 Task: Look for space in Ábidos, Brazil from 4th June, 2023 to 15th June, 2023 for 2 adults in price range Rs.10000 to Rs.15000. Place can be entire place with 1  bedroom having 1 bed and 1 bathroom. Property type can be house, flat, guest house, hotel. Booking option can be shelf check-in. Required host language is Spanish.
Action: Mouse moved to (434, 92)
Screenshot: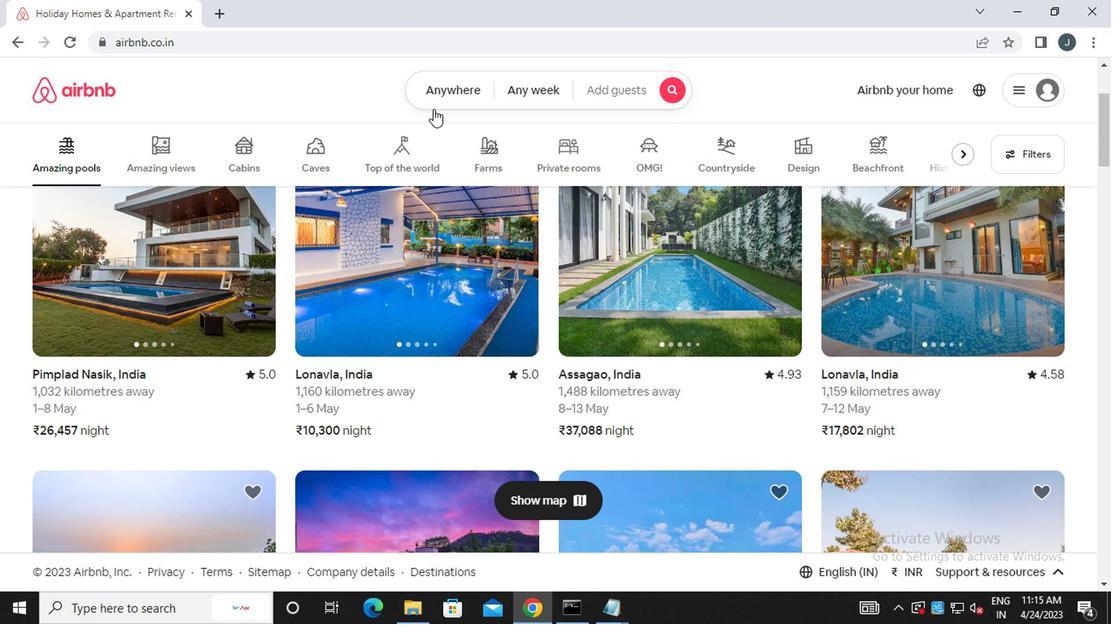 
Action: Mouse pressed left at (434, 92)
Screenshot: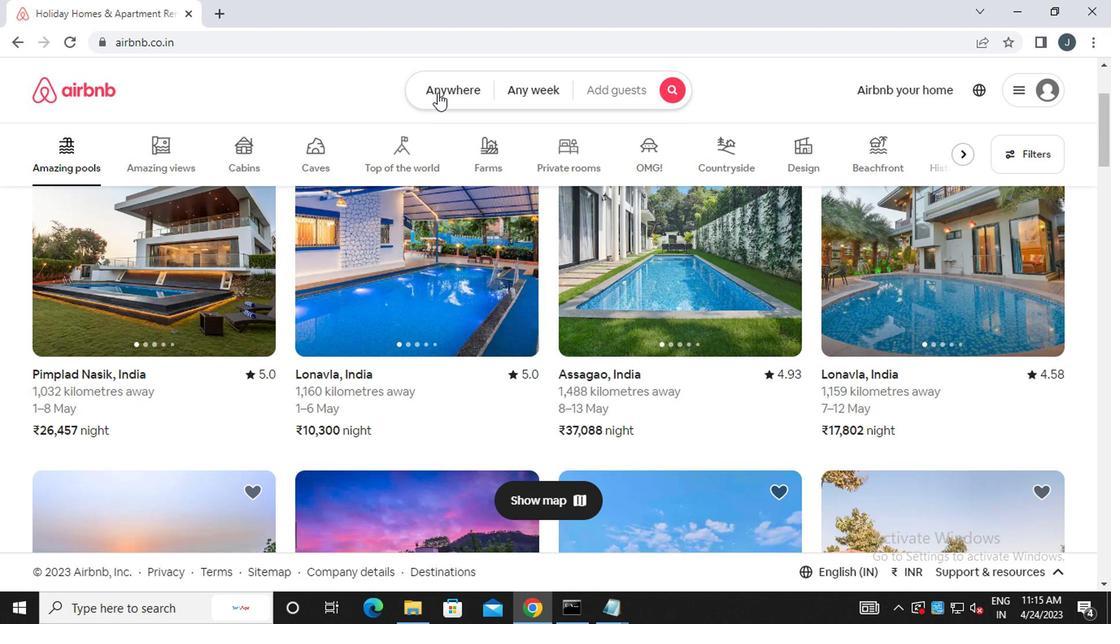 
Action: Mouse moved to (253, 150)
Screenshot: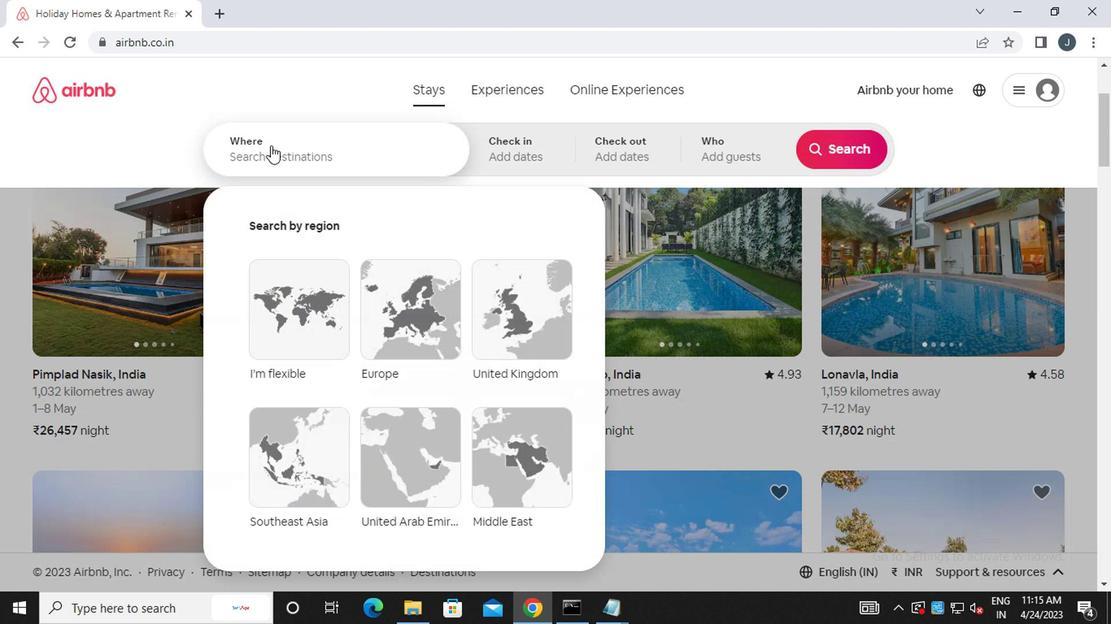 
Action: Mouse pressed left at (253, 150)
Screenshot: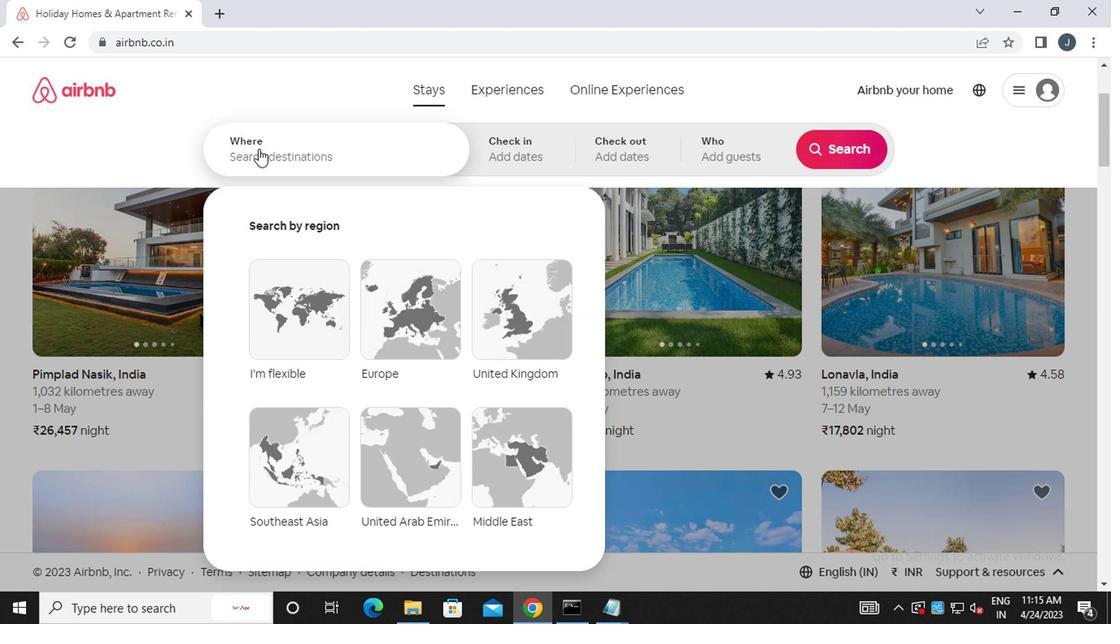 
Action: Key pressed a<Key.caps_lock>bidos,<Key.space><Key.caps_lock>b<Key.caps_lock>razil
Screenshot: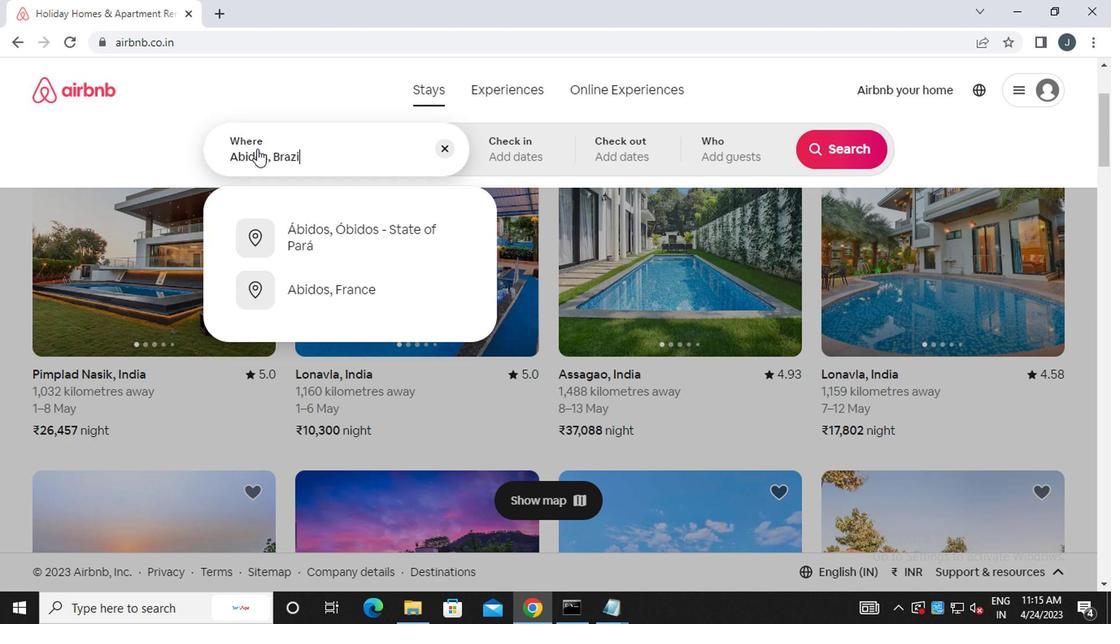 
Action: Mouse moved to (504, 158)
Screenshot: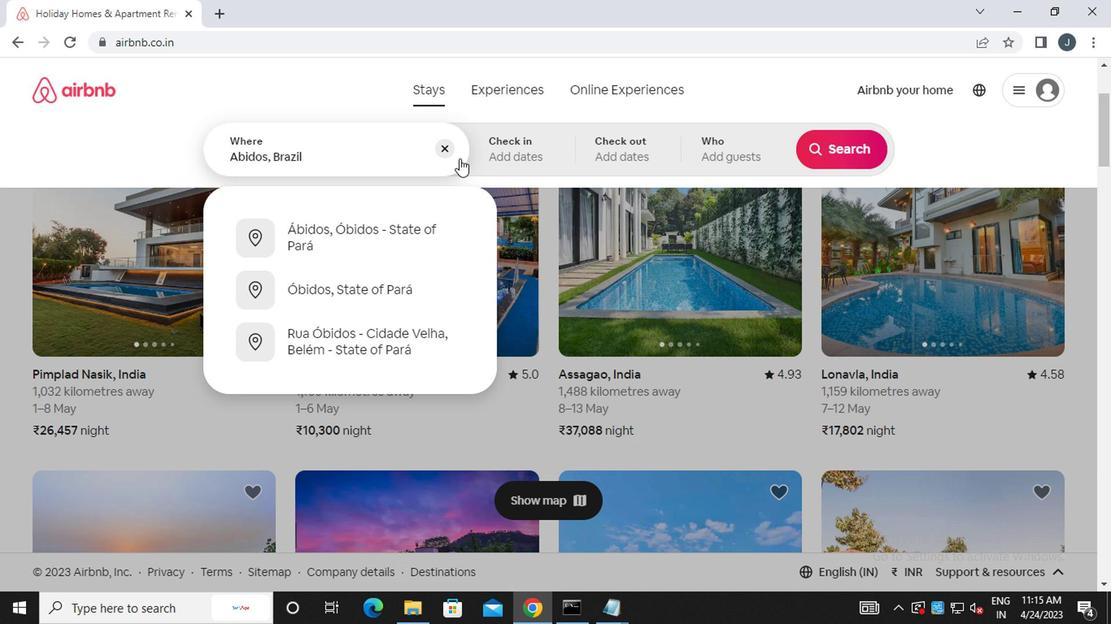 
Action: Mouse pressed left at (504, 158)
Screenshot: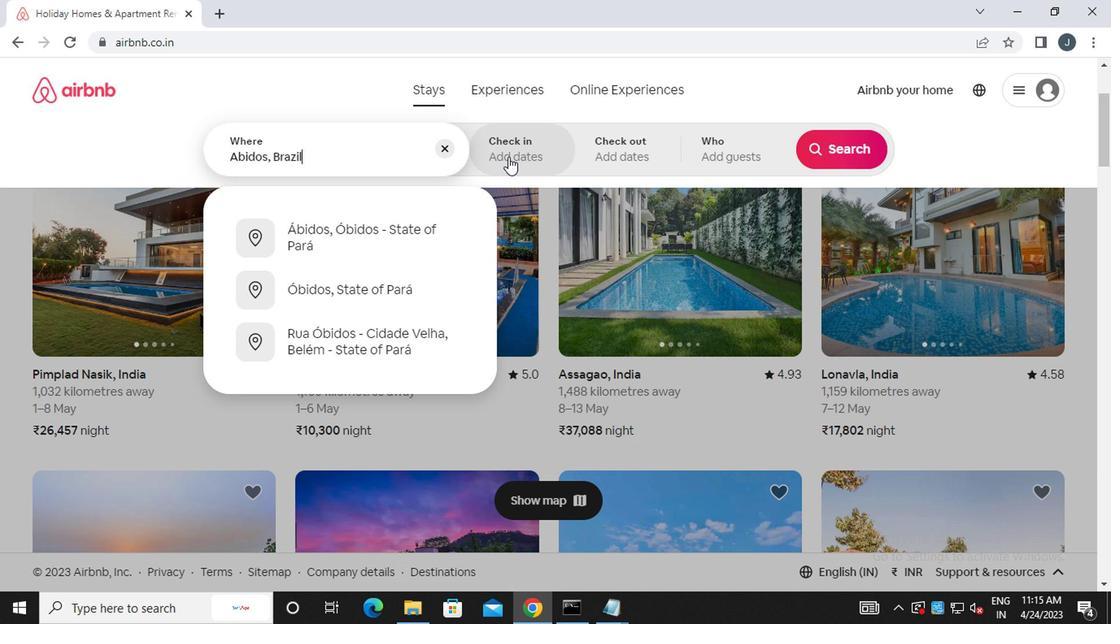 
Action: Mouse moved to (815, 283)
Screenshot: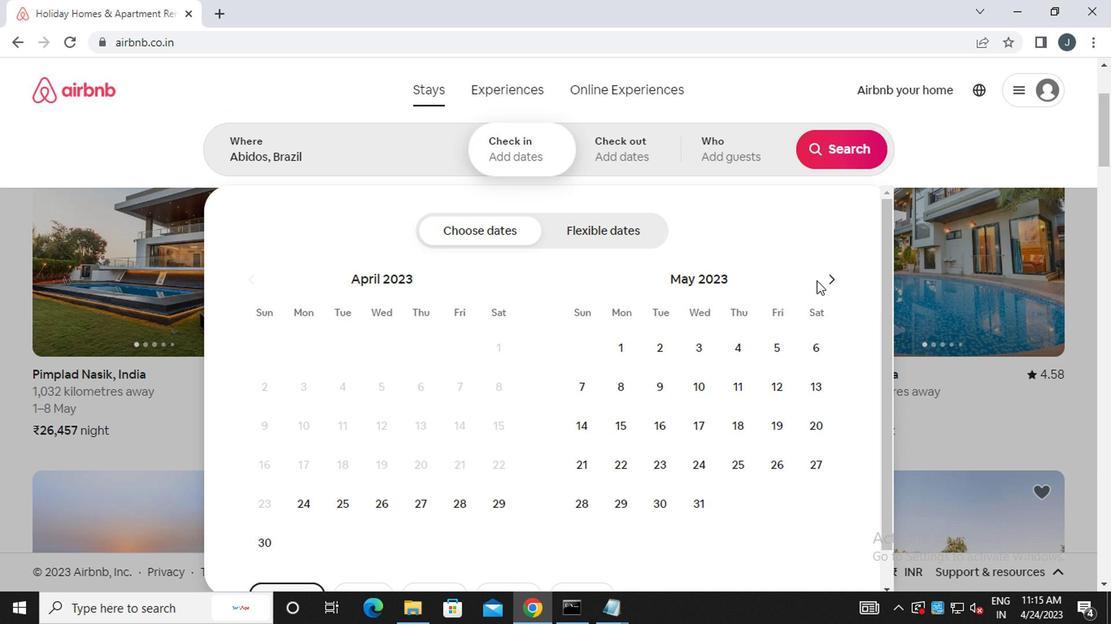 
Action: Mouse pressed left at (815, 283)
Screenshot: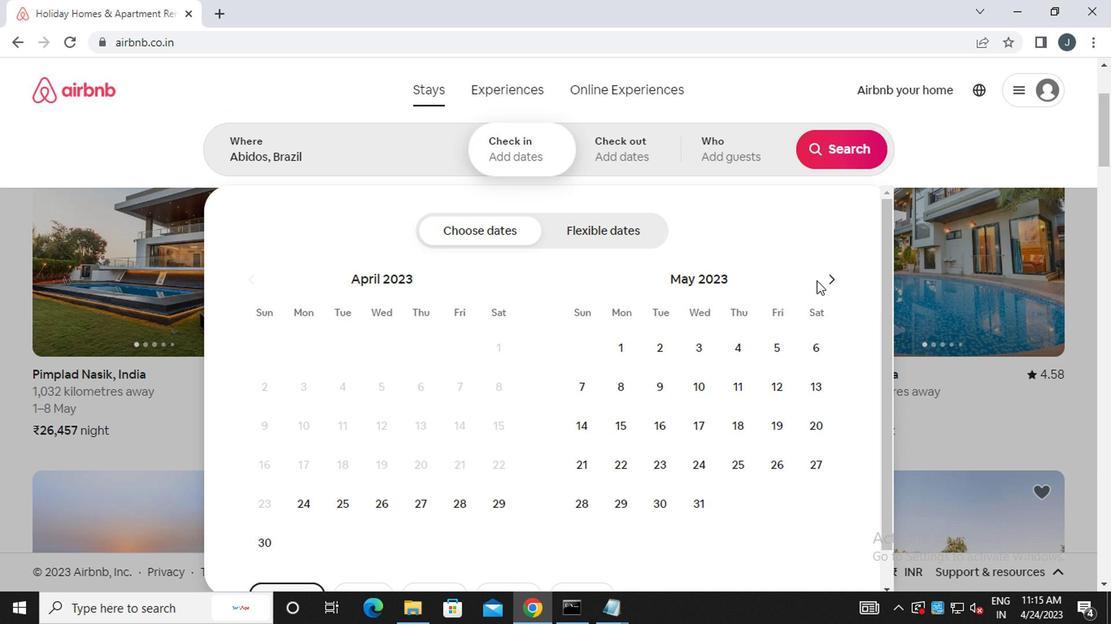 
Action: Mouse moved to (587, 390)
Screenshot: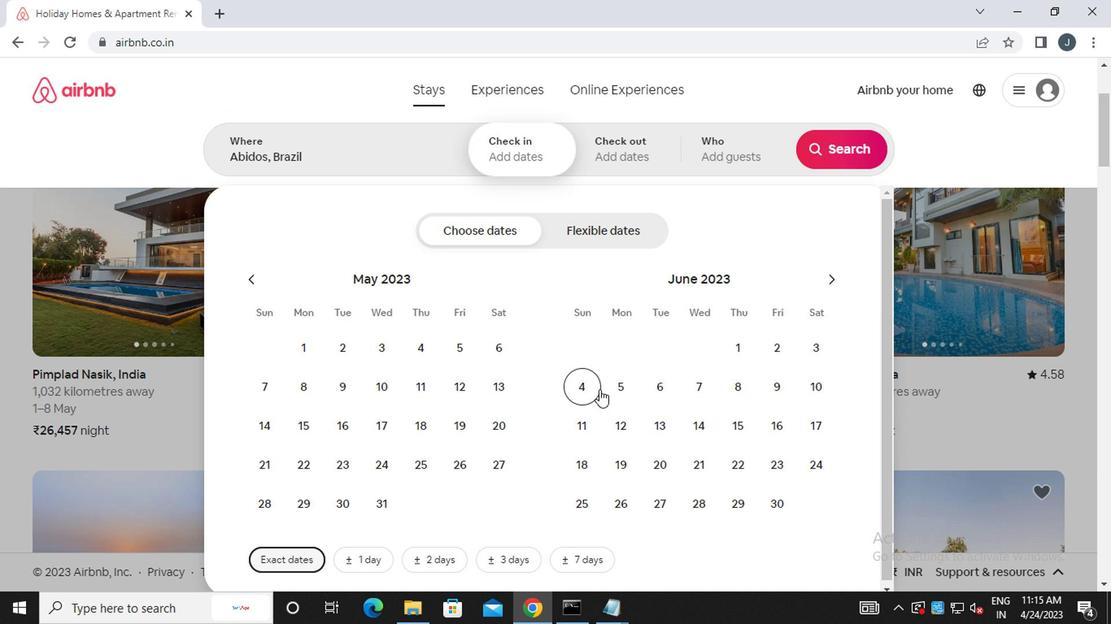 
Action: Mouse pressed left at (587, 390)
Screenshot: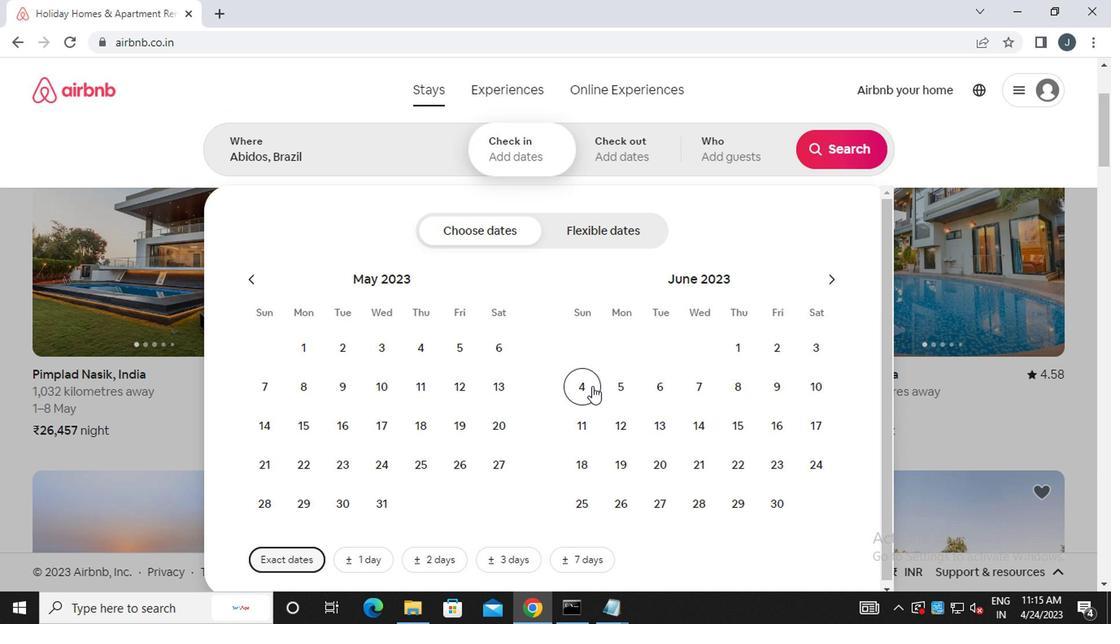 
Action: Mouse moved to (727, 429)
Screenshot: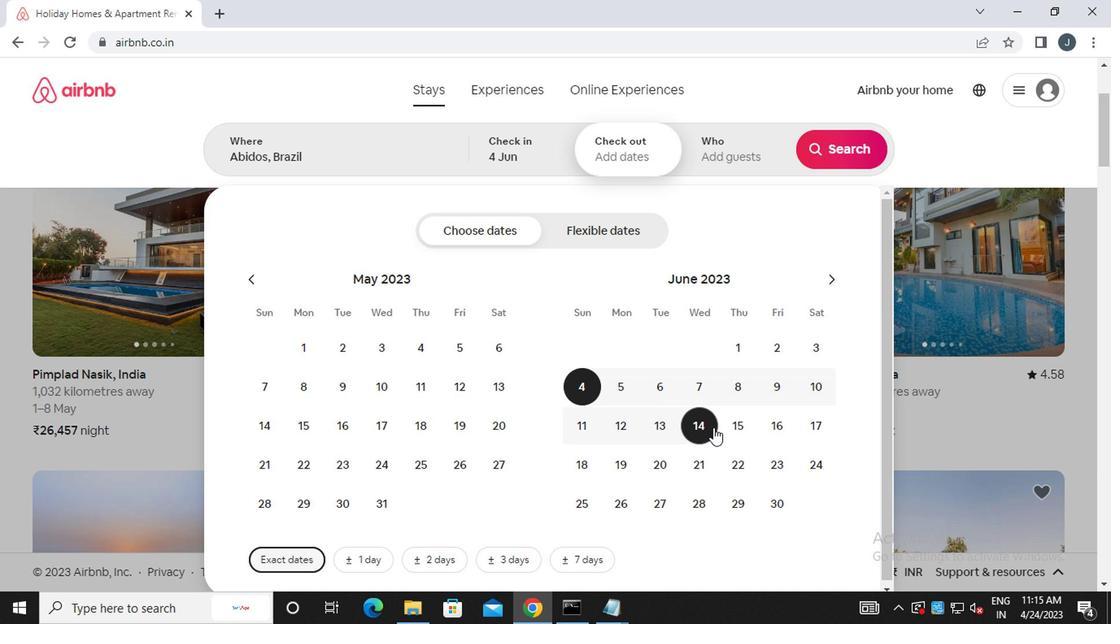 
Action: Mouse pressed left at (727, 429)
Screenshot: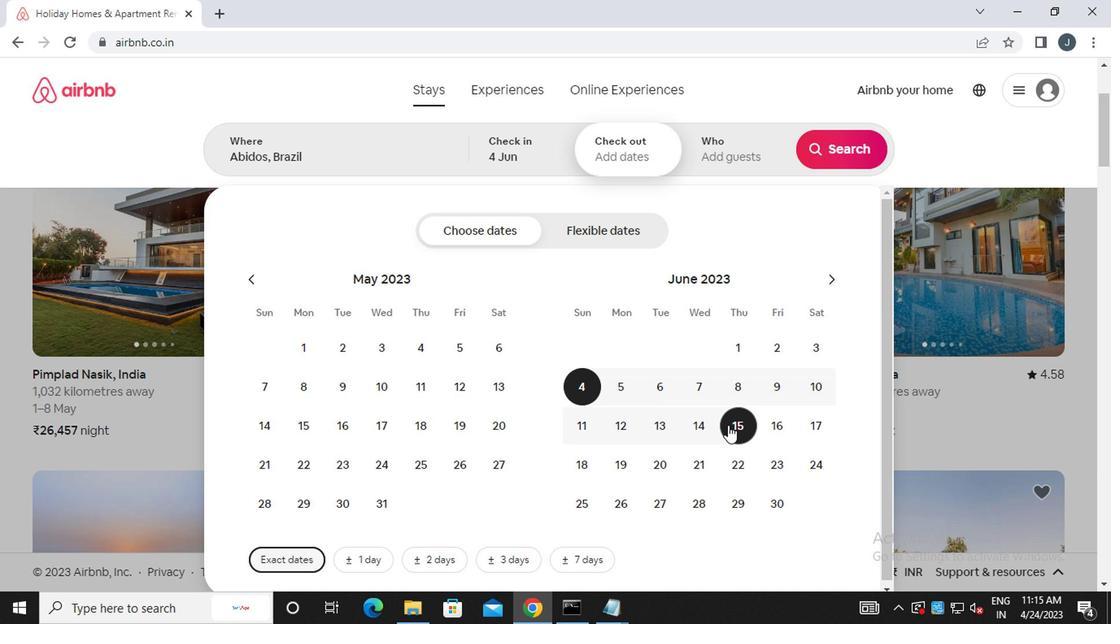 
Action: Mouse moved to (729, 153)
Screenshot: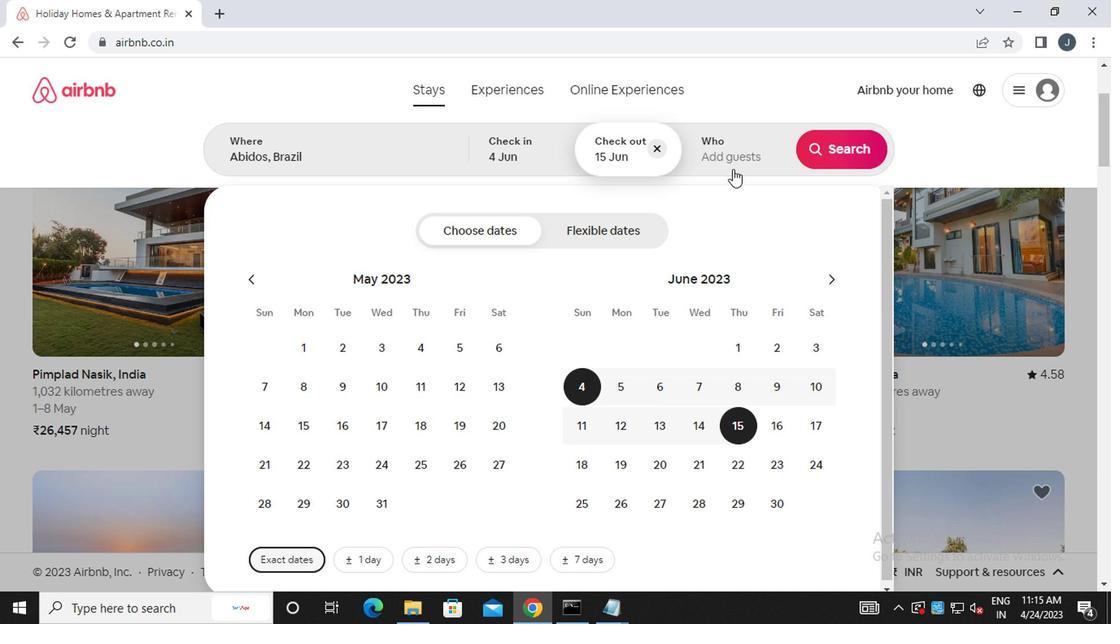 
Action: Mouse pressed left at (729, 153)
Screenshot: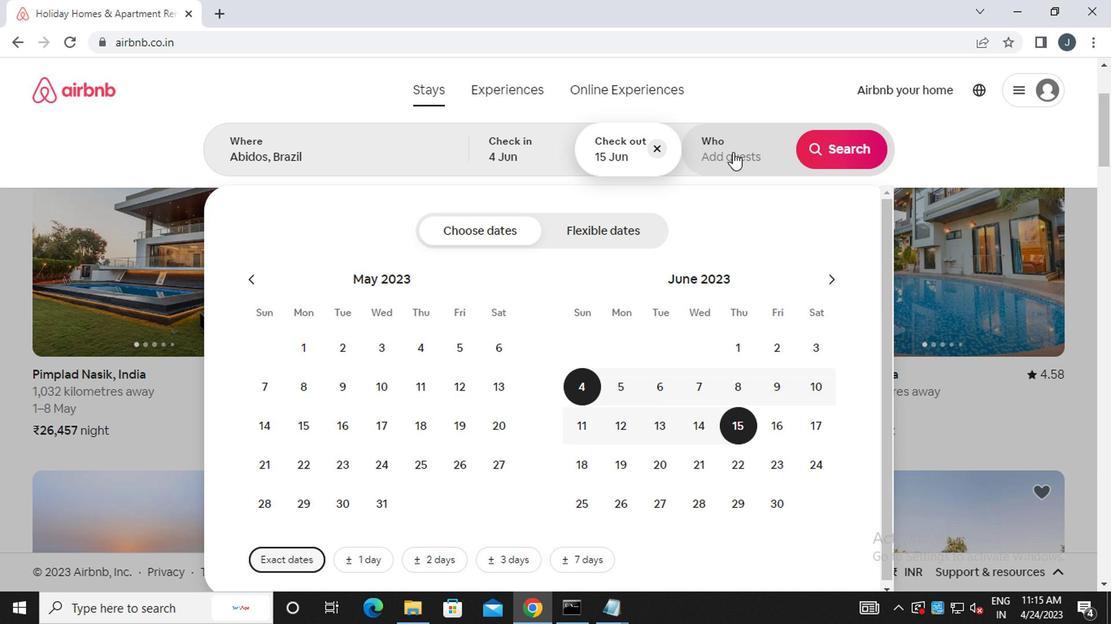 
Action: Mouse moved to (854, 236)
Screenshot: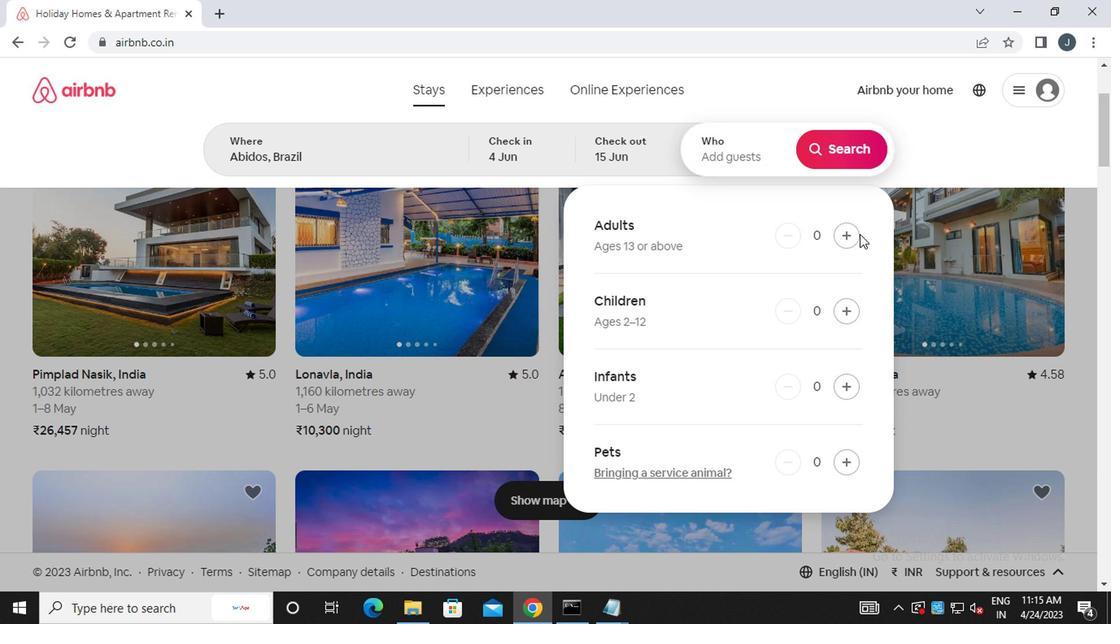 
Action: Mouse pressed left at (854, 236)
Screenshot: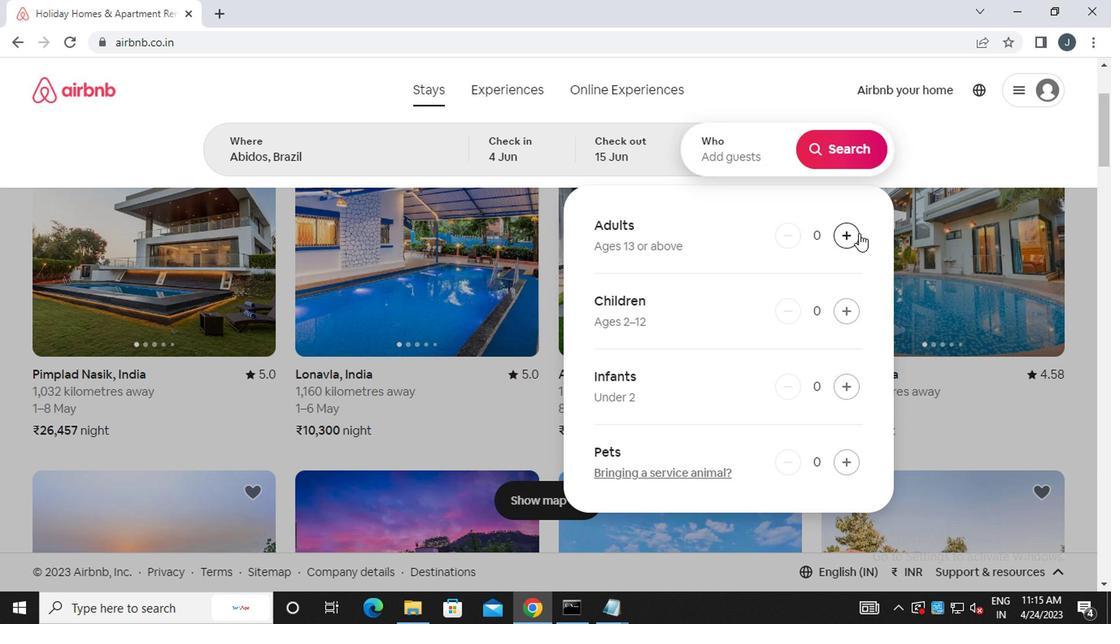 
Action: Mouse pressed left at (854, 236)
Screenshot: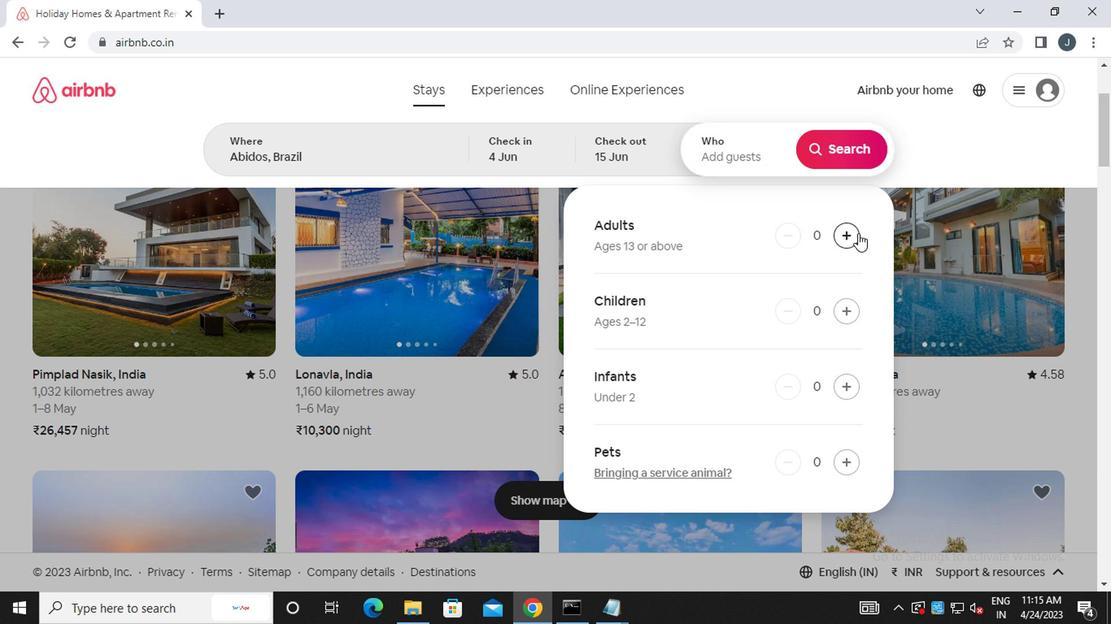 
Action: Mouse moved to (846, 156)
Screenshot: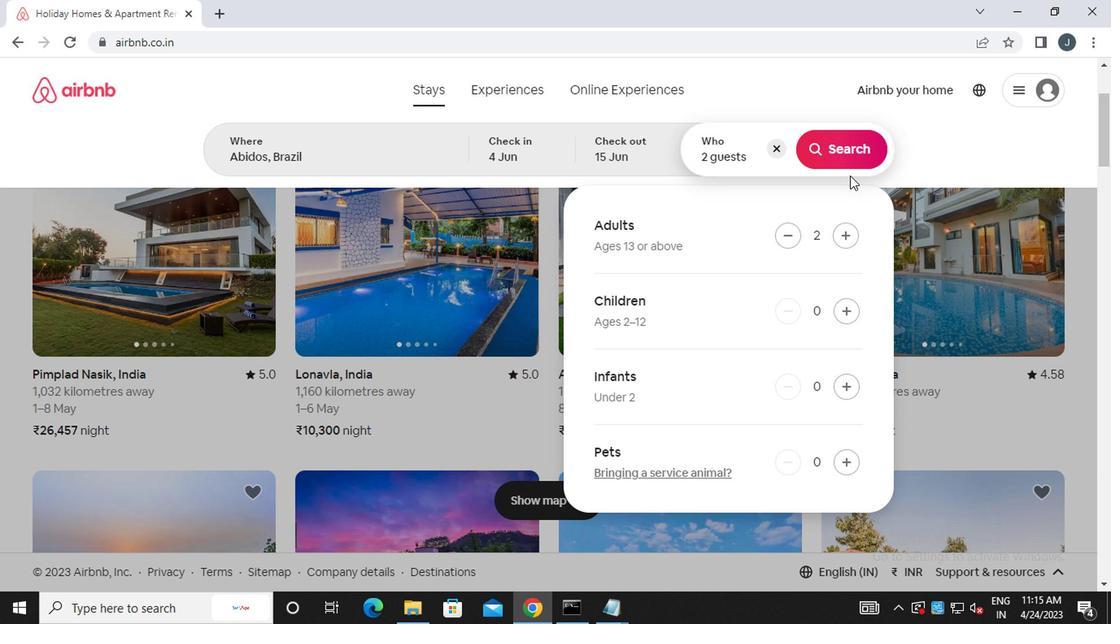 
Action: Mouse pressed left at (846, 156)
Screenshot: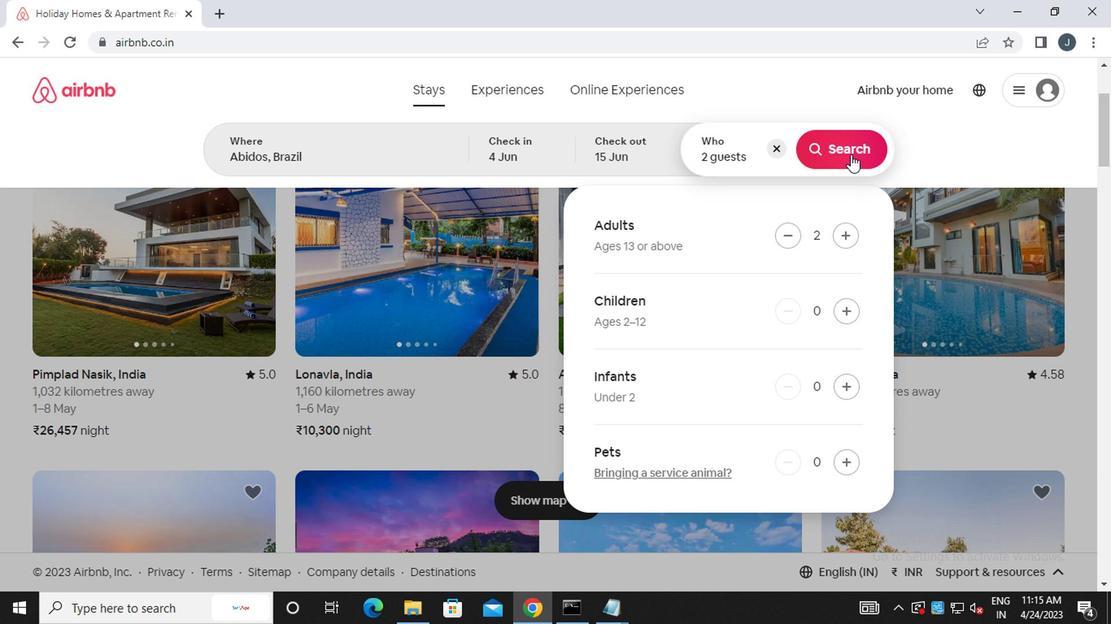 
Action: Mouse moved to (1032, 154)
Screenshot: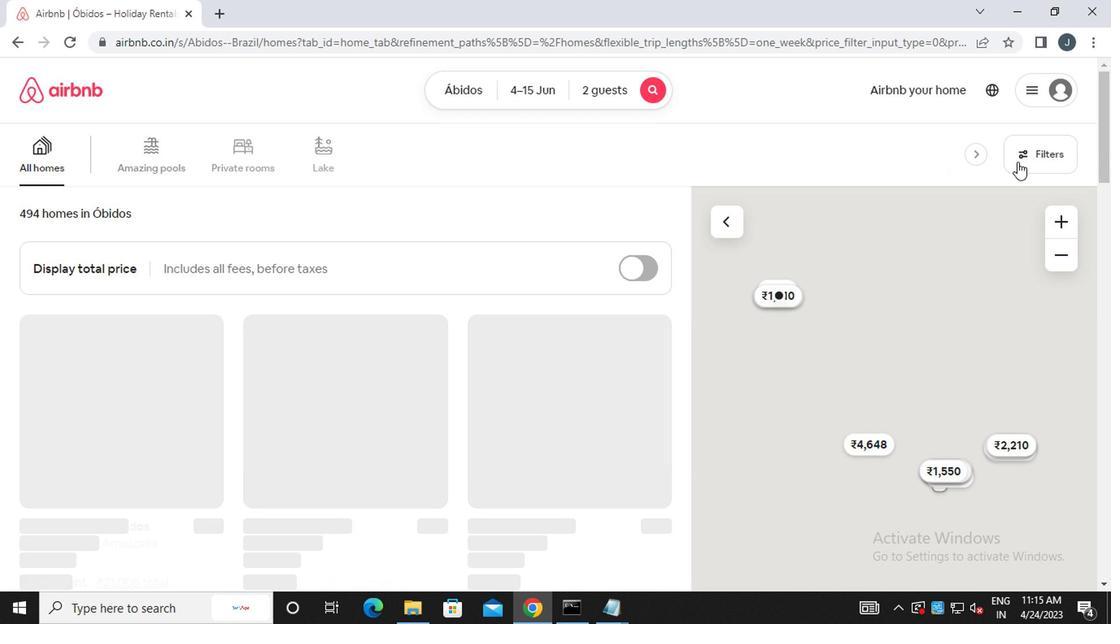 
Action: Mouse pressed left at (1032, 154)
Screenshot: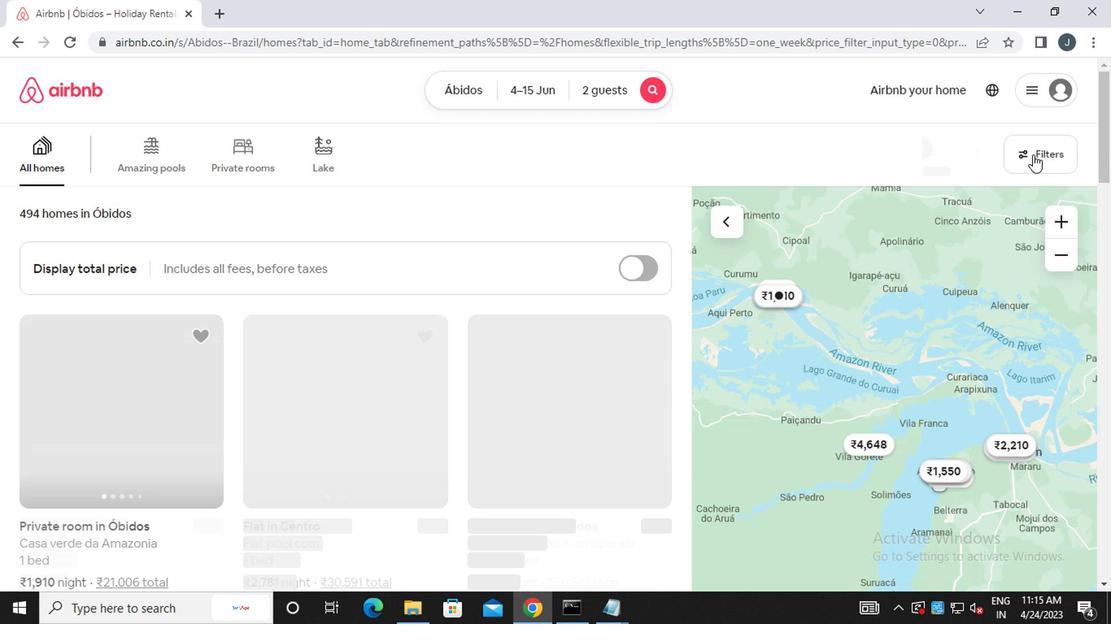 
Action: Mouse moved to (351, 362)
Screenshot: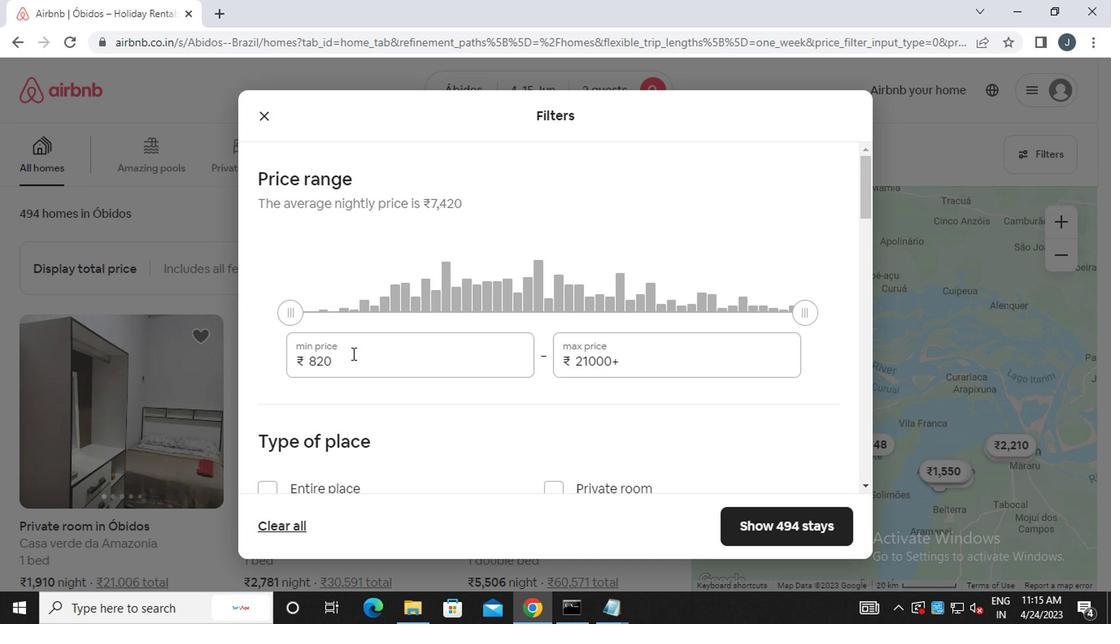 
Action: Mouse pressed left at (351, 362)
Screenshot: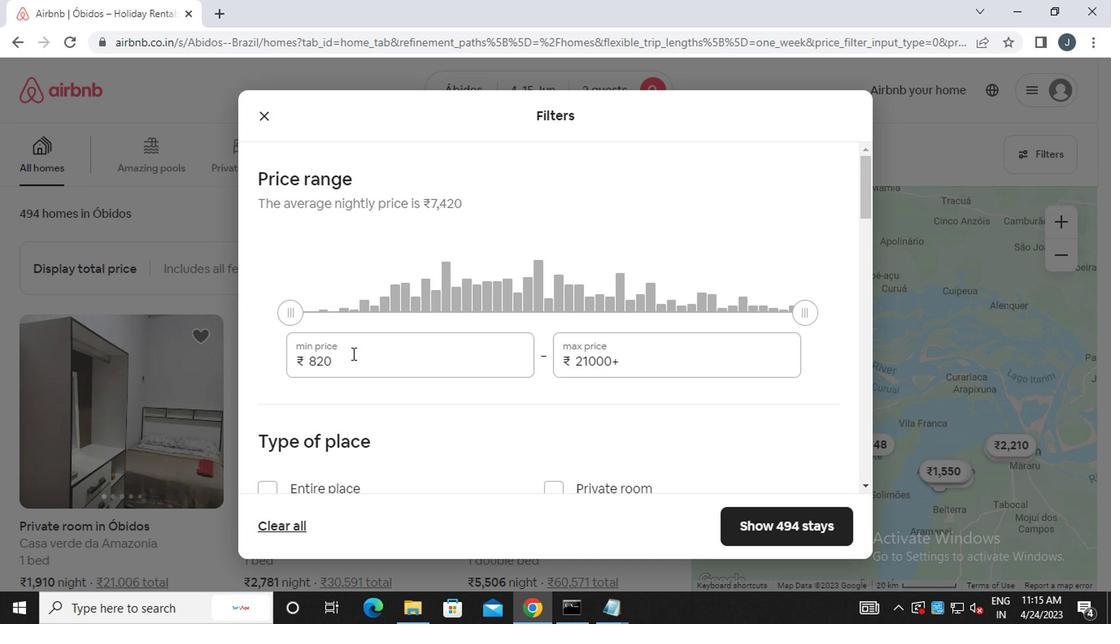 
Action: Mouse moved to (352, 362)
Screenshot: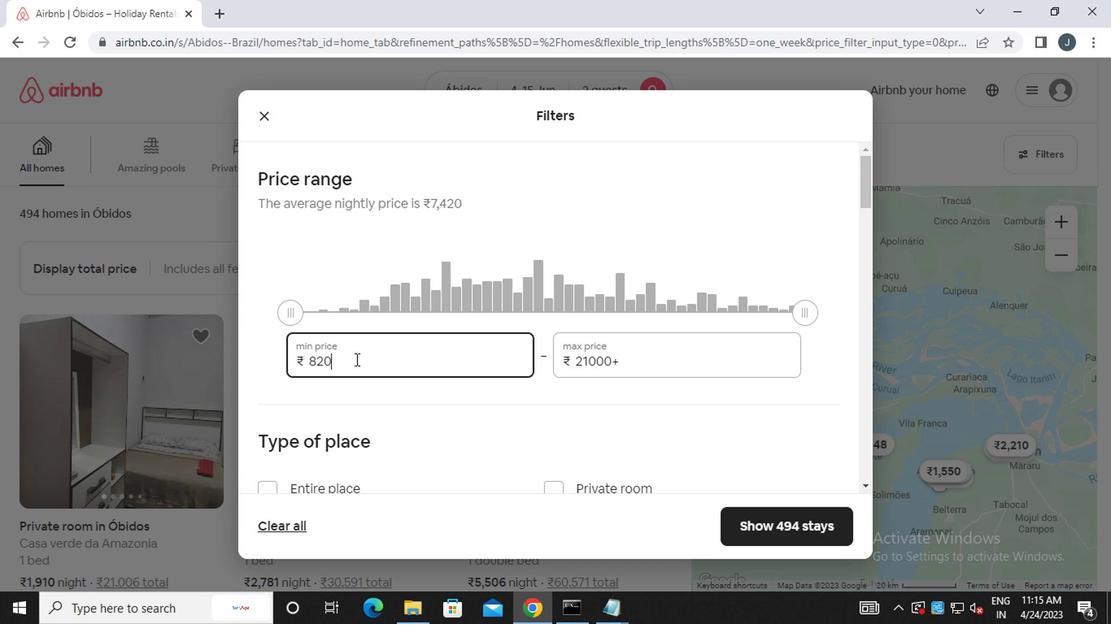 
Action: Key pressed <Key.backspace><Key.backspace><Key.backspace><<97>><<96>><<96>><<96>><<96>>
Screenshot: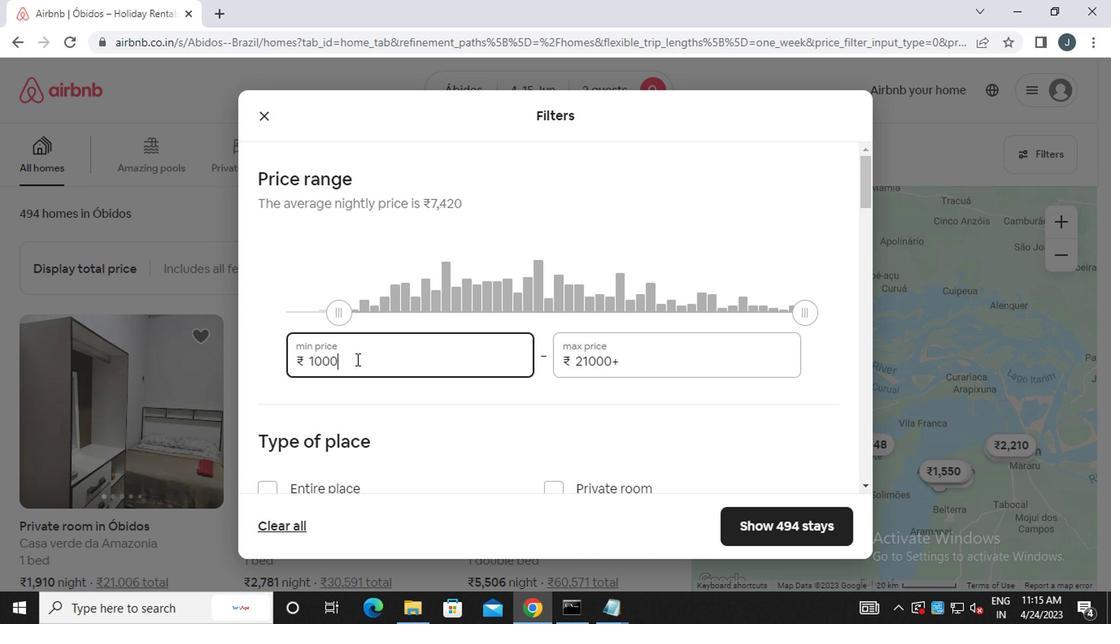 
Action: Mouse moved to (678, 367)
Screenshot: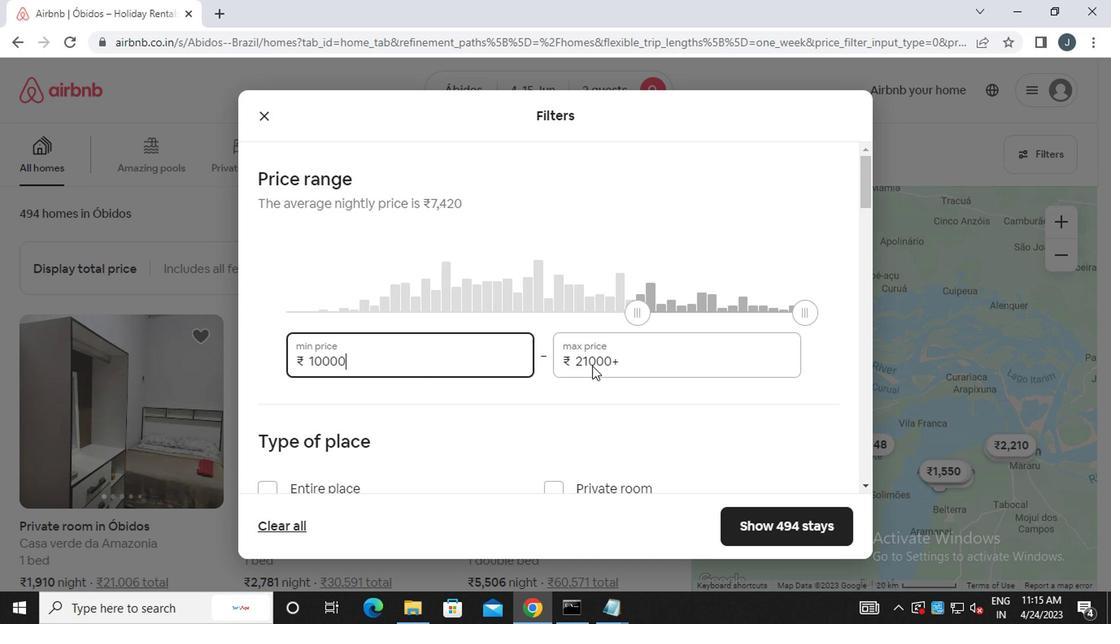 
Action: Mouse pressed left at (678, 367)
Screenshot: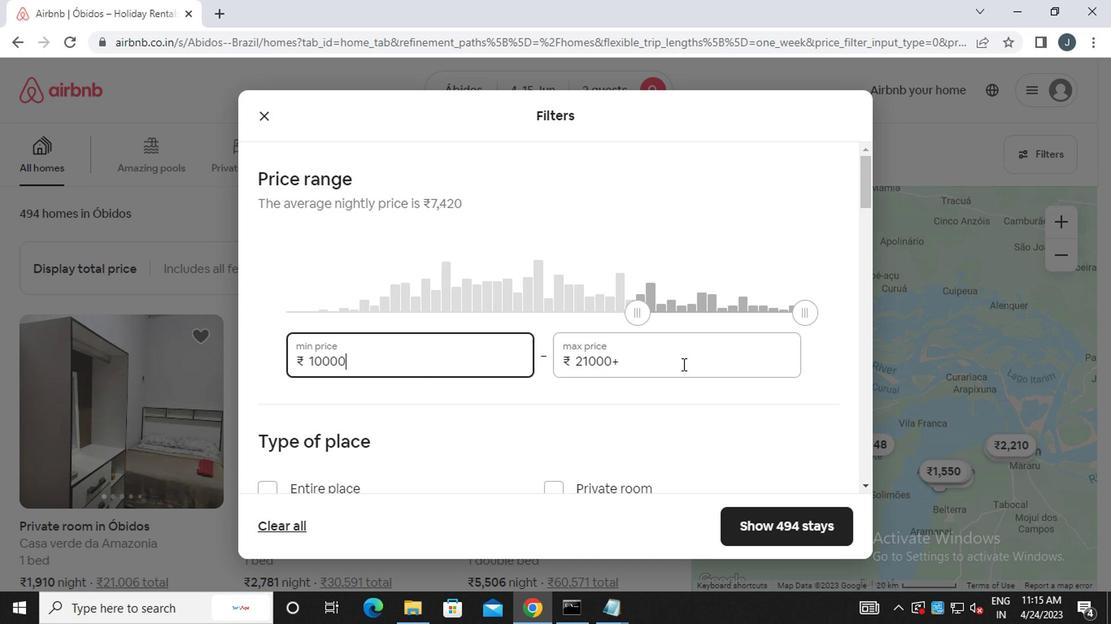 
Action: Mouse moved to (671, 358)
Screenshot: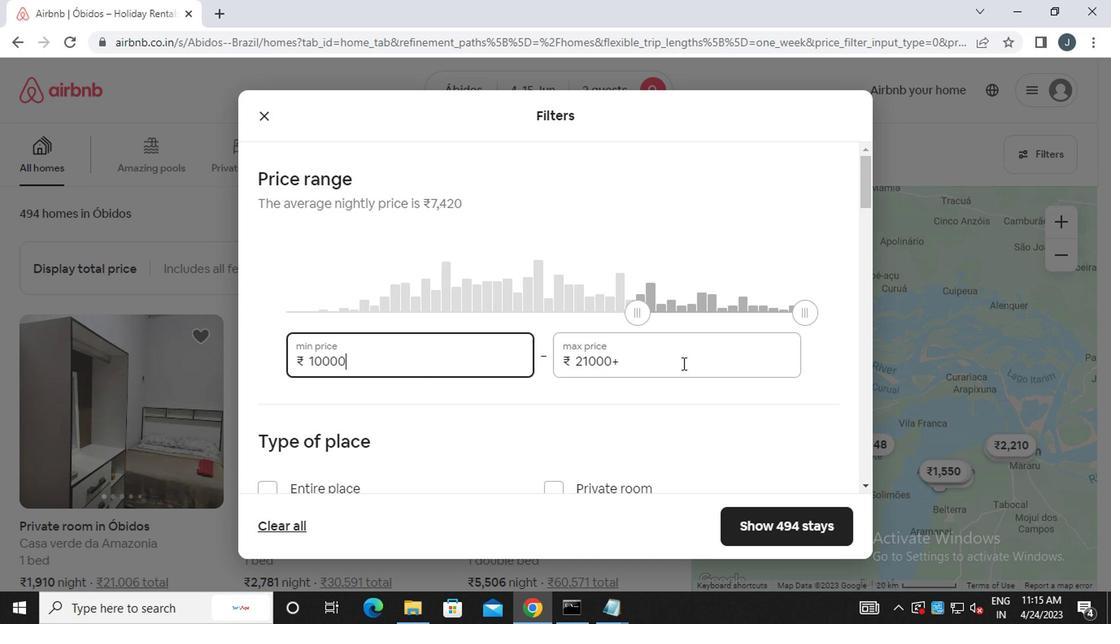 
Action: Key pressed <Key.backspace><Key.backspace><Key.backspace><Key.backspace><Key.backspace><Key.backspace><Key.backspace><Key.backspace><Key.backspace><Key.backspace><Key.backspace><Key.backspace><<97>><<101>><<96>><<96>><<96>>
Screenshot: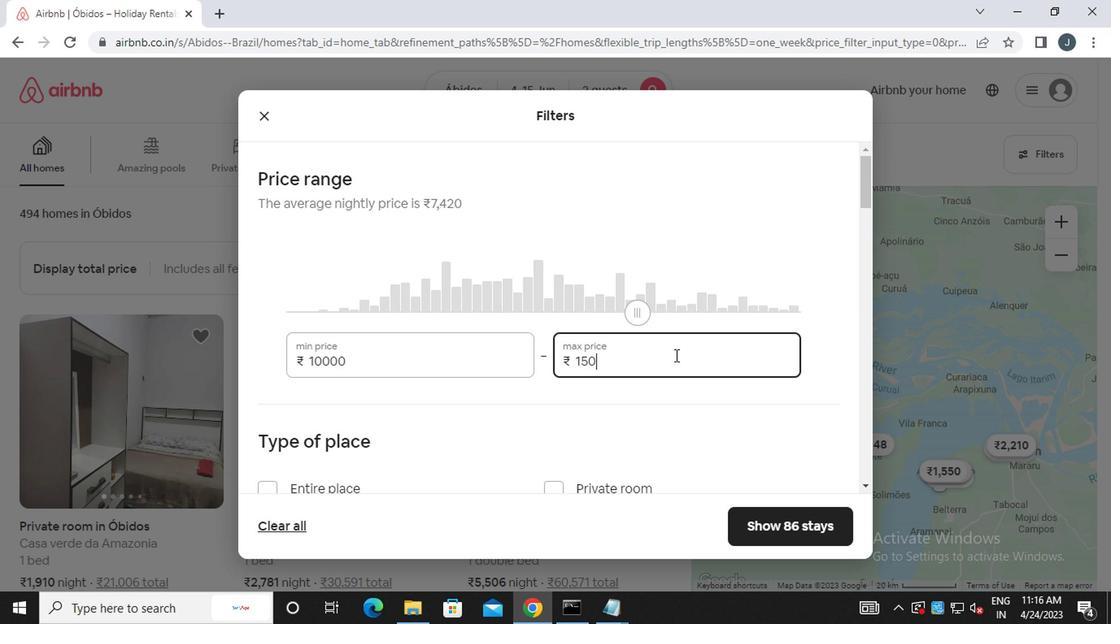 
Action: Mouse moved to (669, 358)
Screenshot: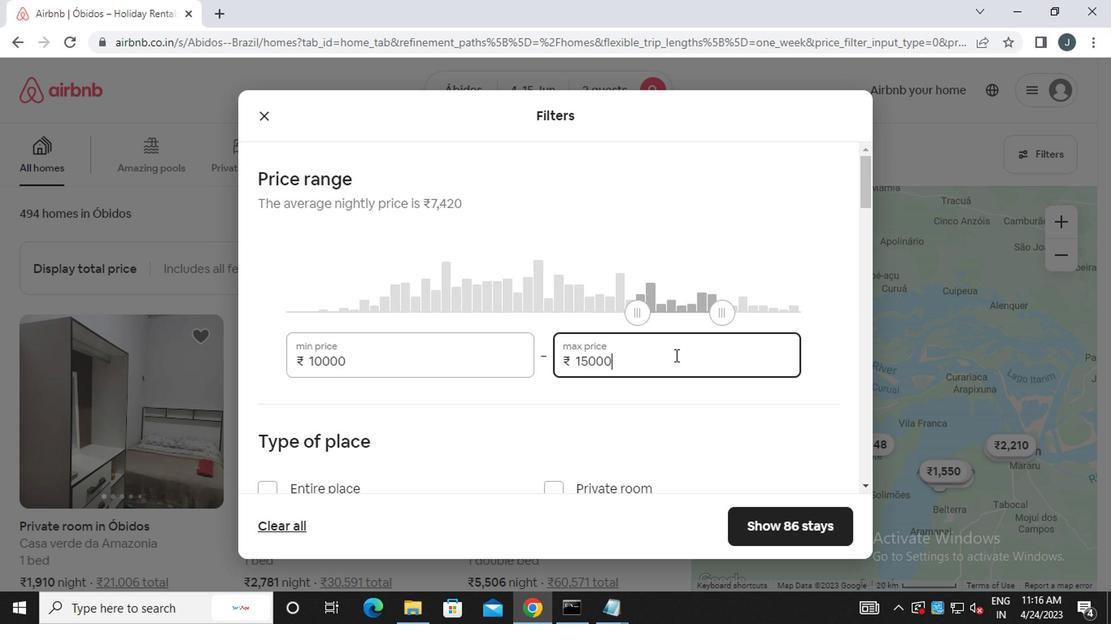
Action: Mouse scrolled (669, 358) with delta (0, 0)
Screenshot: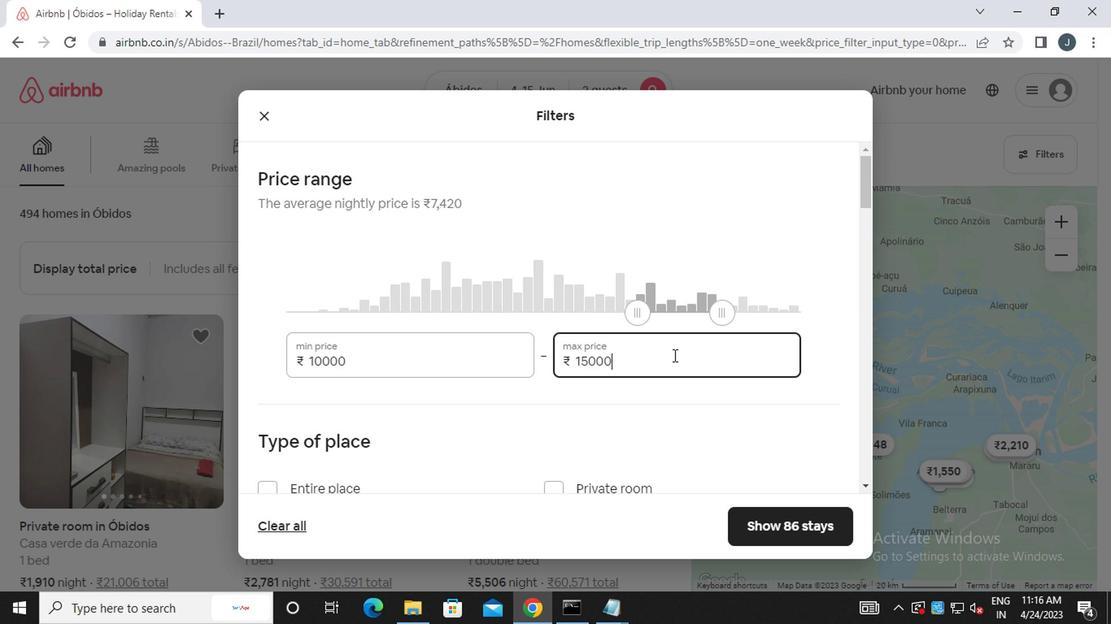 
Action: Mouse moved to (669, 360)
Screenshot: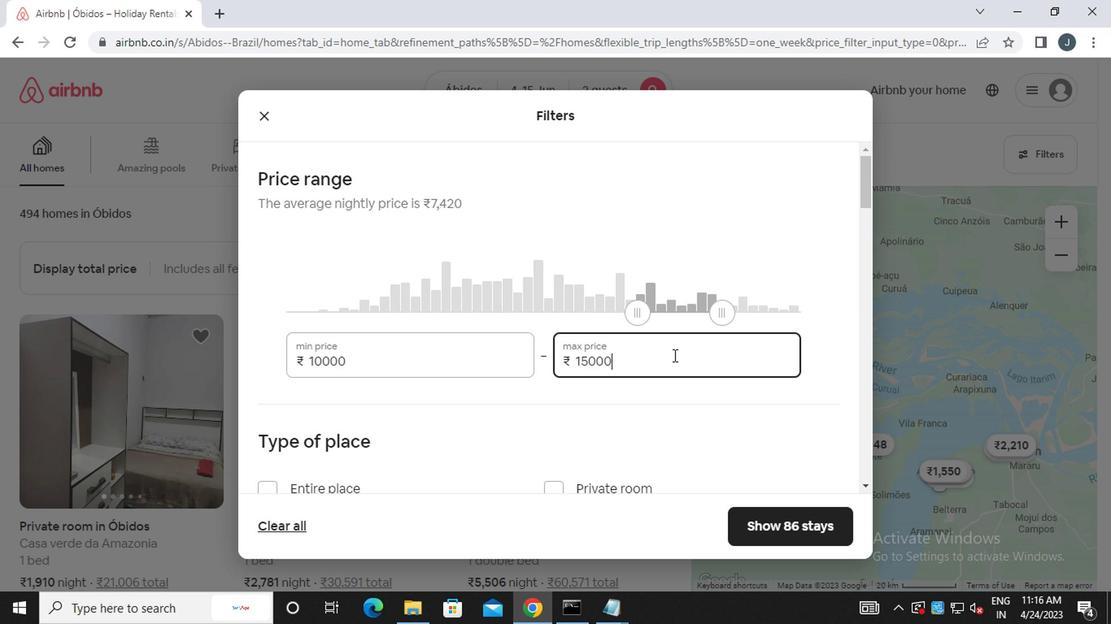 
Action: Mouse scrolled (669, 359) with delta (0, 0)
Screenshot: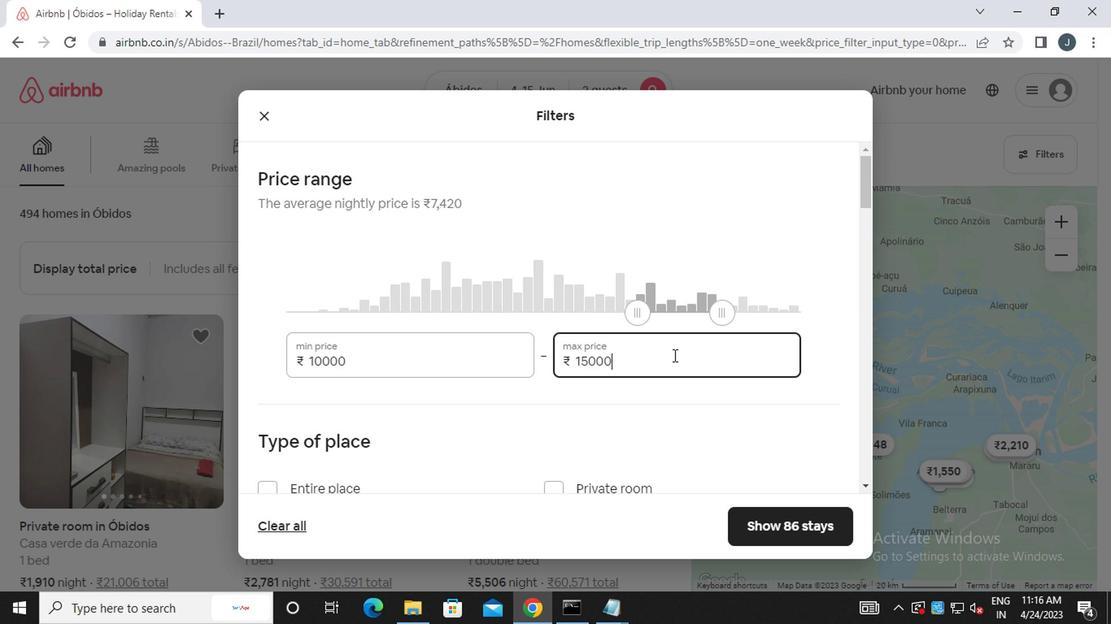 
Action: Mouse moved to (669, 361)
Screenshot: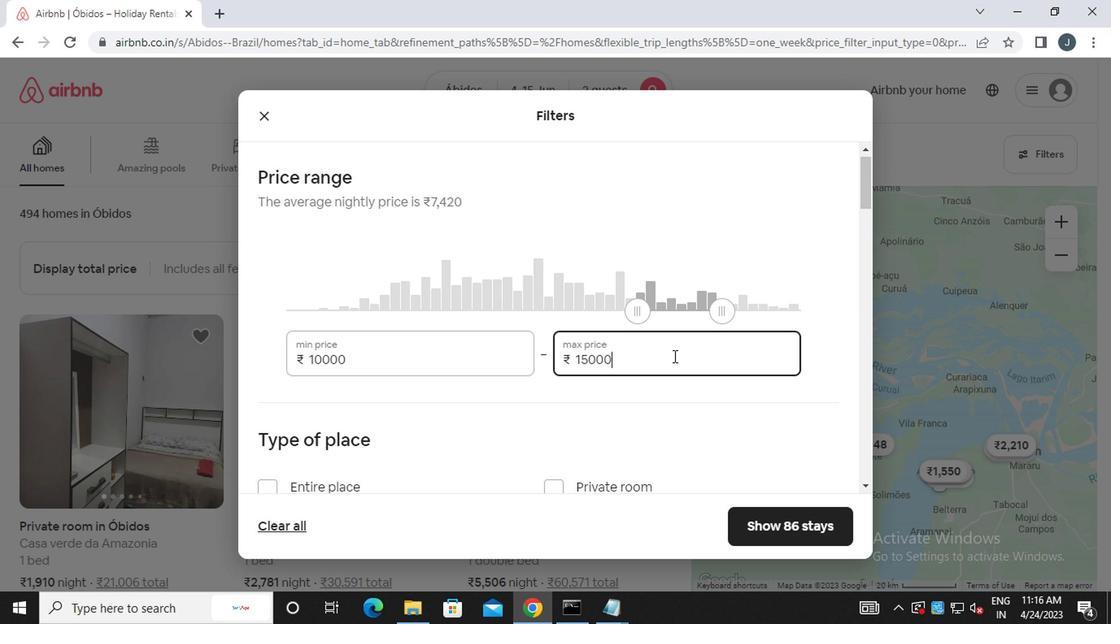 
Action: Mouse scrolled (669, 360) with delta (0, -1)
Screenshot: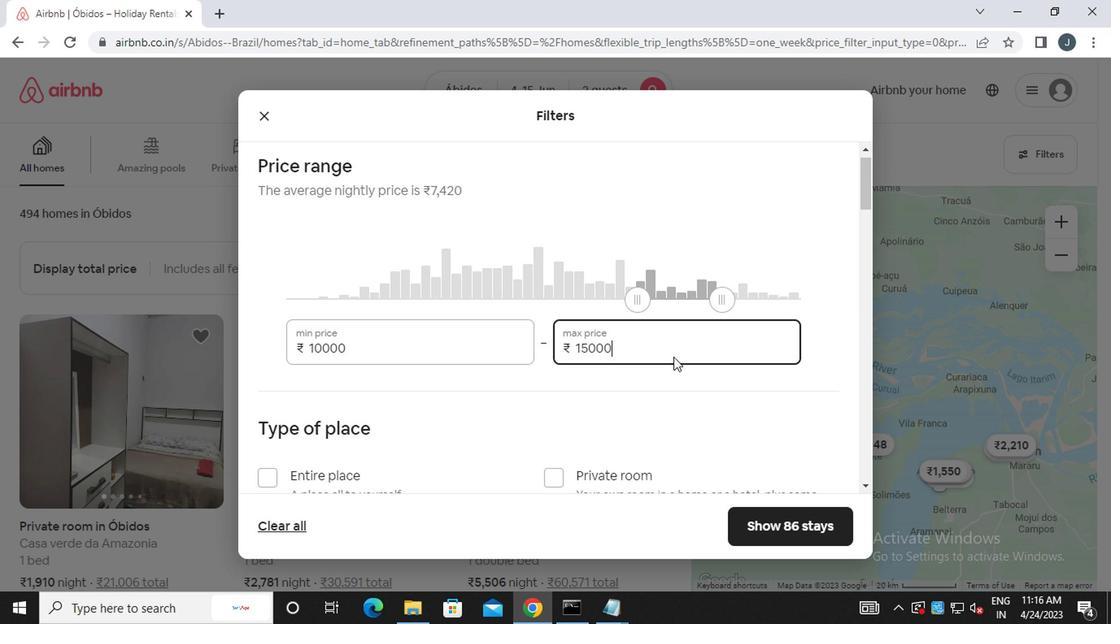 
Action: Mouse moved to (372, 264)
Screenshot: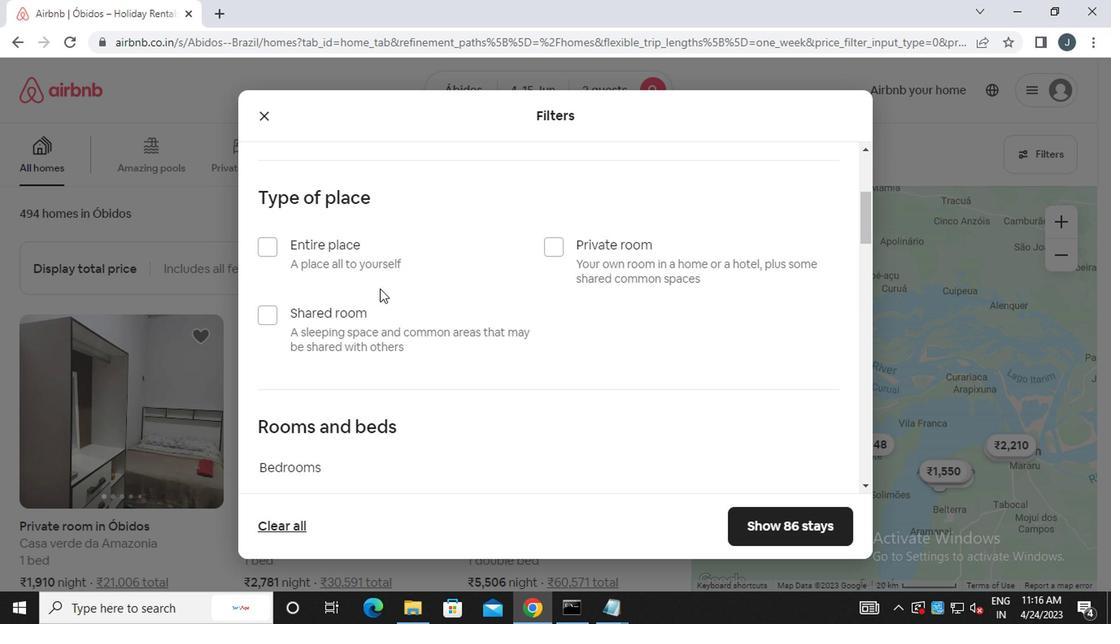 
Action: Mouse pressed left at (372, 264)
Screenshot: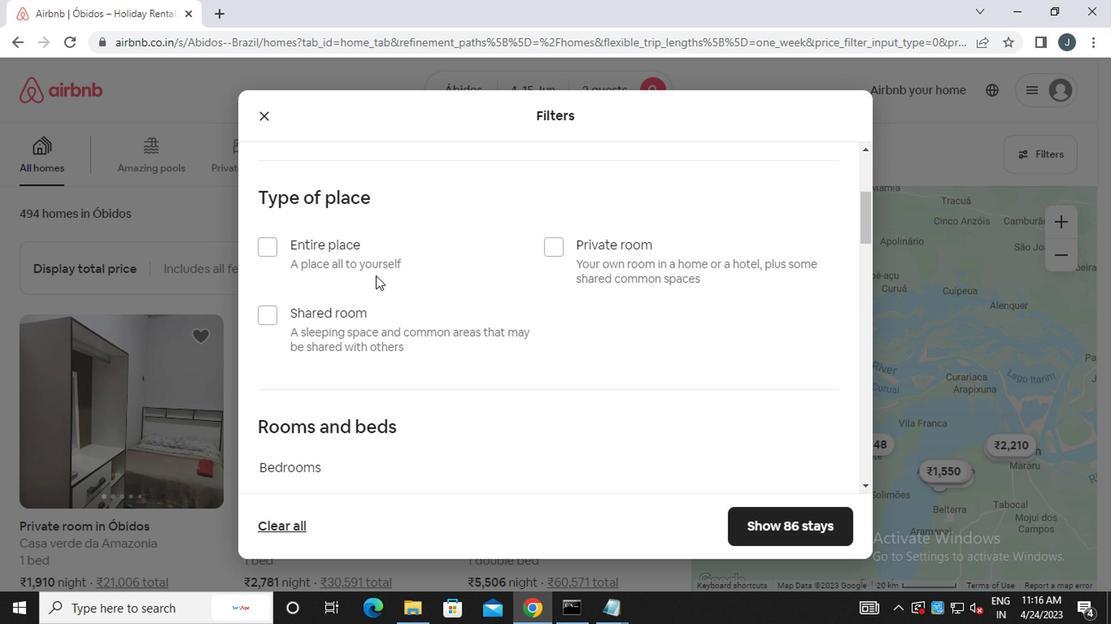 
Action: Mouse moved to (413, 282)
Screenshot: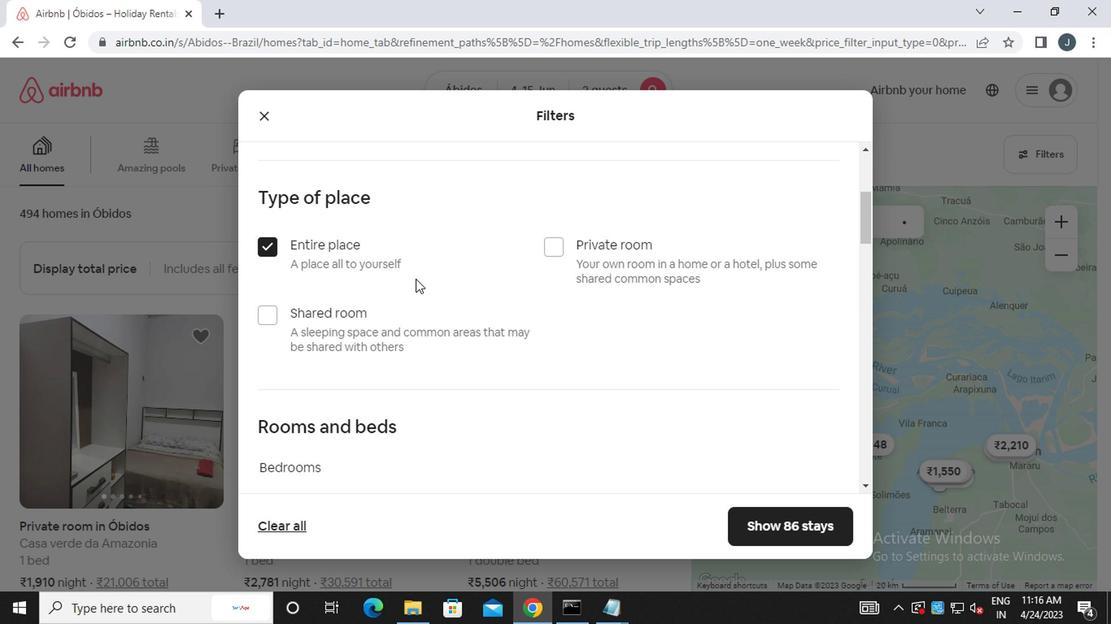 
Action: Mouse scrolled (413, 281) with delta (0, 0)
Screenshot: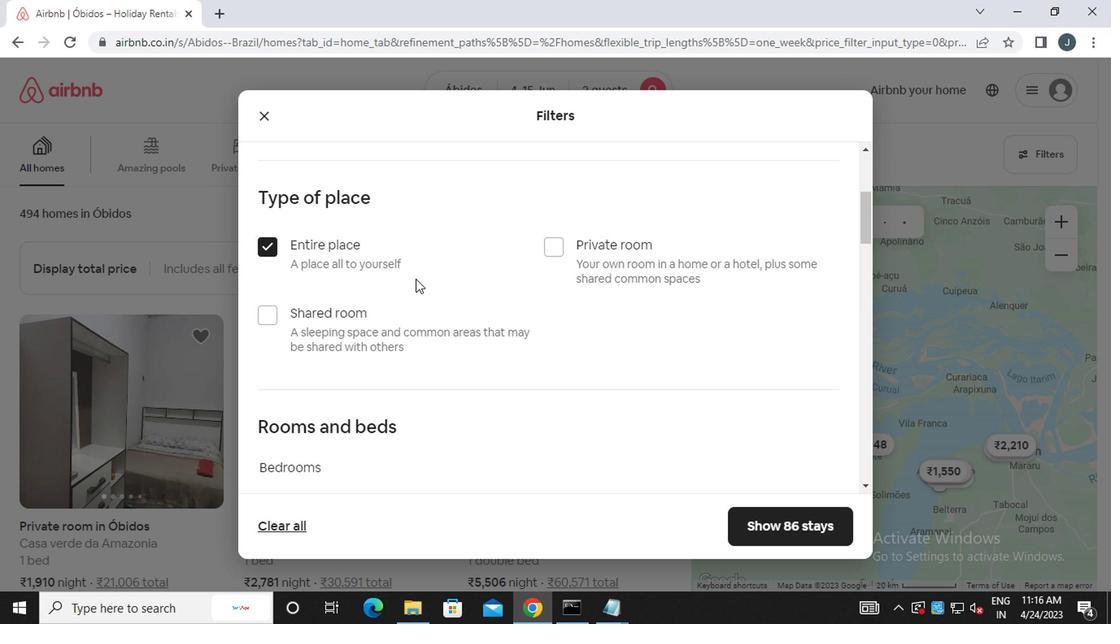 
Action: Mouse moved to (415, 283)
Screenshot: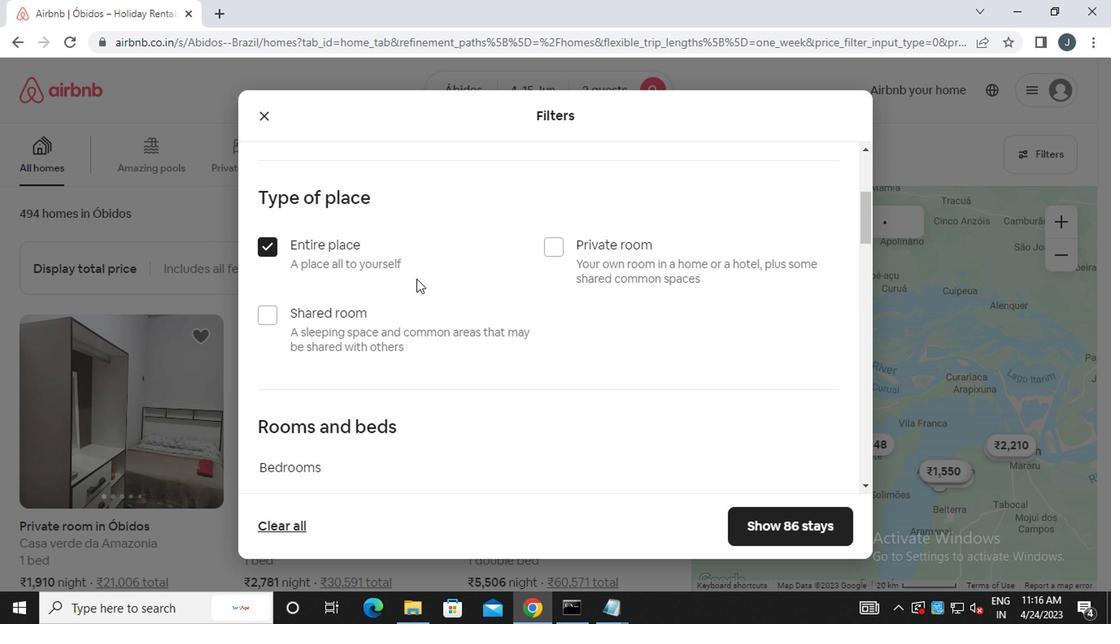 
Action: Mouse scrolled (415, 282) with delta (0, -1)
Screenshot: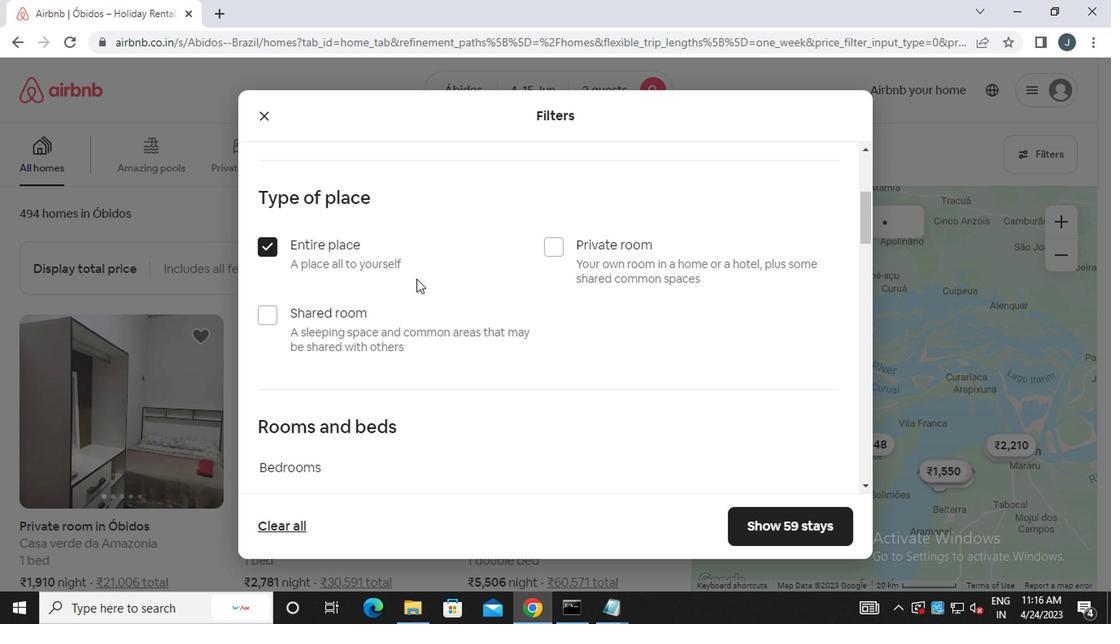 
Action: Mouse moved to (417, 284)
Screenshot: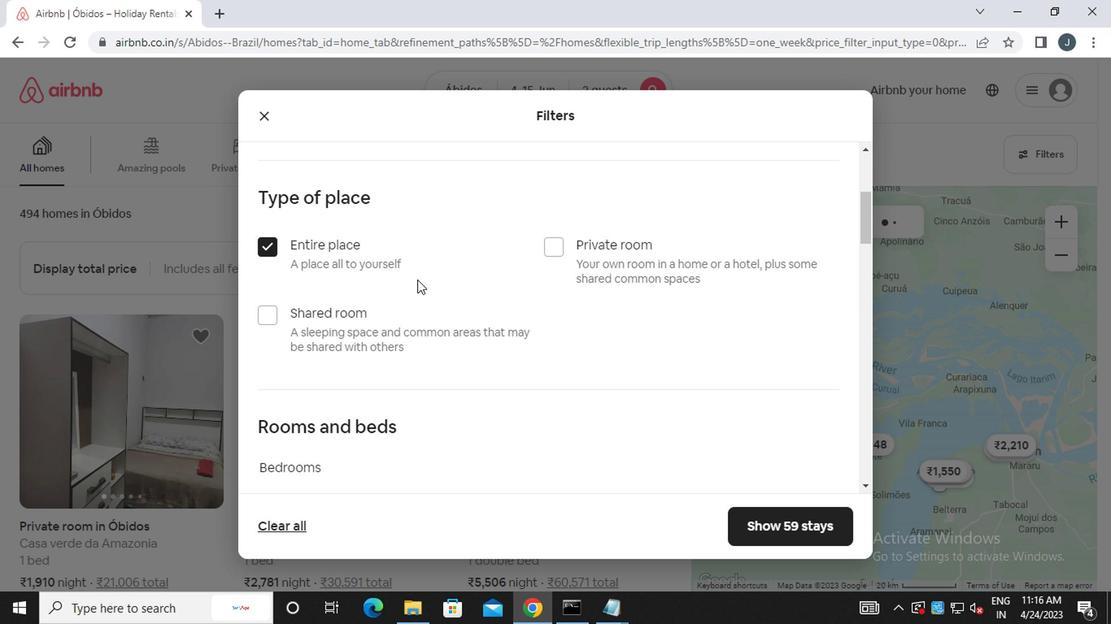 
Action: Mouse scrolled (417, 283) with delta (0, 0)
Screenshot: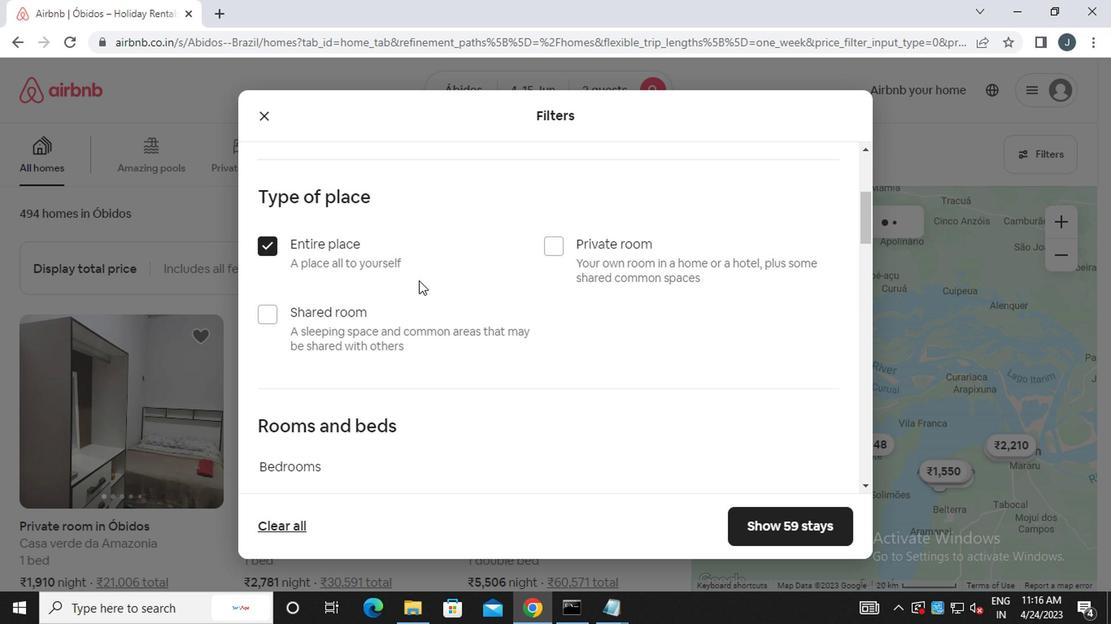 
Action: Mouse moved to (421, 284)
Screenshot: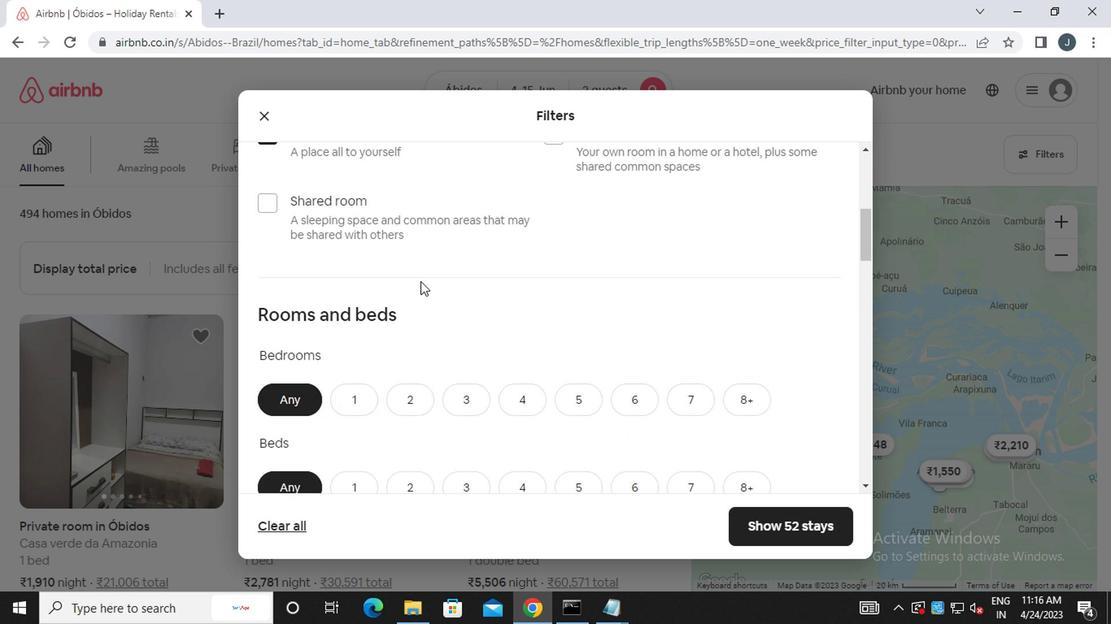 
Action: Mouse scrolled (421, 283) with delta (0, 0)
Screenshot: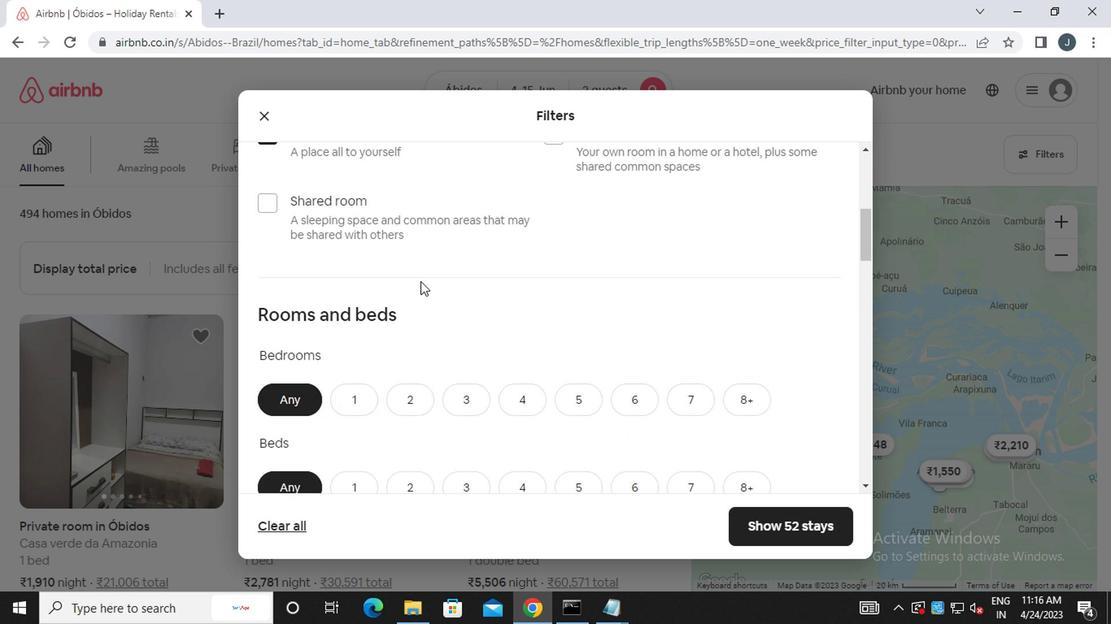 
Action: Mouse moved to (425, 284)
Screenshot: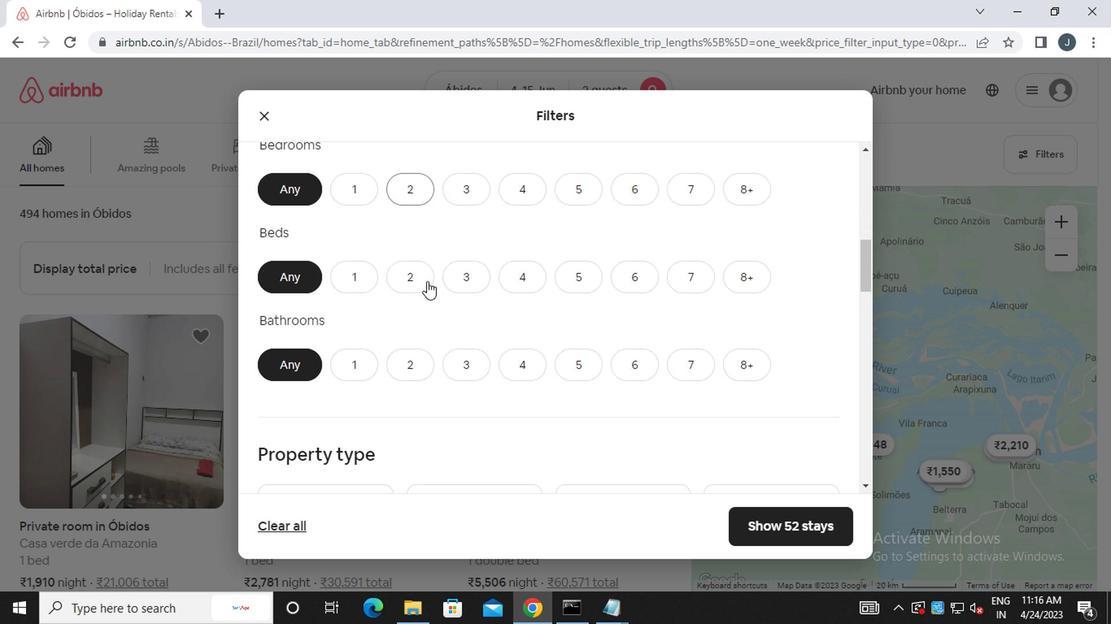 
Action: Mouse scrolled (425, 283) with delta (0, 0)
Screenshot: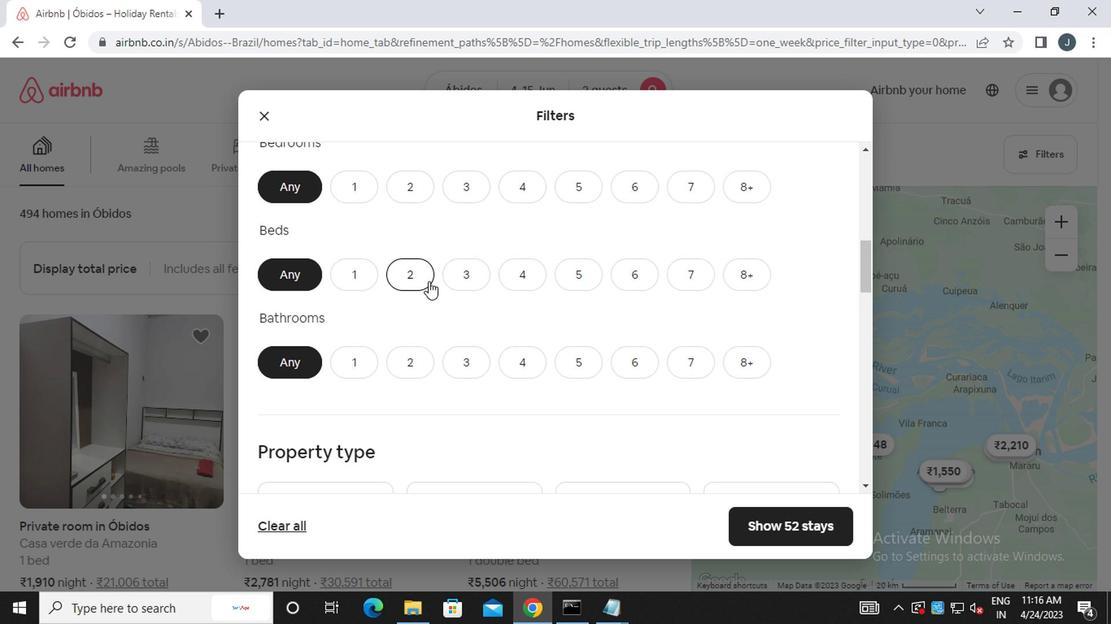 
Action: Mouse scrolled (425, 283) with delta (0, 0)
Screenshot: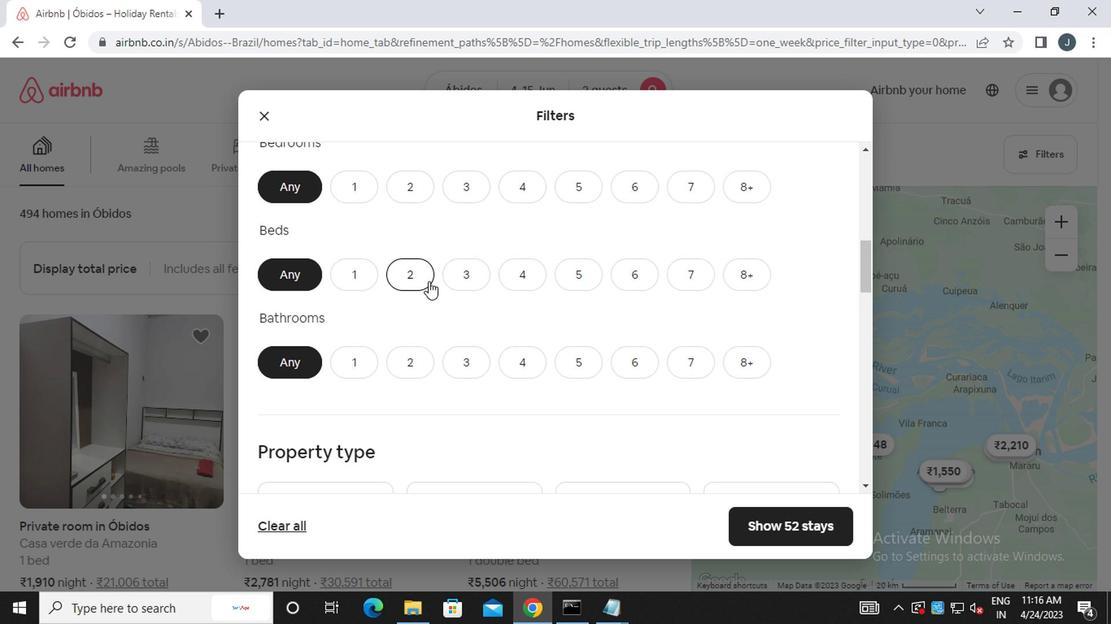 
Action: Mouse moved to (414, 225)
Screenshot: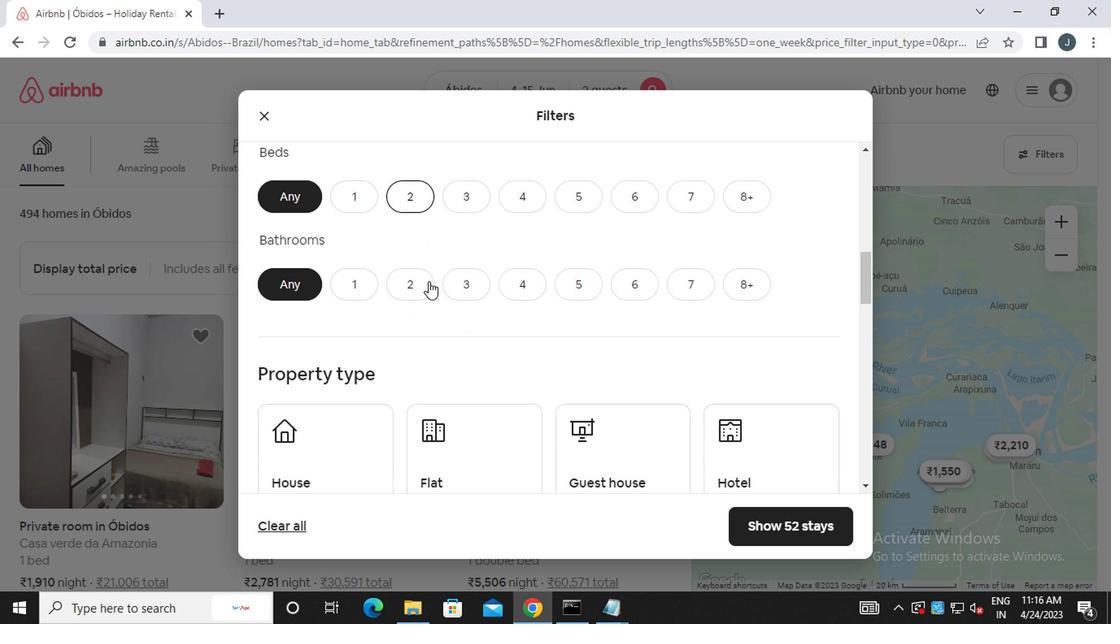 
Action: Mouse scrolled (414, 226) with delta (0, 1)
Screenshot: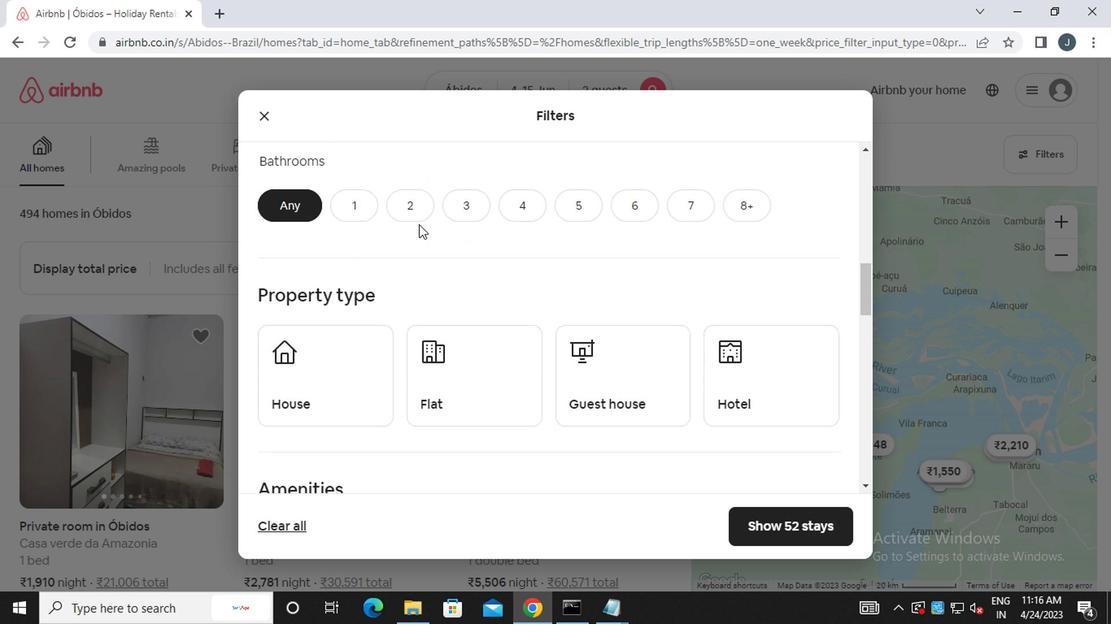 
Action: Mouse scrolled (414, 226) with delta (0, 1)
Screenshot: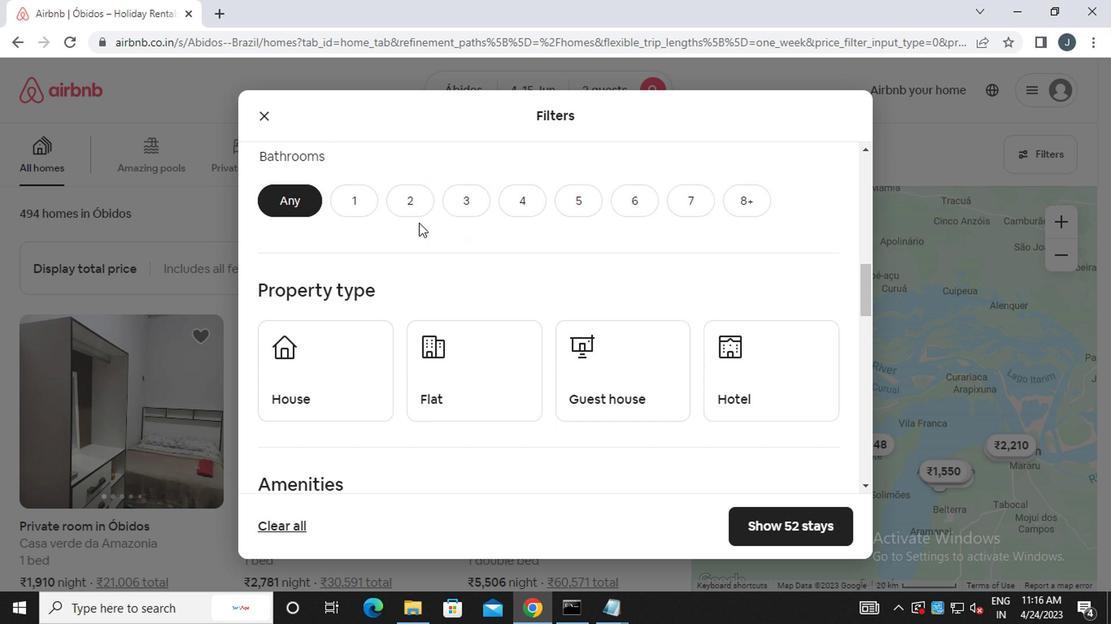 
Action: Mouse moved to (363, 189)
Screenshot: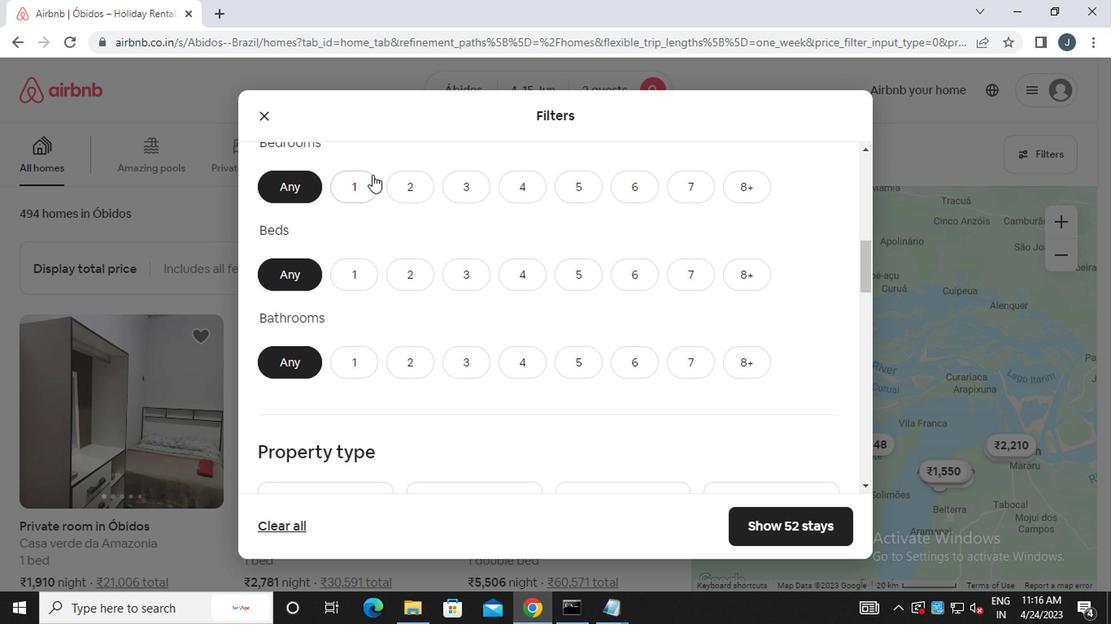 
Action: Mouse pressed left at (363, 189)
Screenshot: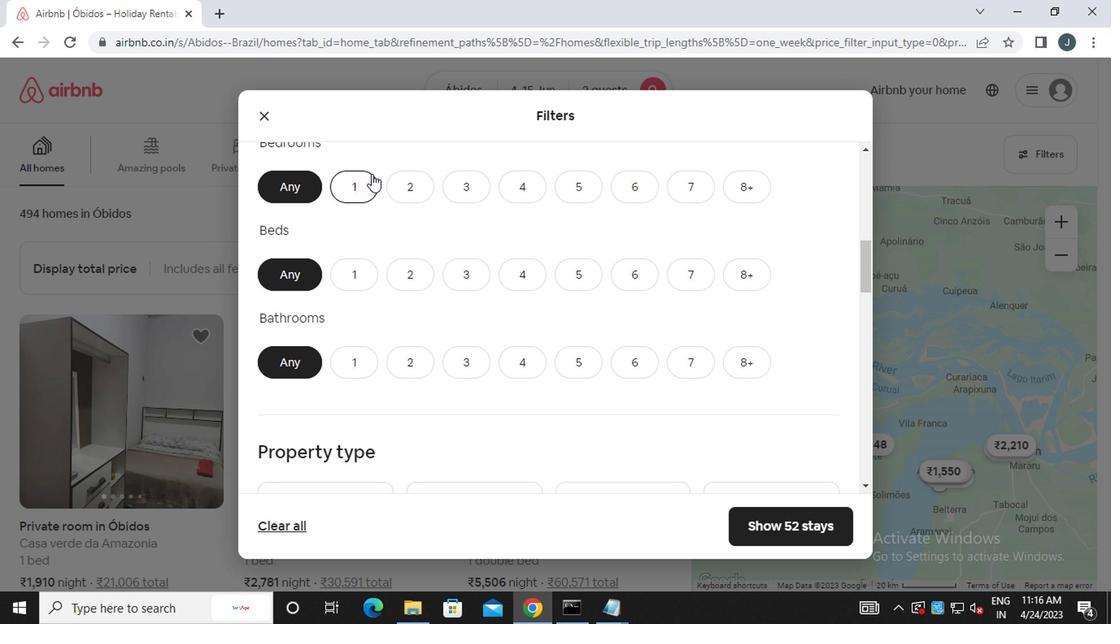 
Action: Mouse moved to (353, 277)
Screenshot: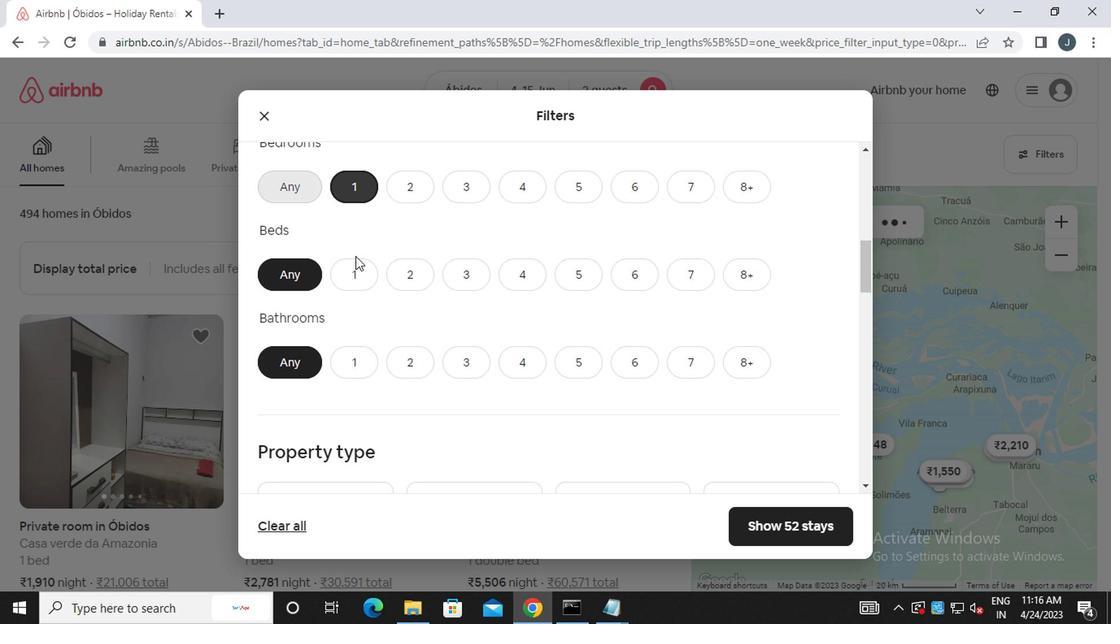 
Action: Mouse pressed left at (353, 277)
Screenshot: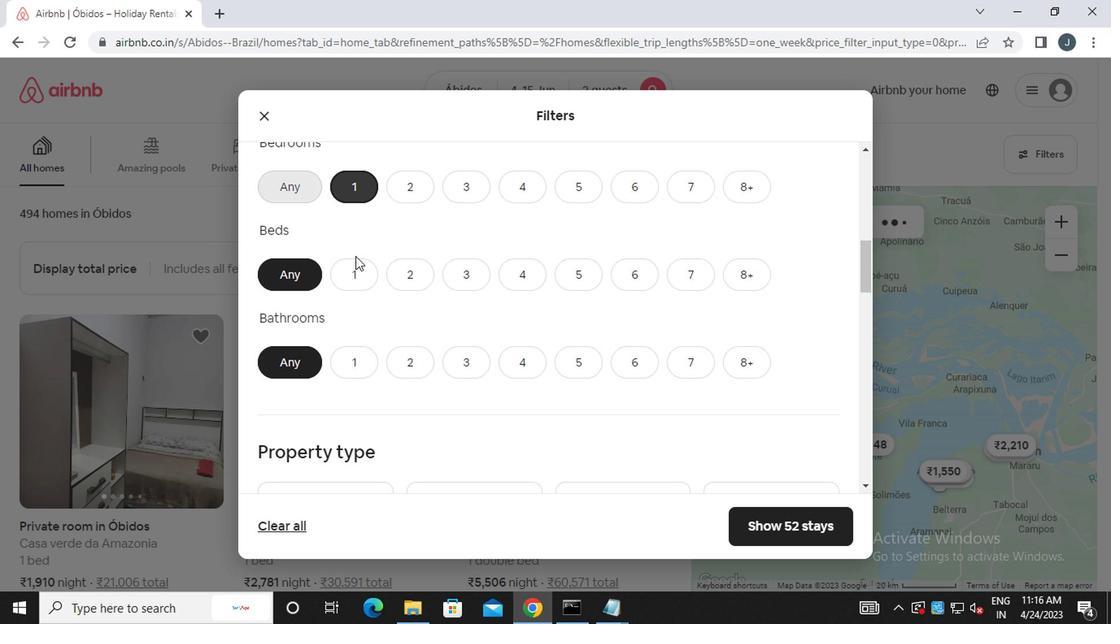 
Action: Mouse moved to (351, 373)
Screenshot: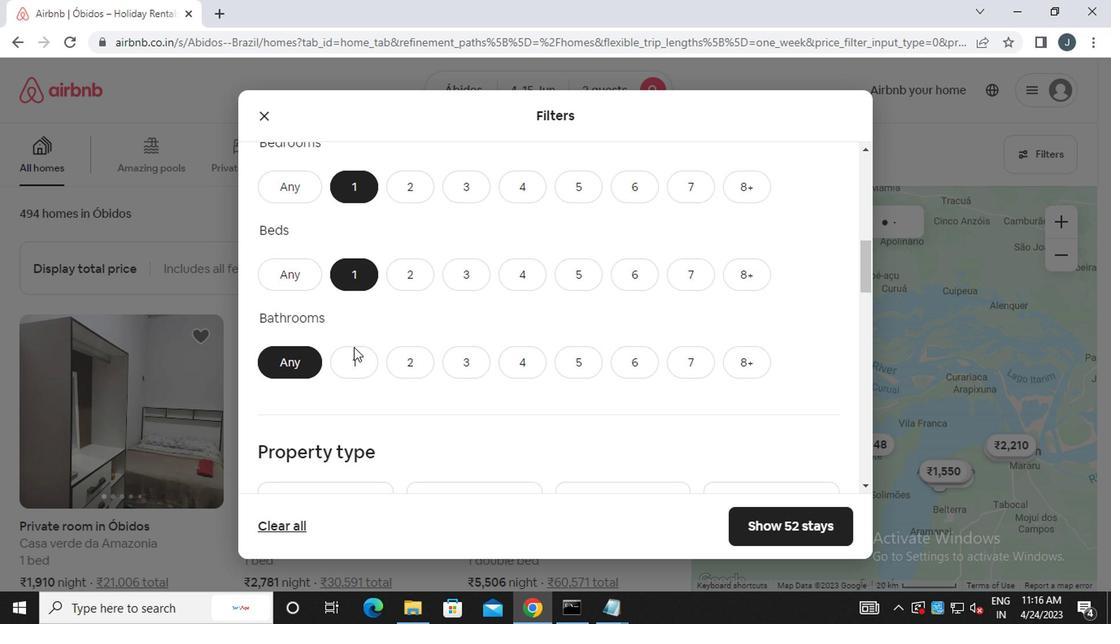 
Action: Mouse pressed left at (351, 373)
Screenshot: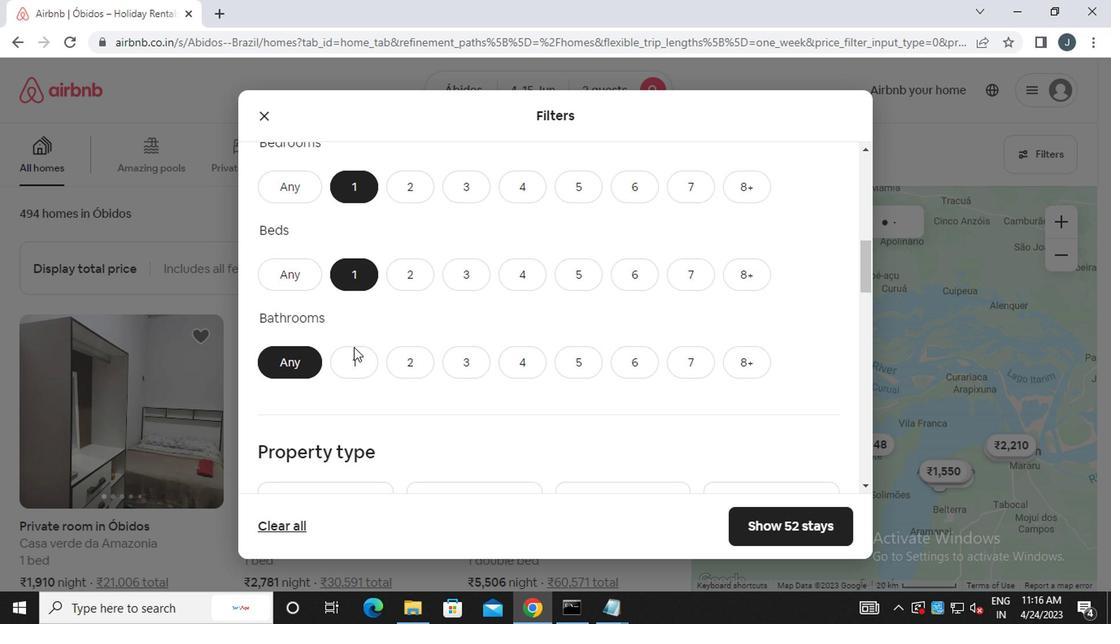 
Action: Mouse moved to (351, 377)
Screenshot: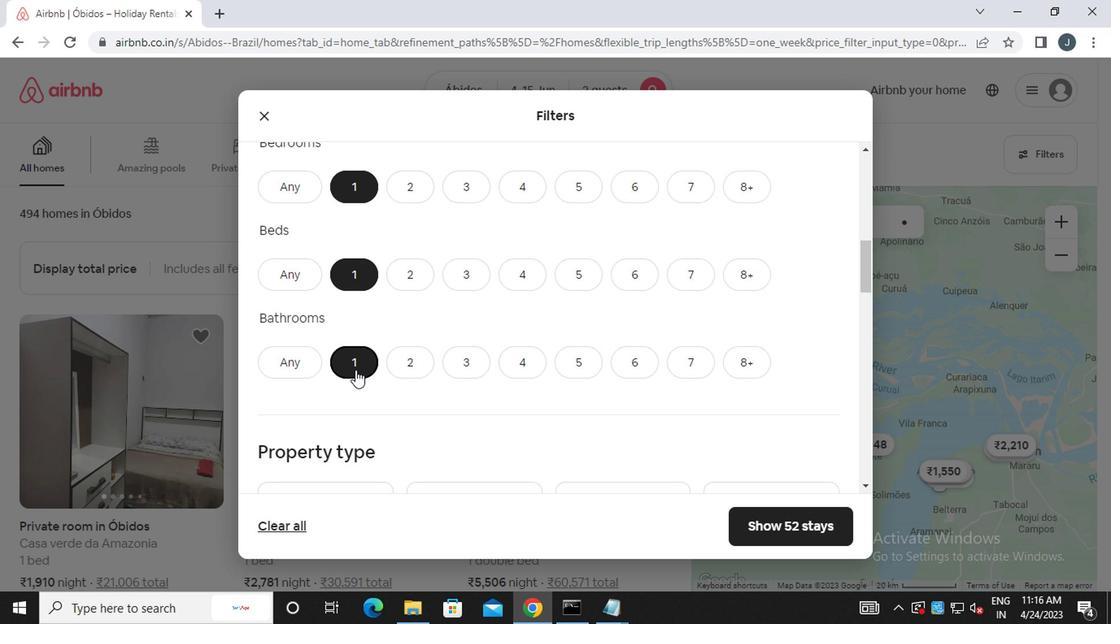 
Action: Mouse scrolled (351, 377) with delta (0, 0)
Screenshot: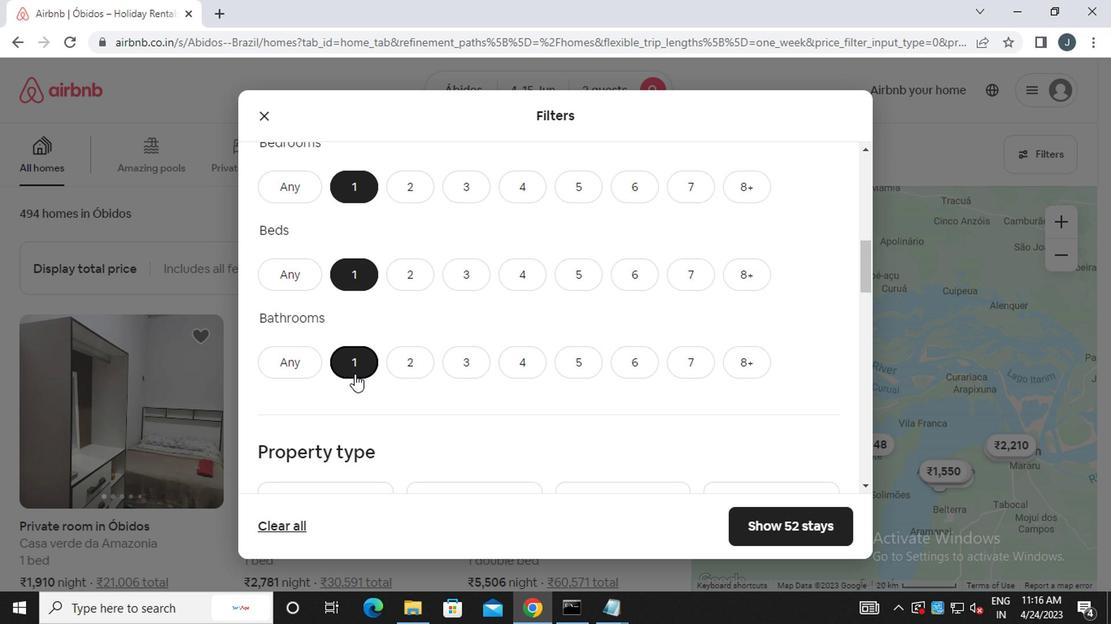 
Action: Mouse moved to (351, 381)
Screenshot: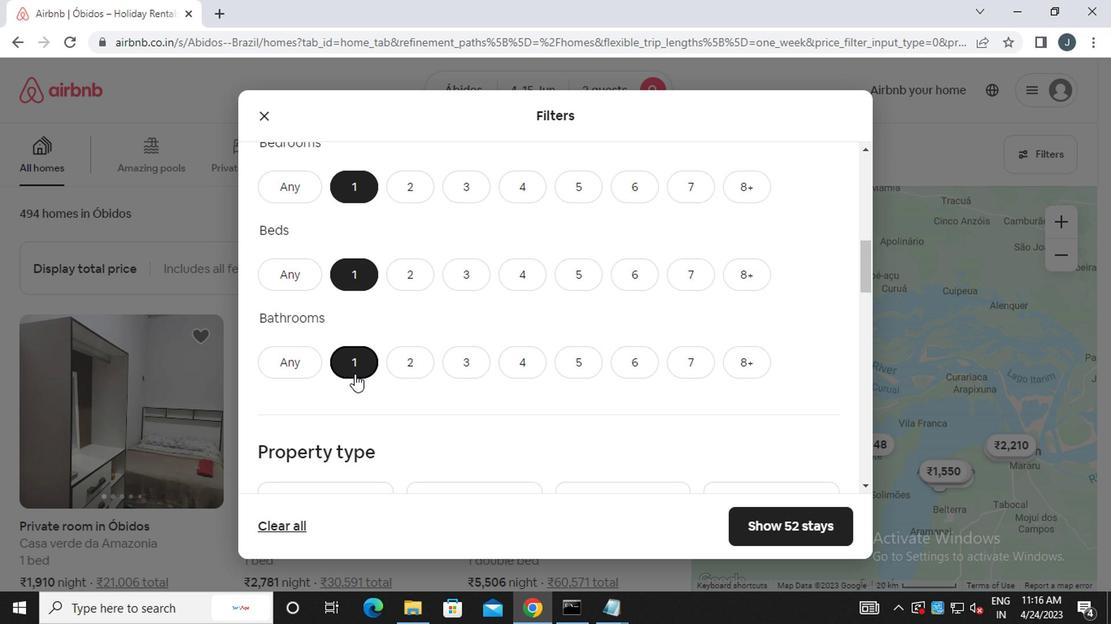 
Action: Mouse scrolled (351, 380) with delta (0, -1)
Screenshot: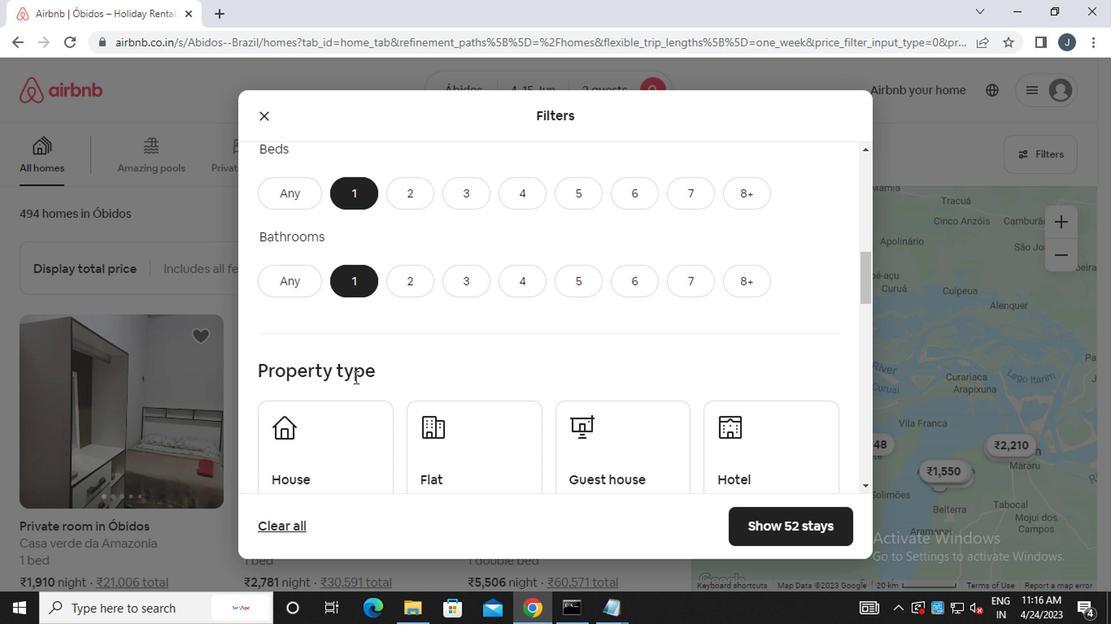 
Action: Mouse moved to (340, 381)
Screenshot: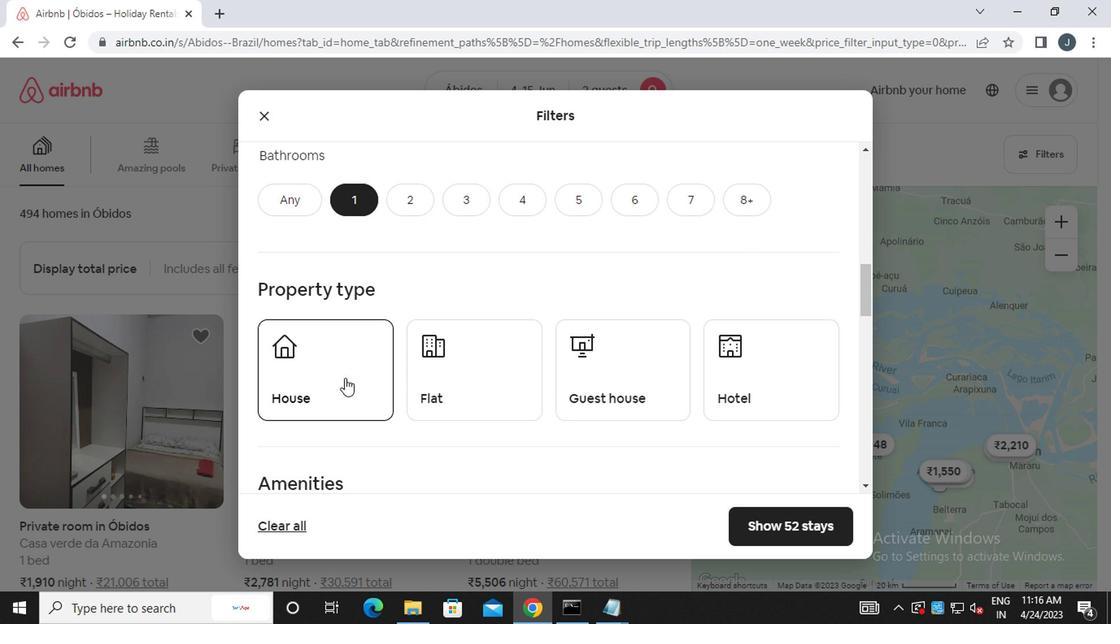 
Action: Mouse pressed left at (340, 381)
Screenshot: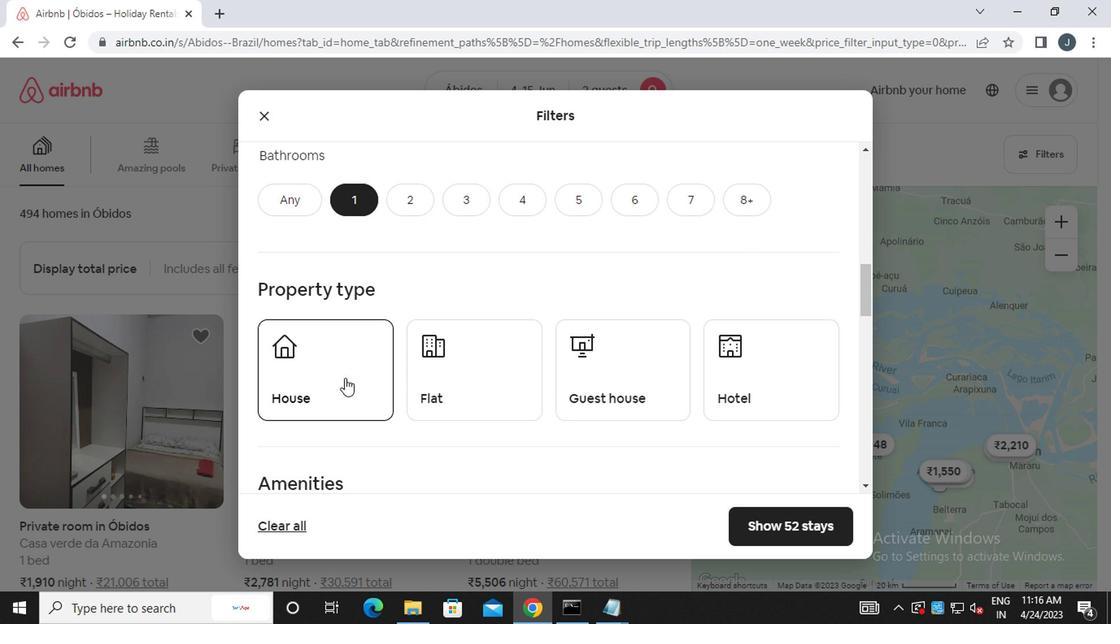 
Action: Mouse moved to (430, 384)
Screenshot: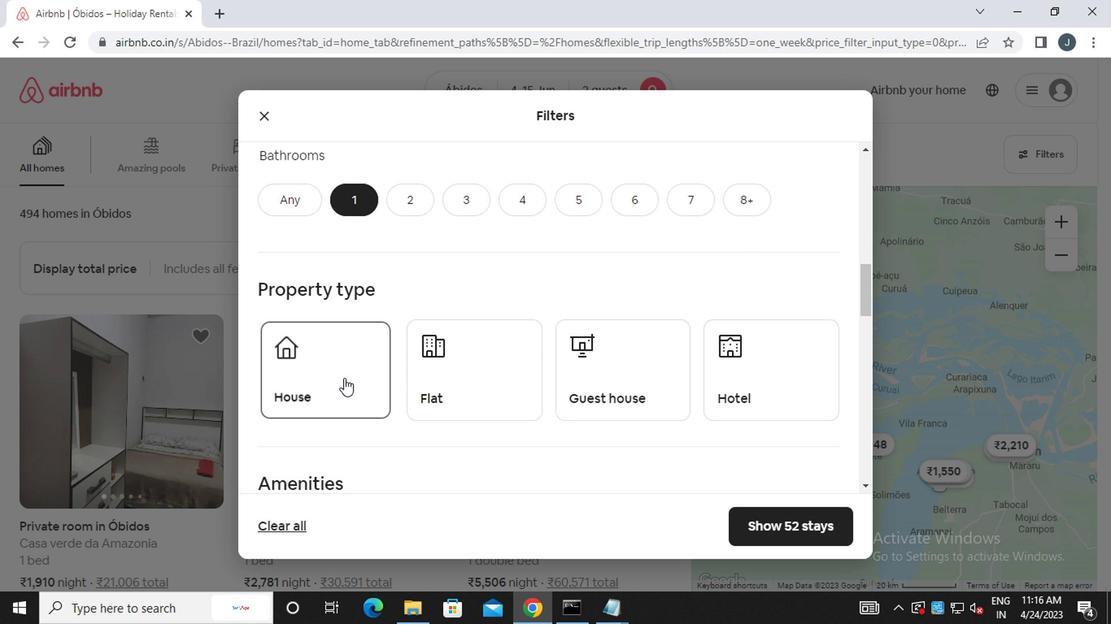 
Action: Mouse pressed left at (430, 384)
Screenshot: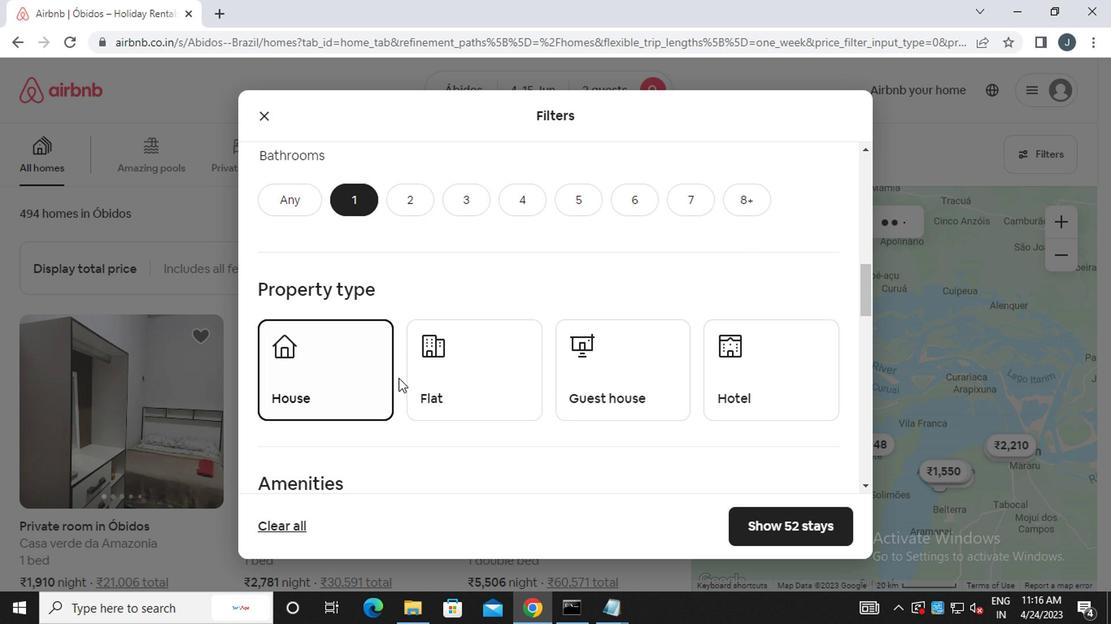 
Action: Mouse moved to (572, 379)
Screenshot: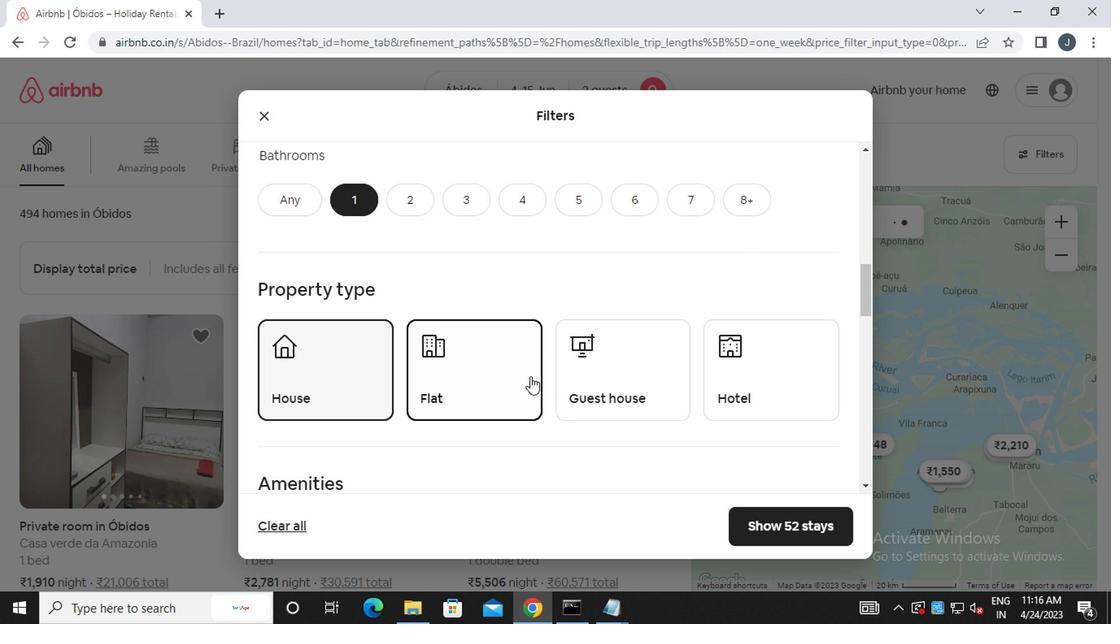 
Action: Mouse pressed left at (572, 379)
Screenshot: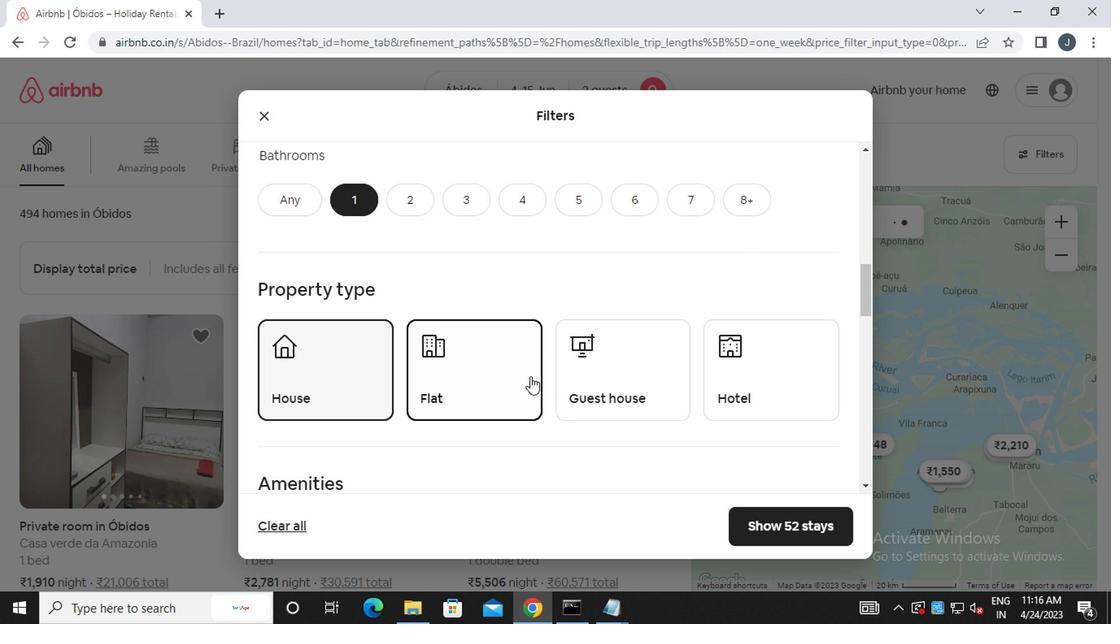 
Action: Mouse moved to (759, 395)
Screenshot: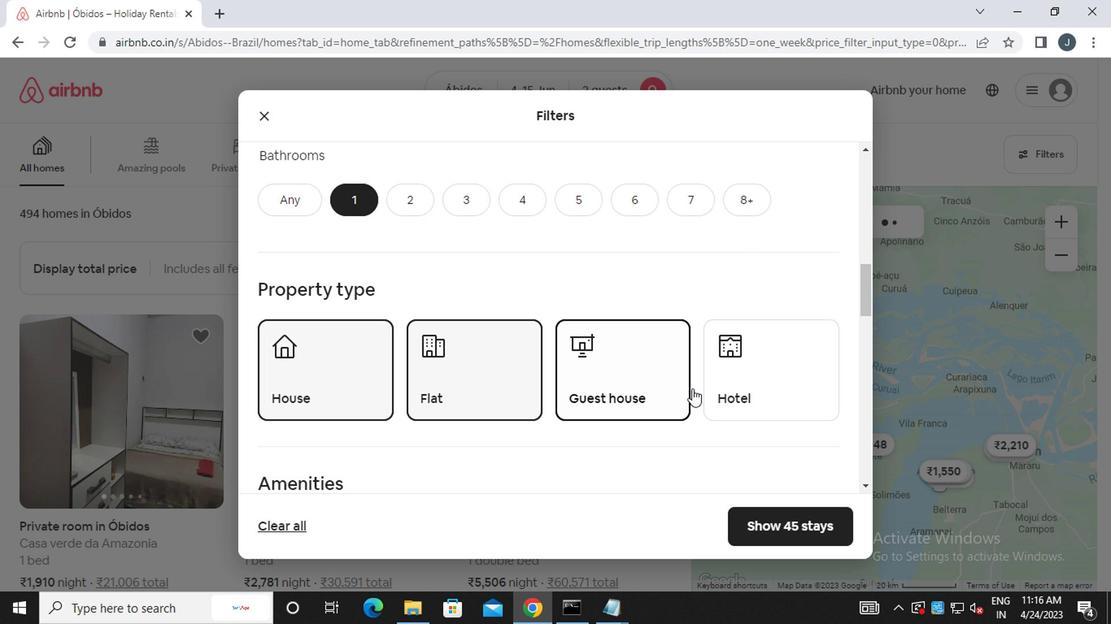 
Action: Mouse pressed left at (759, 395)
Screenshot: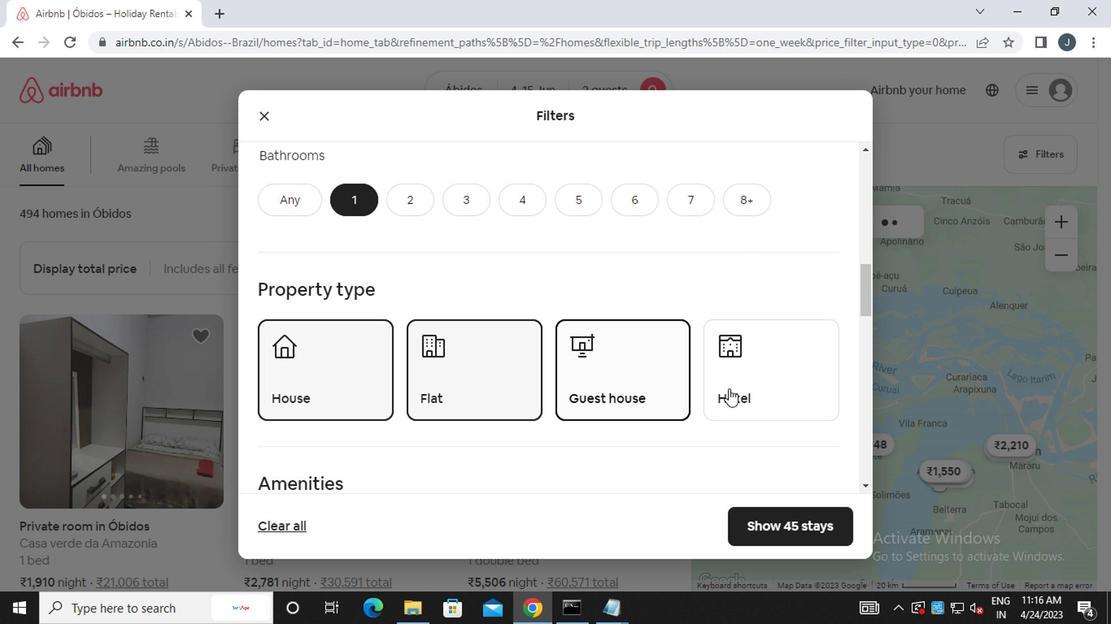 
Action: Mouse moved to (425, 423)
Screenshot: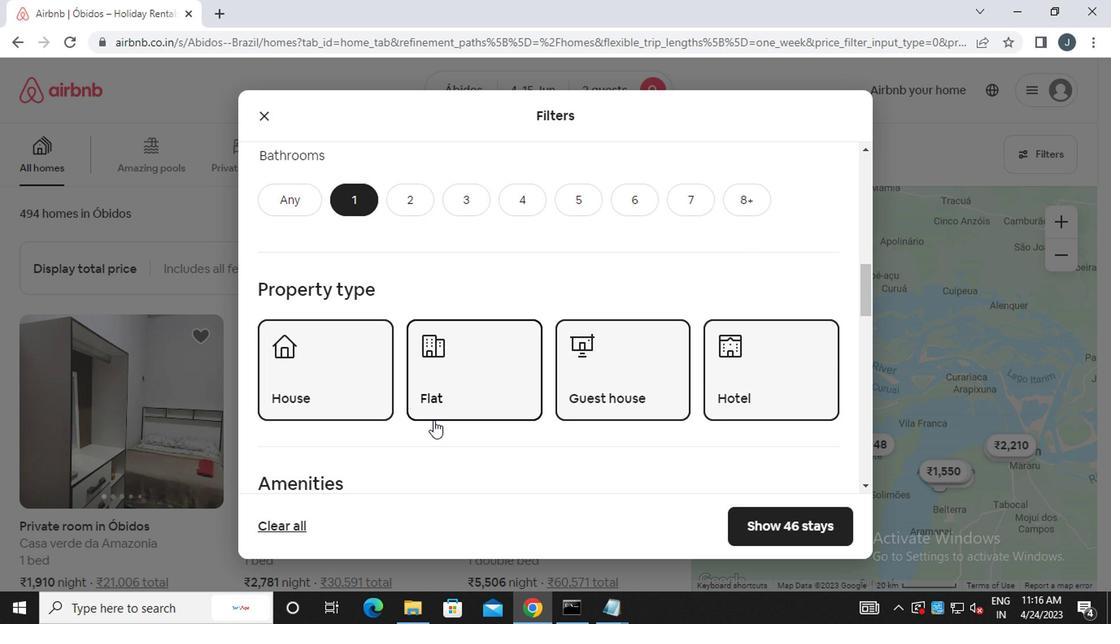 
Action: Mouse scrolled (425, 423) with delta (0, 0)
Screenshot: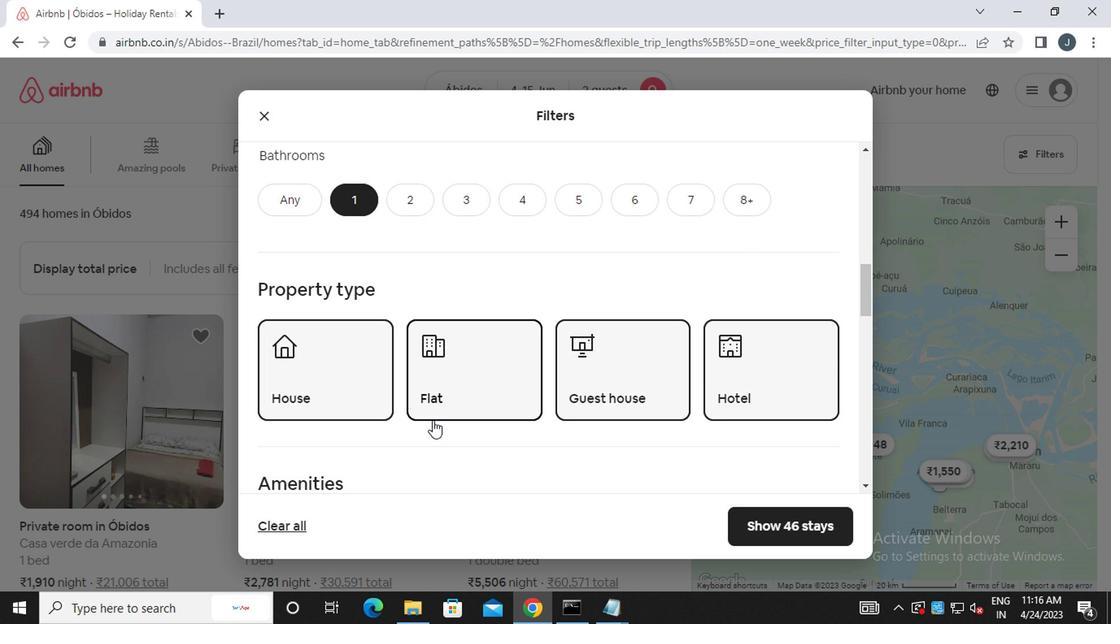
Action: Mouse scrolled (425, 423) with delta (0, 0)
Screenshot: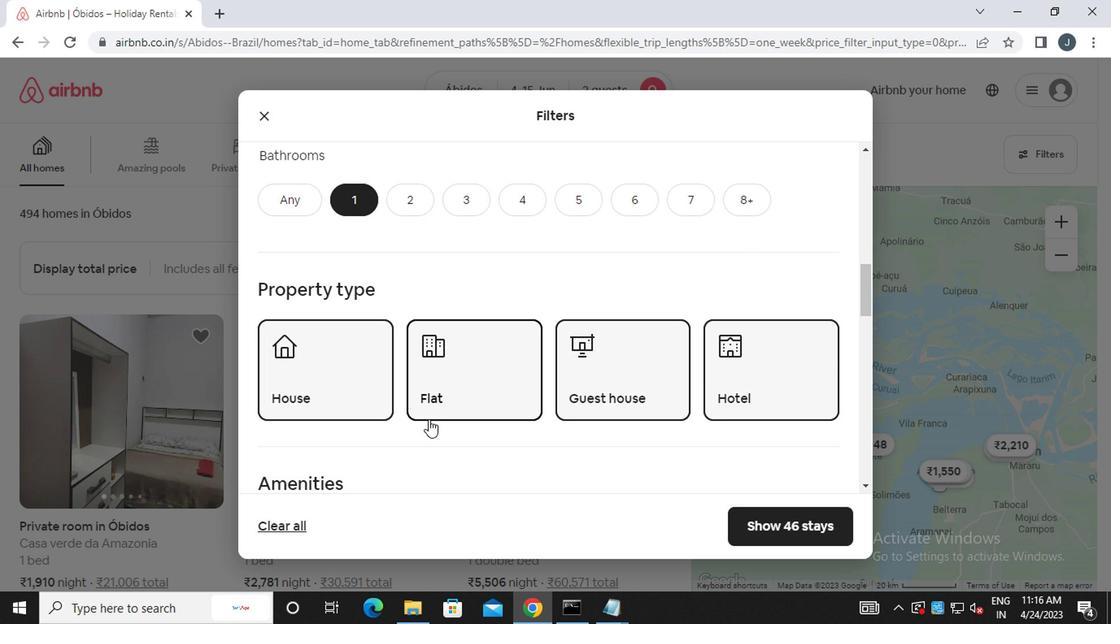
Action: Mouse scrolled (425, 423) with delta (0, 0)
Screenshot: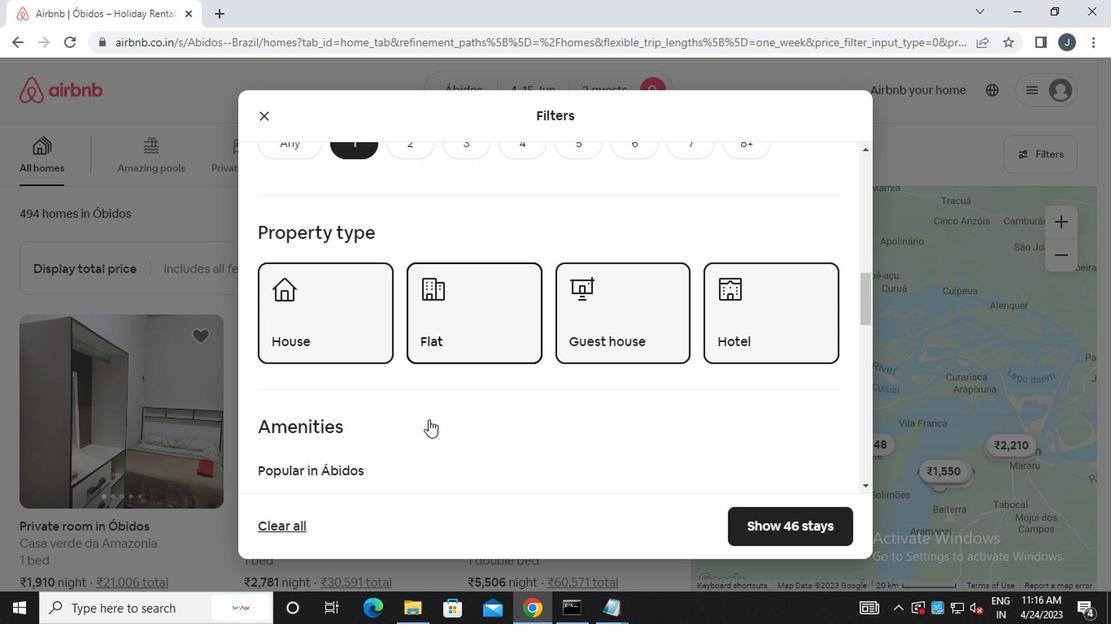 
Action: Mouse moved to (407, 411)
Screenshot: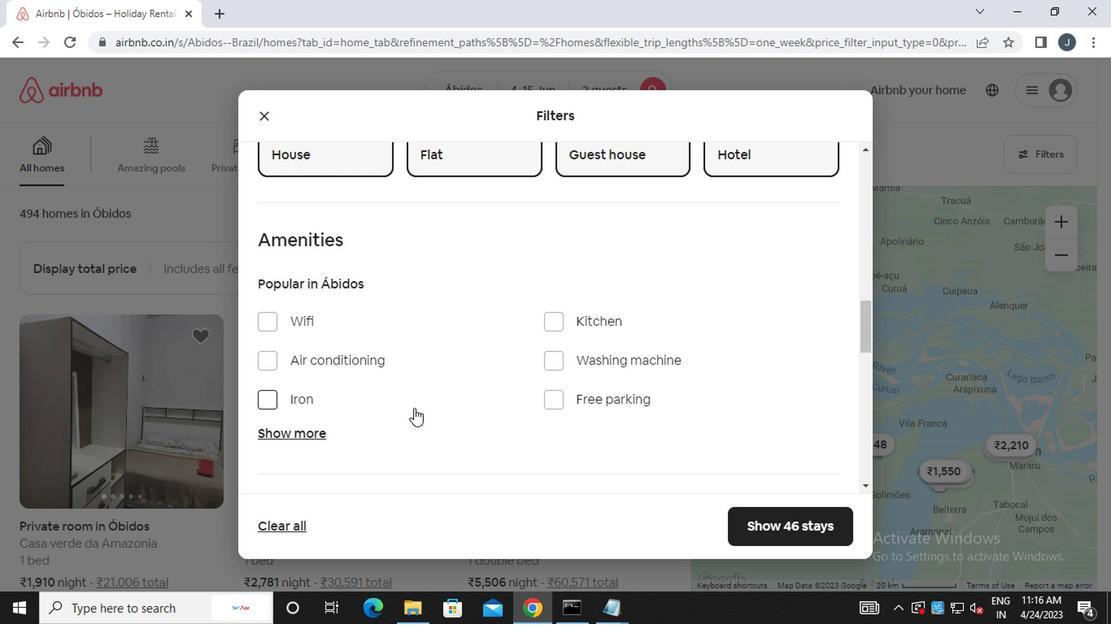 
Action: Mouse scrolled (407, 410) with delta (0, 0)
Screenshot: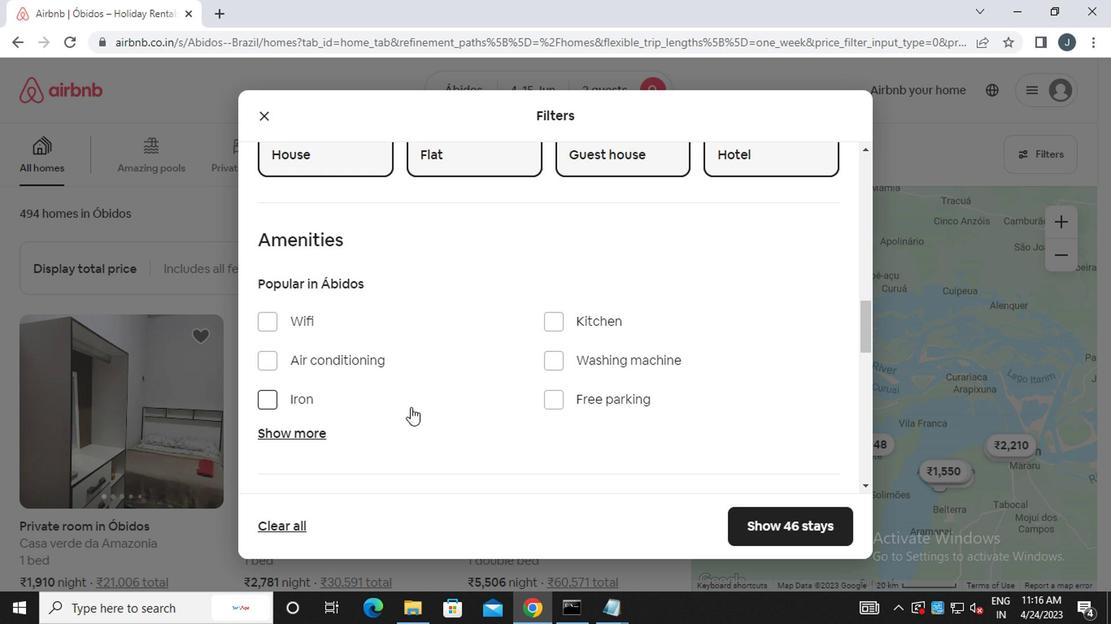 
Action: Mouse moved to (404, 411)
Screenshot: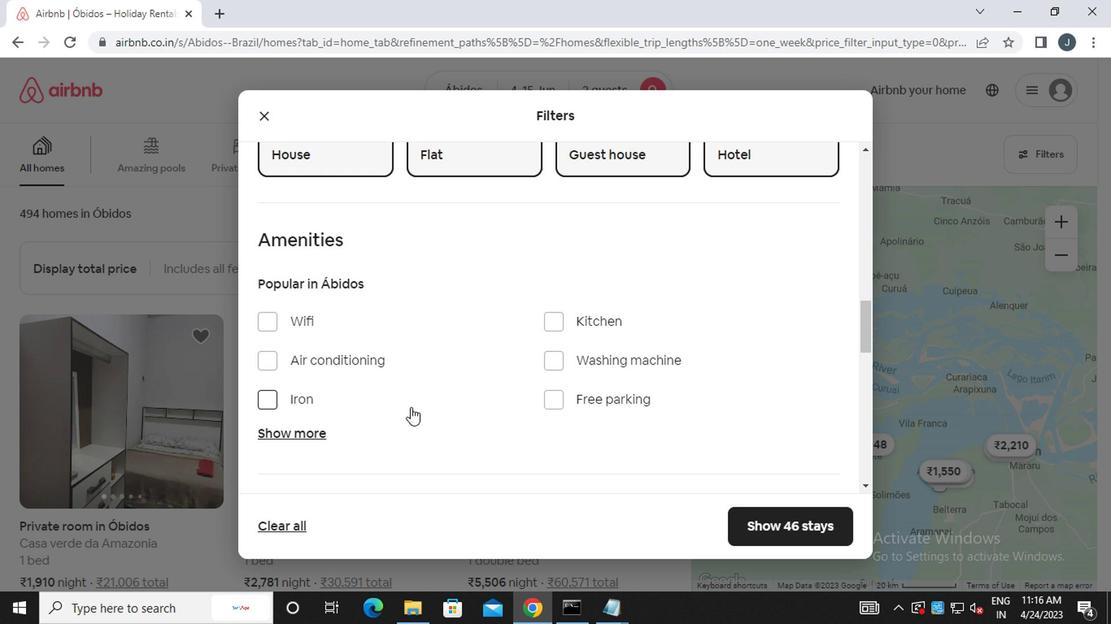 
Action: Mouse scrolled (404, 410) with delta (0, 0)
Screenshot: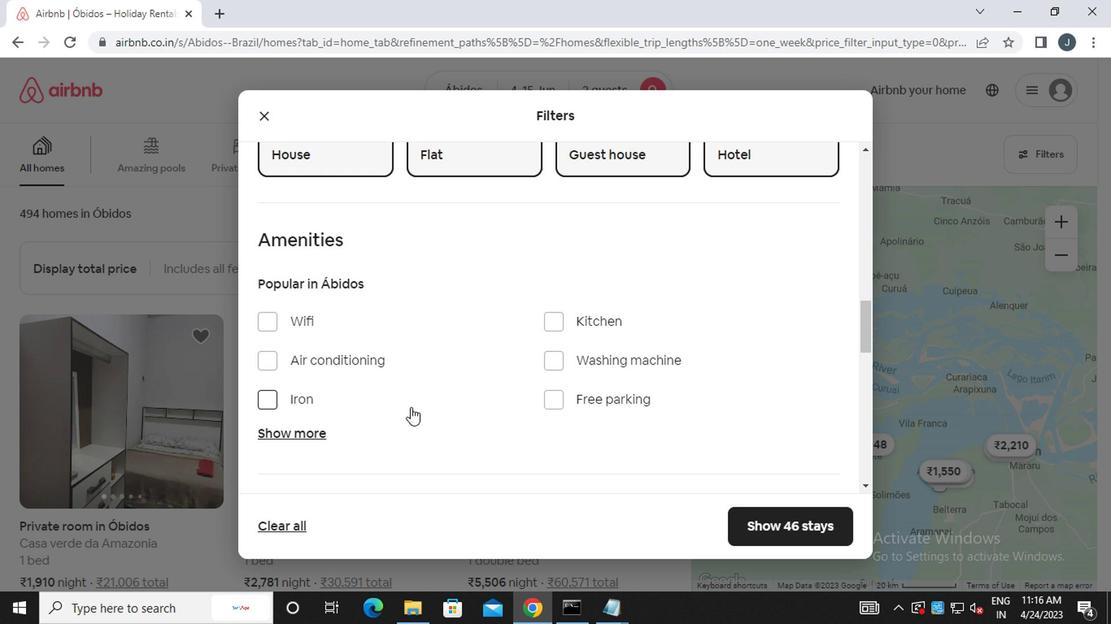 
Action: Mouse scrolled (404, 410) with delta (0, 0)
Screenshot: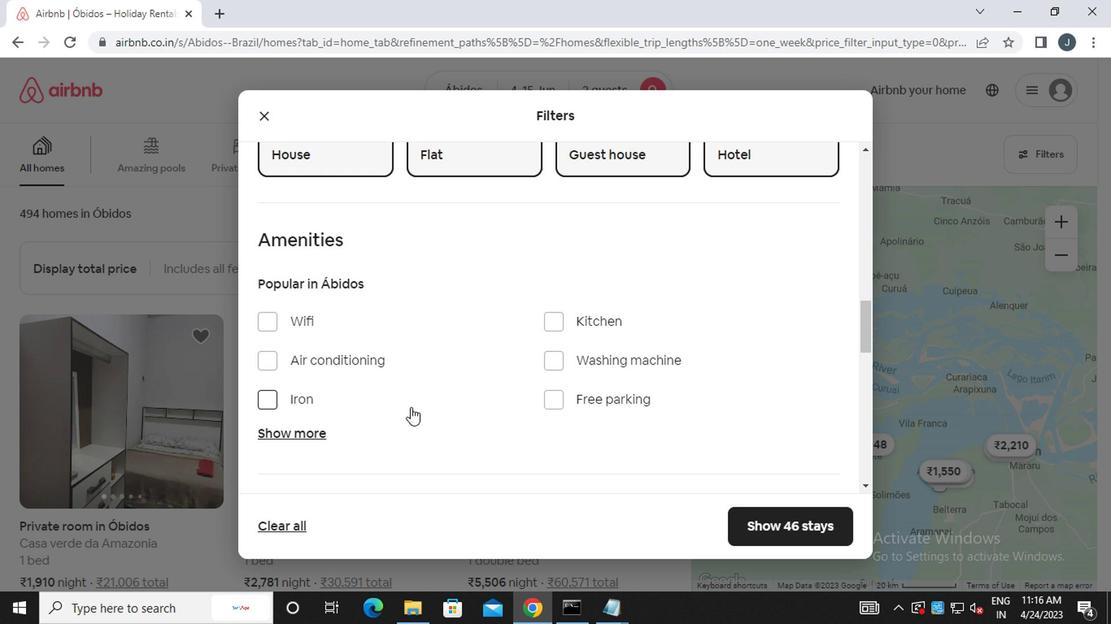 
Action: Mouse scrolled (404, 410) with delta (0, 0)
Screenshot: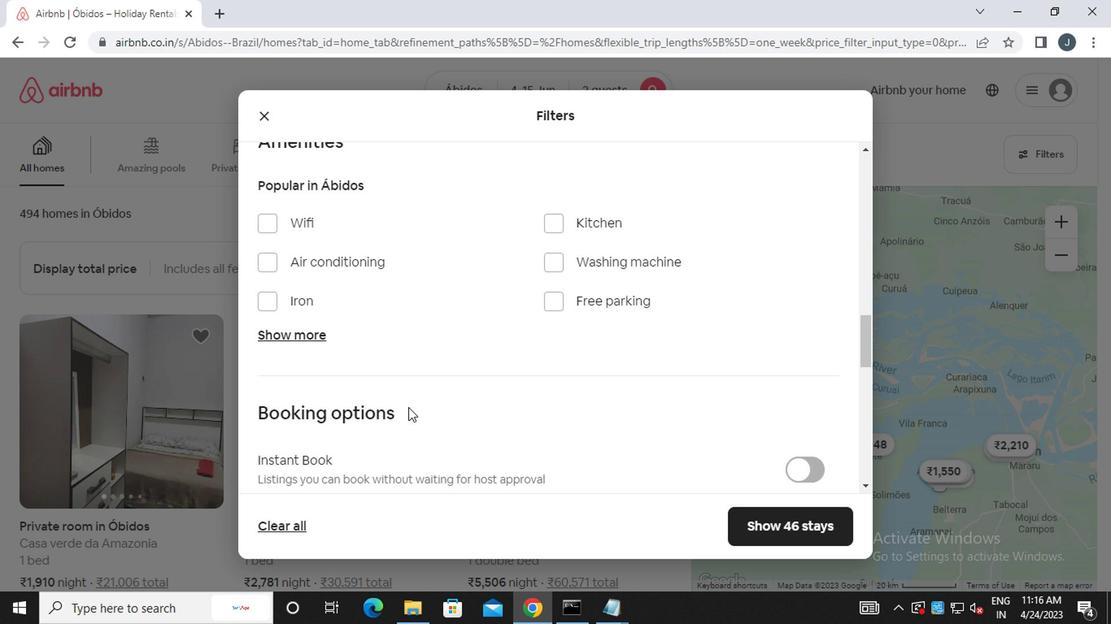 
Action: Mouse scrolled (404, 410) with delta (0, 0)
Screenshot: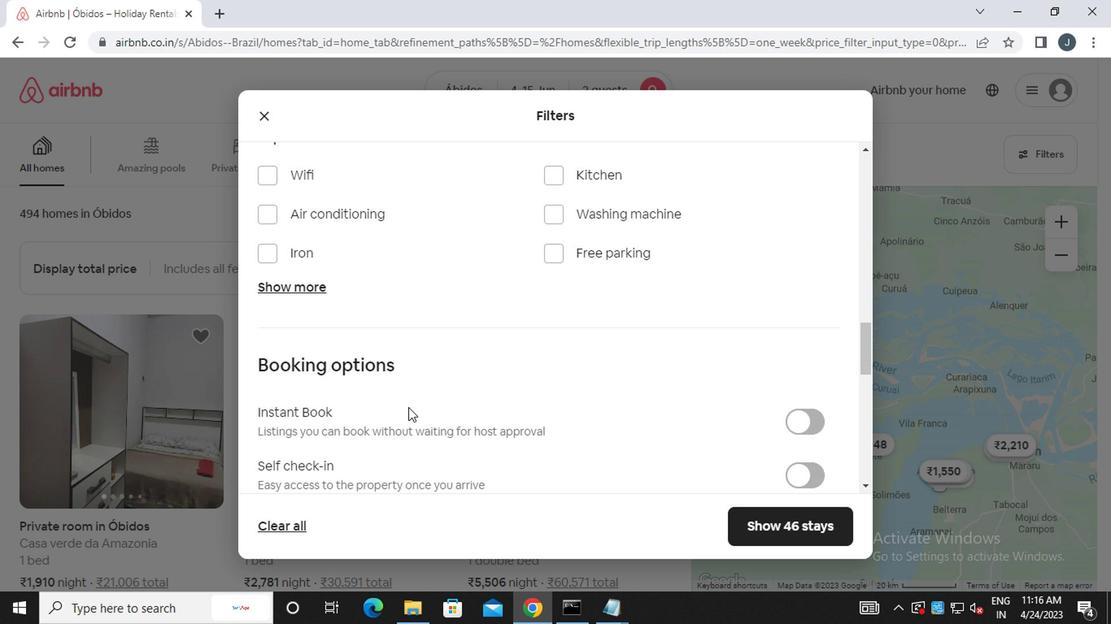 
Action: Mouse moved to (799, 214)
Screenshot: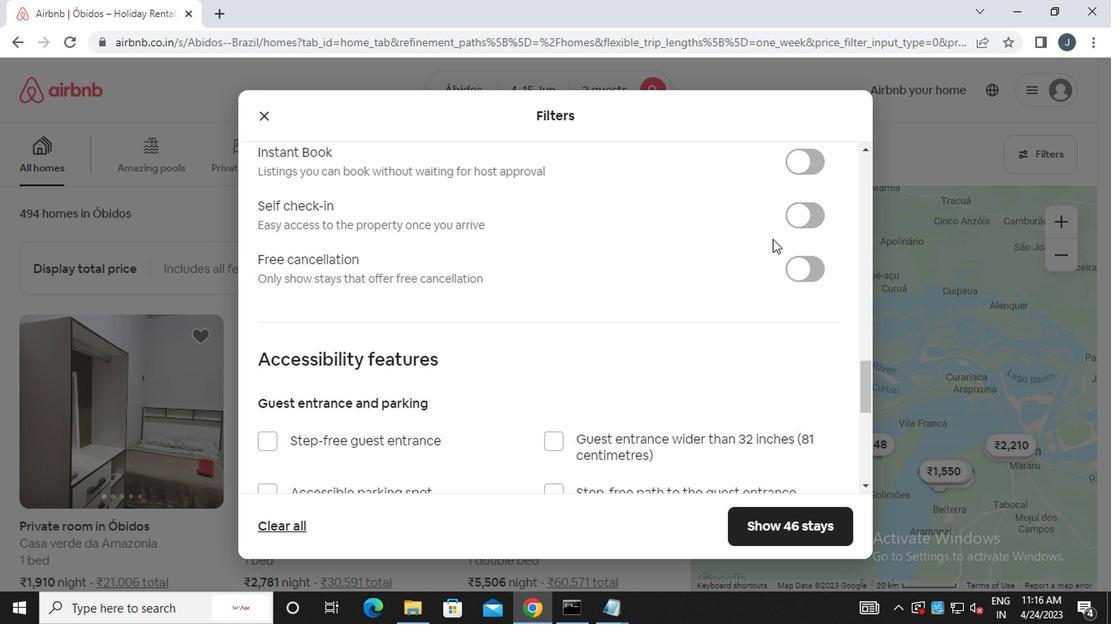 
Action: Mouse pressed left at (799, 214)
Screenshot: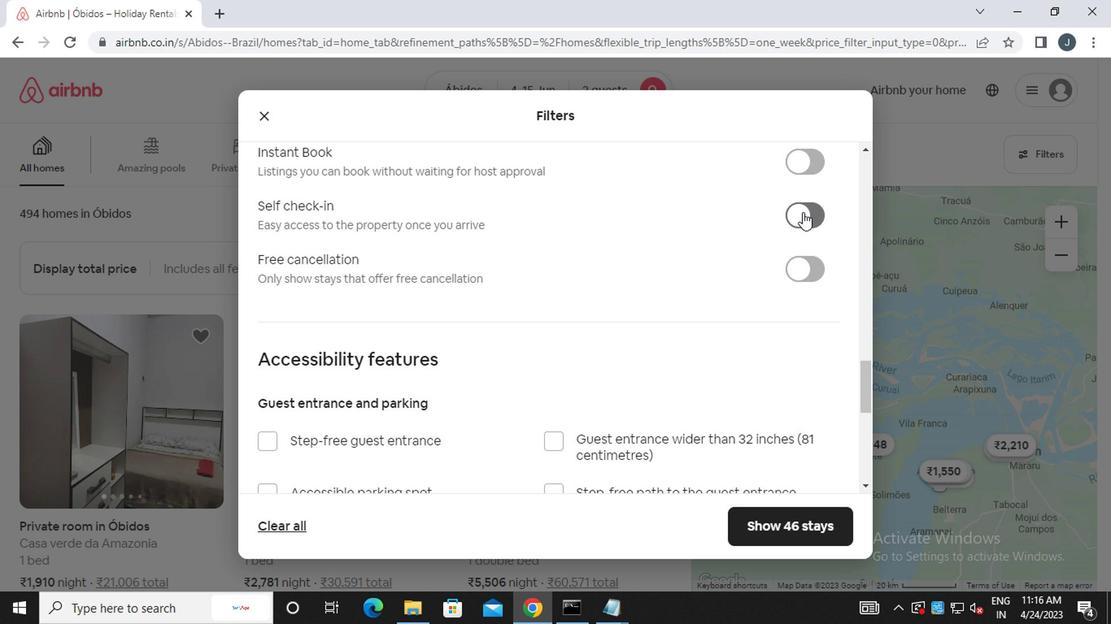 
Action: Mouse moved to (359, 359)
Screenshot: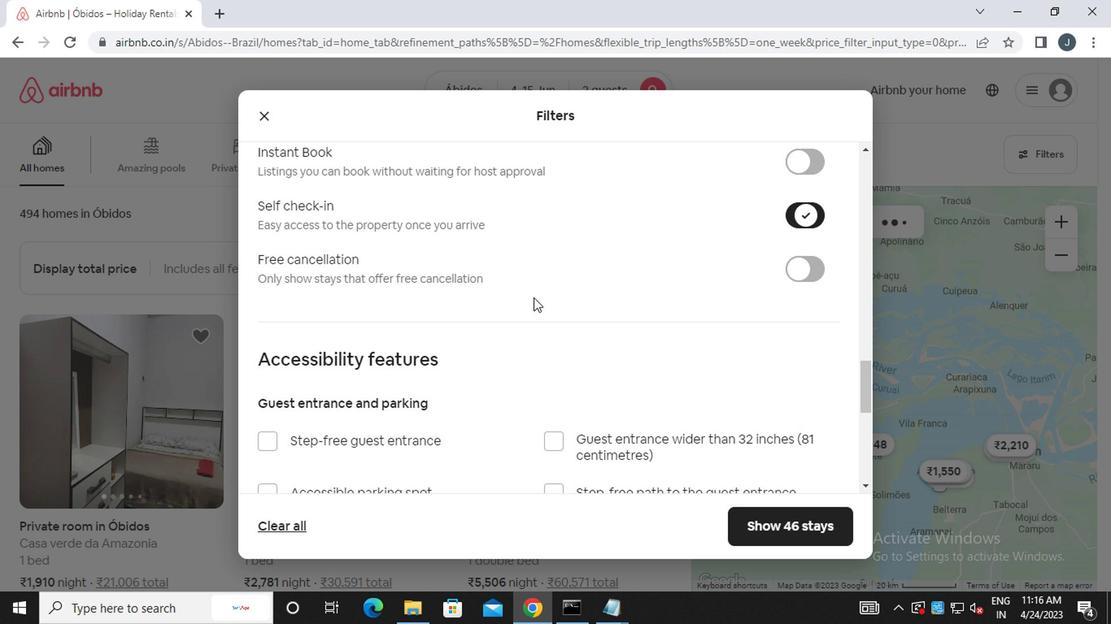 
Action: Mouse scrolled (359, 358) with delta (0, -1)
Screenshot: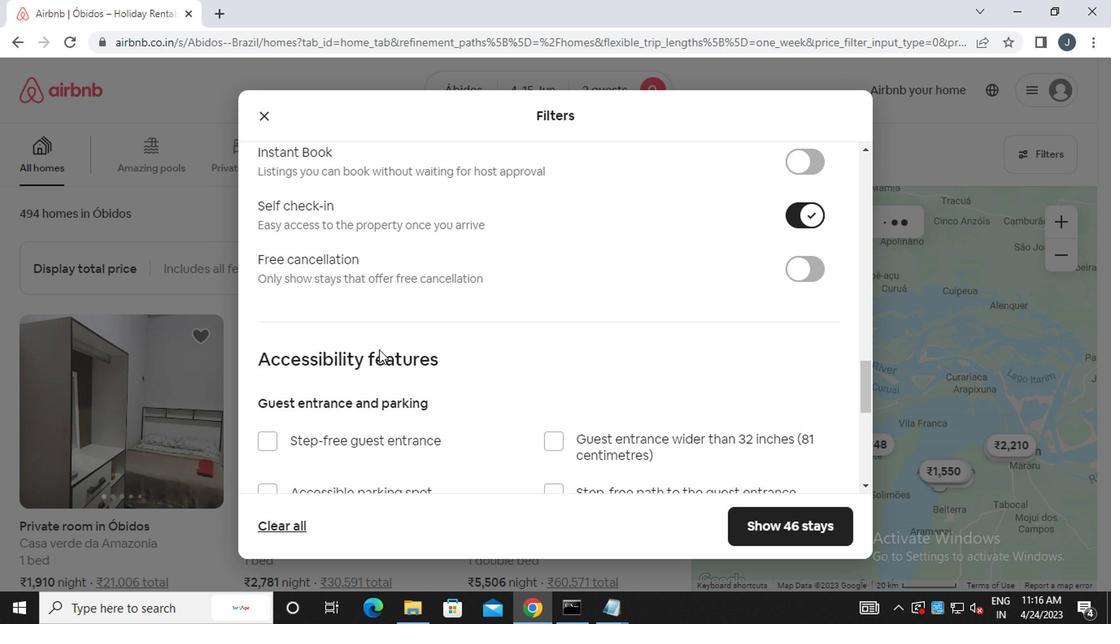 
Action: Mouse scrolled (359, 358) with delta (0, -1)
Screenshot: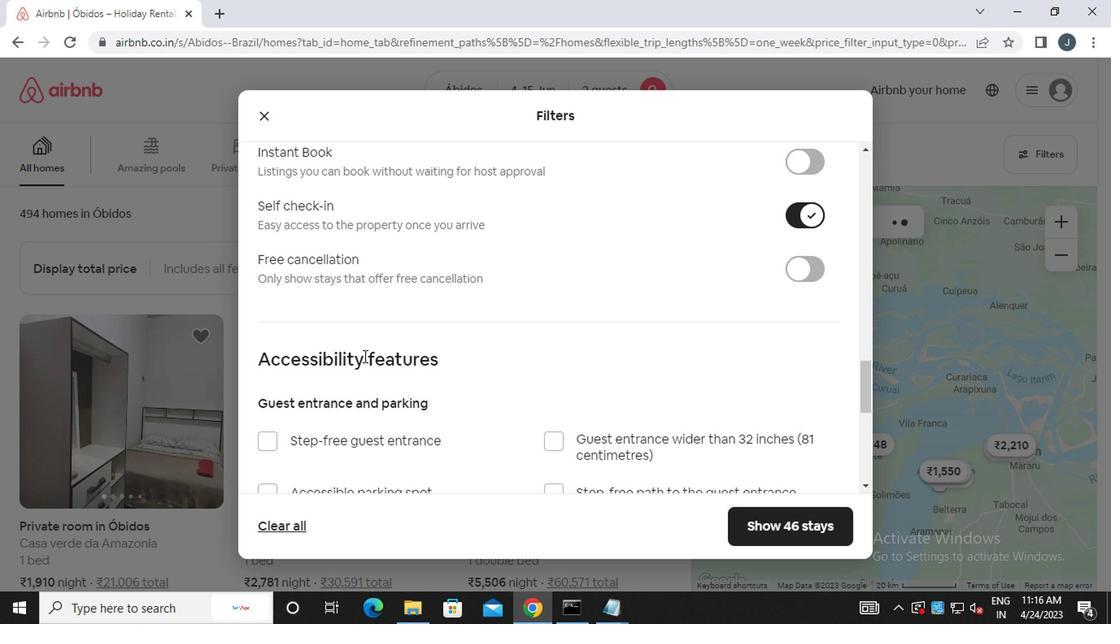 
Action: Mouse scrolled (359, 358) with delta (0, -1)
Screenshot: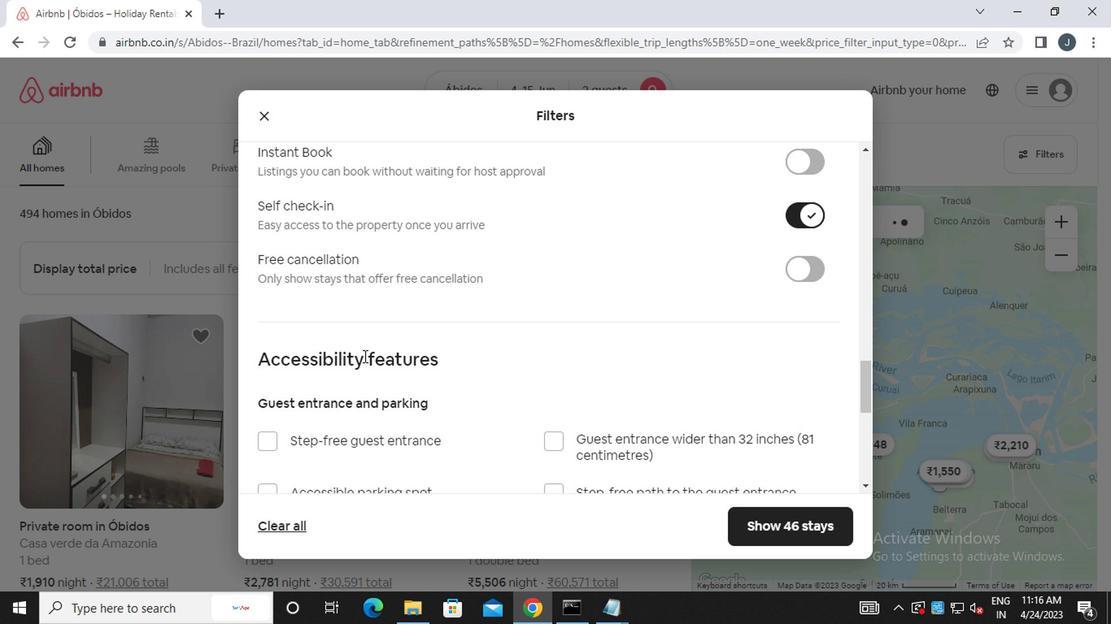 
Action: Mouse scrolled (359, 358) with delta (0, -1)
Screenshot: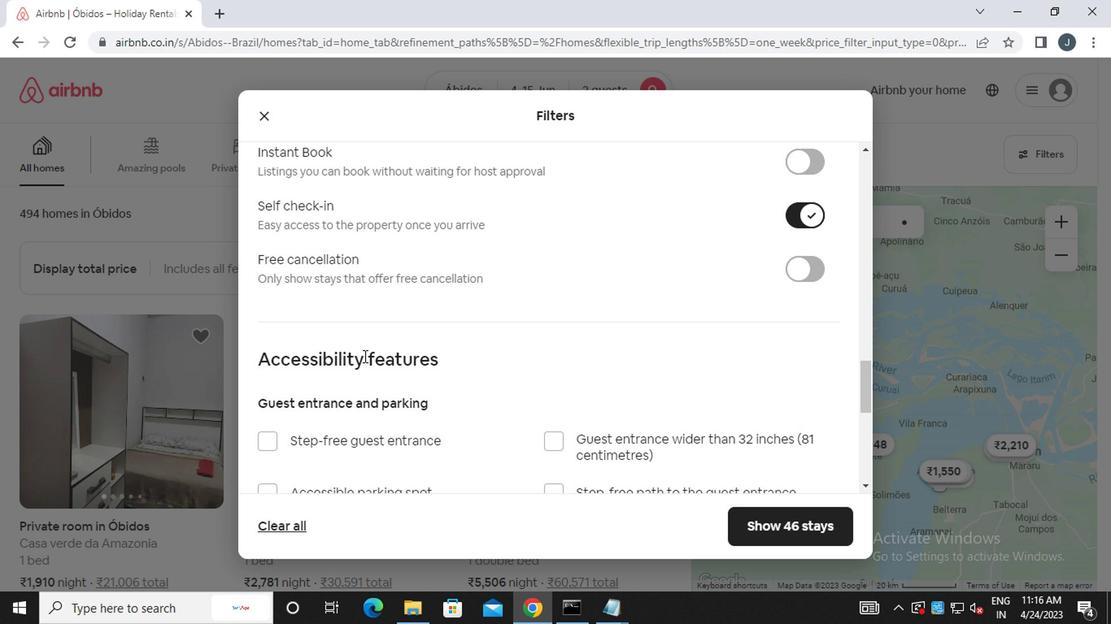 
Action: Mouse scrolled (359, 358) with delta (0, -1)
Screenshot: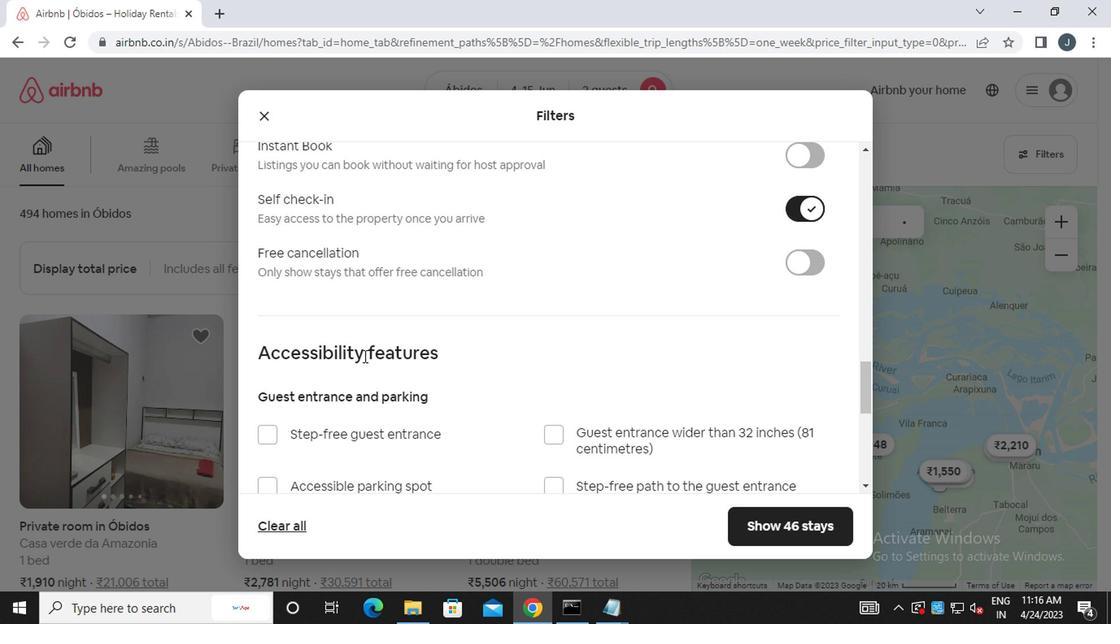 
Action: Mouse scrolled (359, 358) with delta (0, -1)
Screenshot: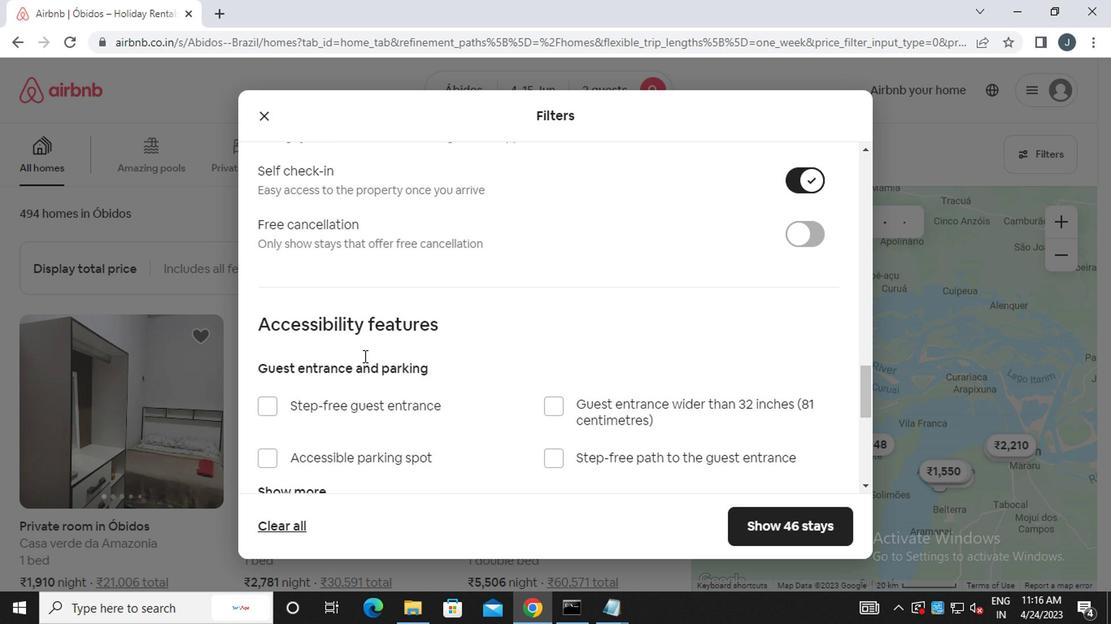 
Action: Mouse scrolled (359, 358) with delta (0, -1)
Screenshot: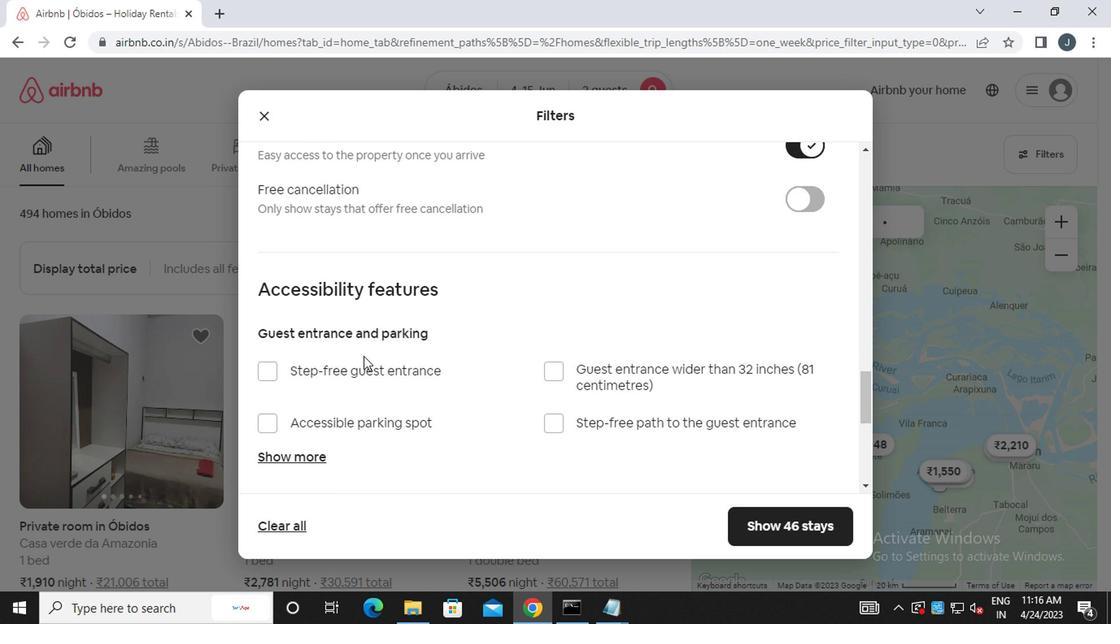 
Action: Mouse scrolled (359, 358) with delta (0, -1)
Screenshot: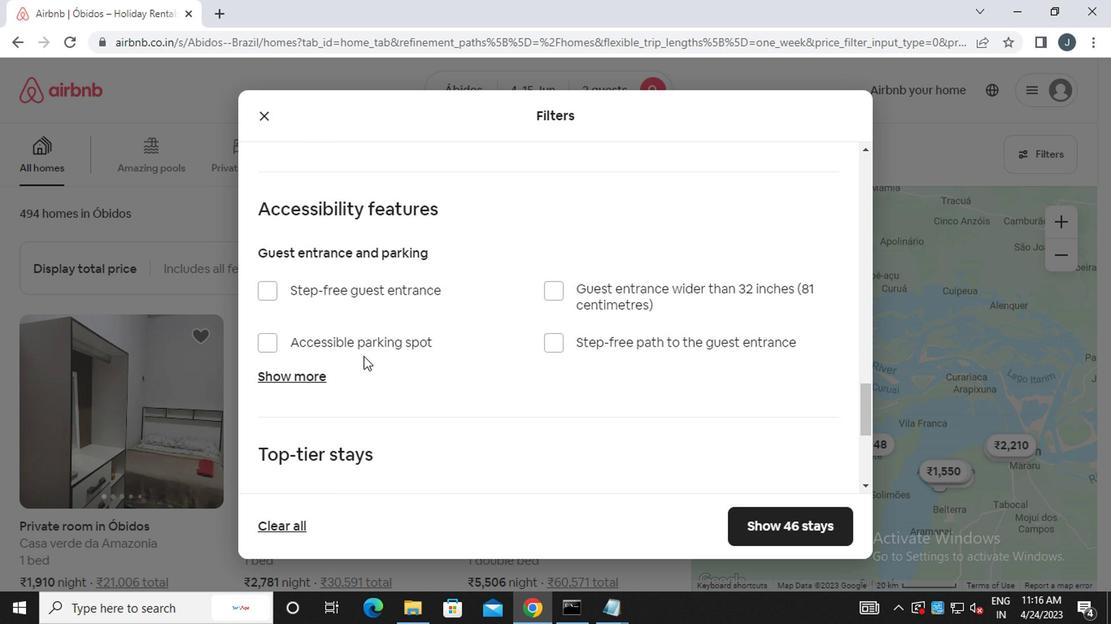 
Action: Mouse moved to (359, 363)
Screenshot: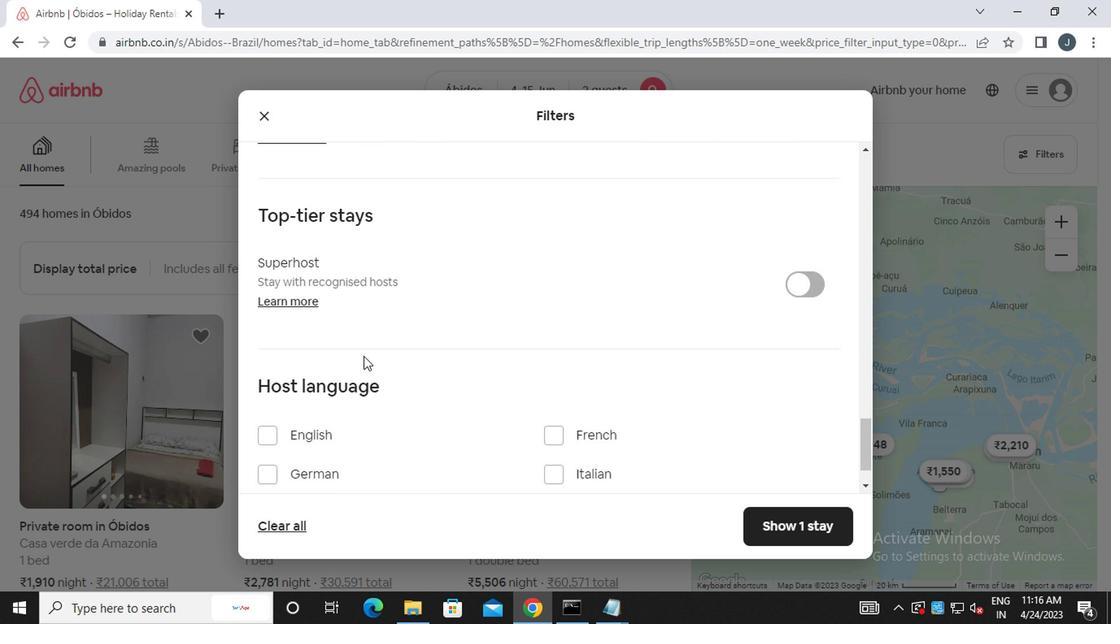 
Action: Mouse scrolled (359, 362) with delta (0, -1)
Screenshot: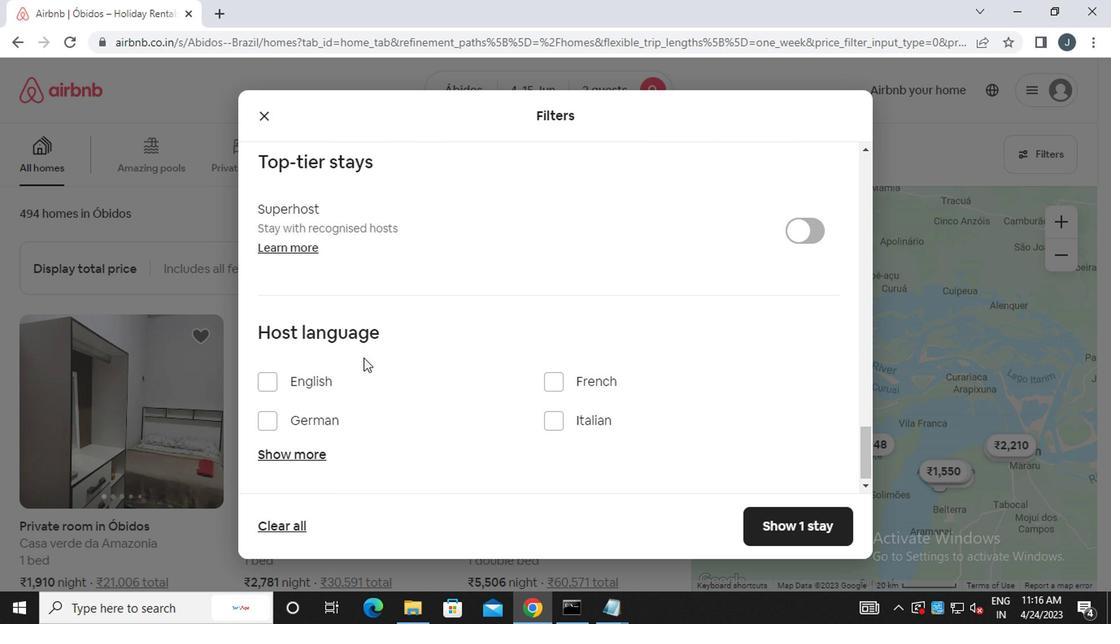 
Action: Mouse scrolled (359, 362) with delta (0, -1)
Screenshot: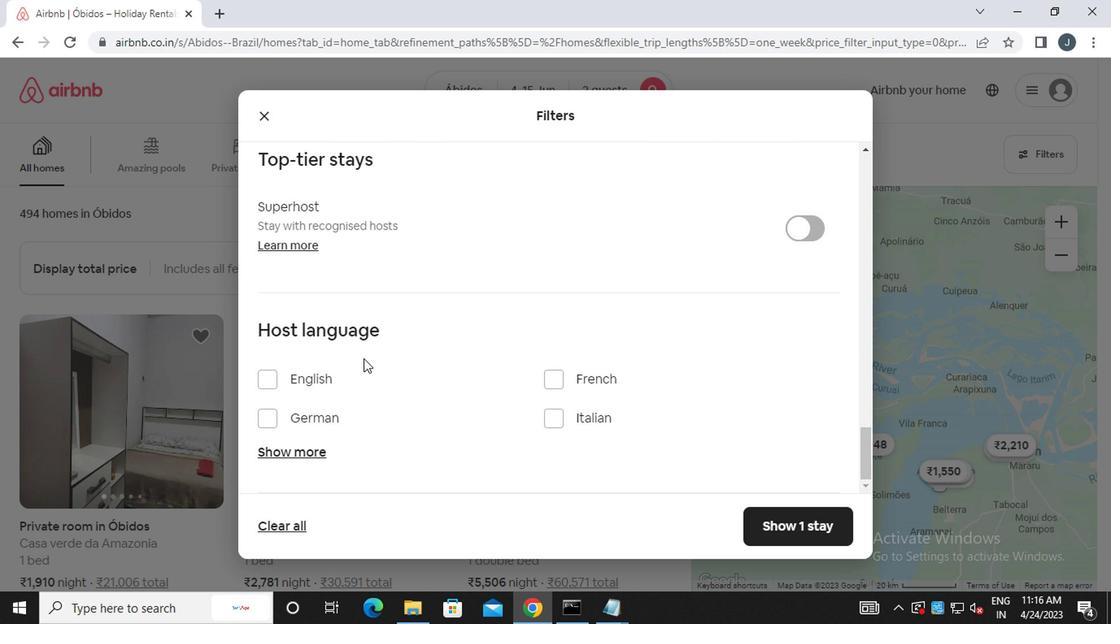 
Action: Mouse scrolled (359, 362) with delta (0, -1)
Screenshot: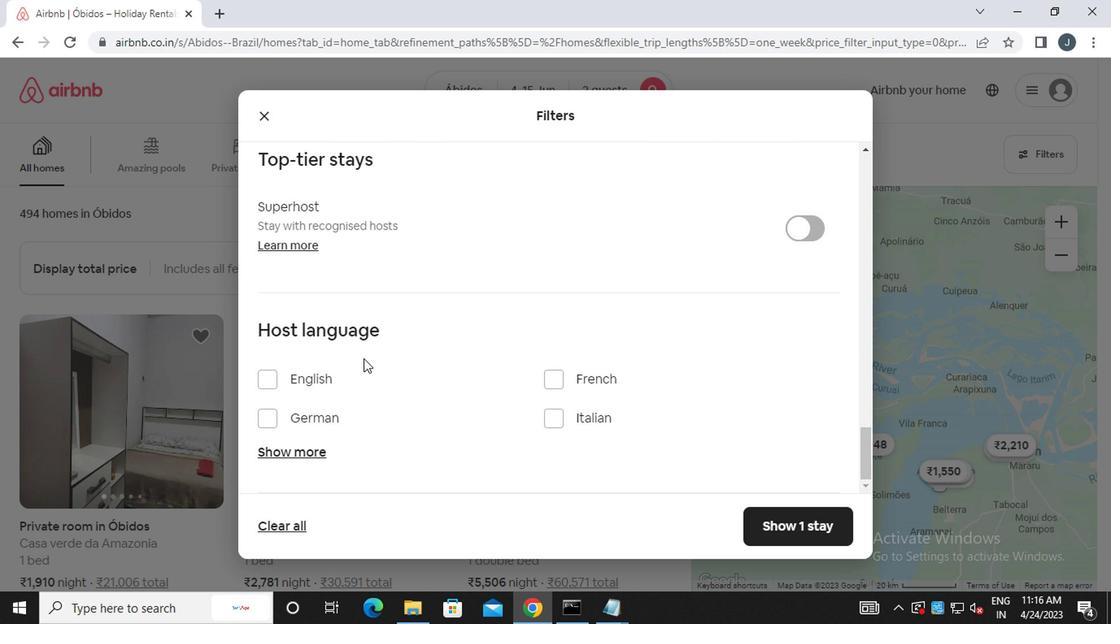 
Action: Mouse scrolled (359, 362) with delta (0, -1)
Screenshot: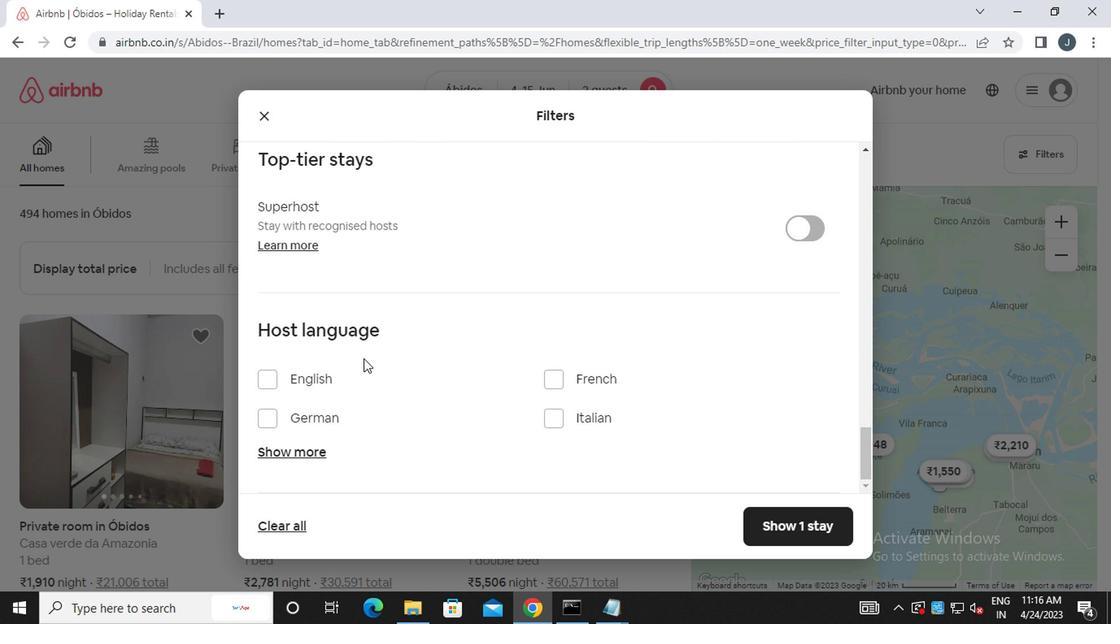 
Action: Mouse scrolled (359, 362) with delta (0, -1)
Screenshot: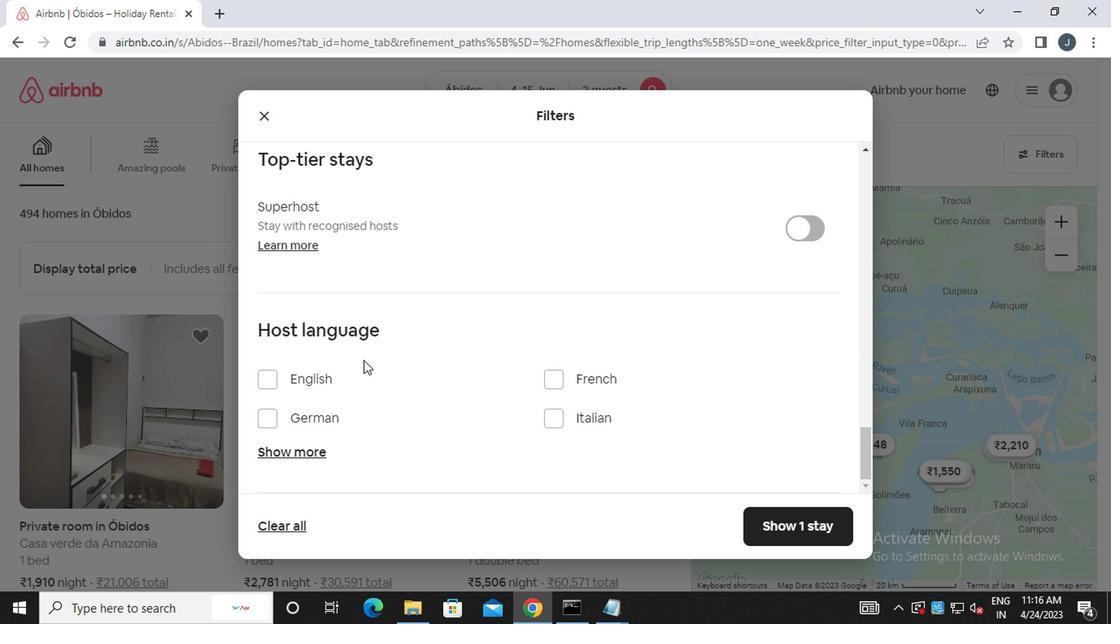 
Action: Mouse moved to (295, 454)
Screenshot: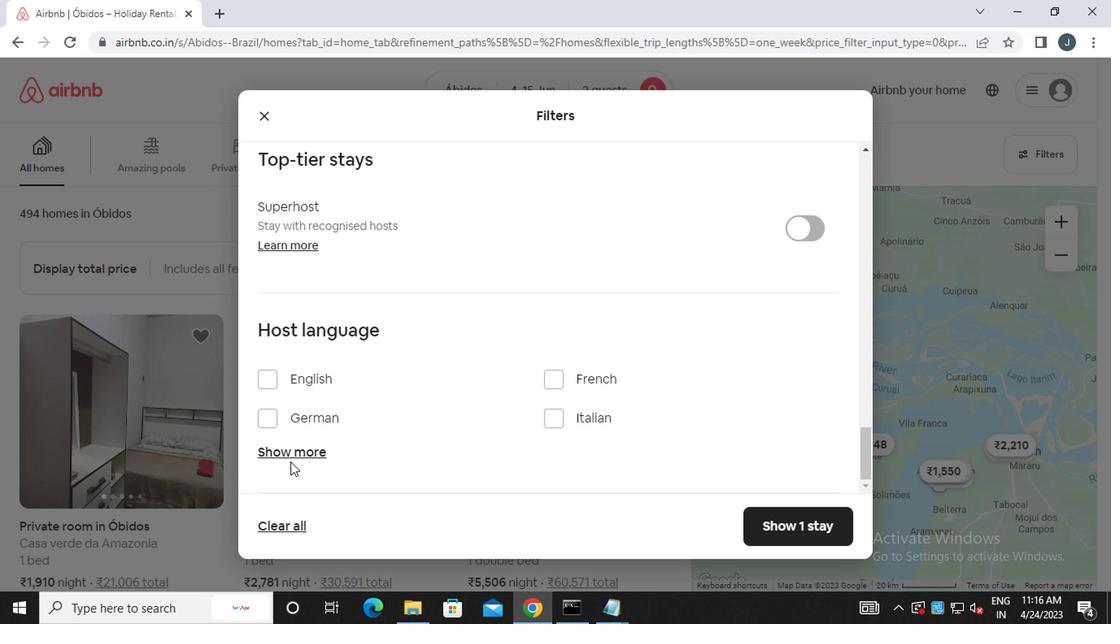 
Action: Mouse pressed left at (295, 454)
Screenshot: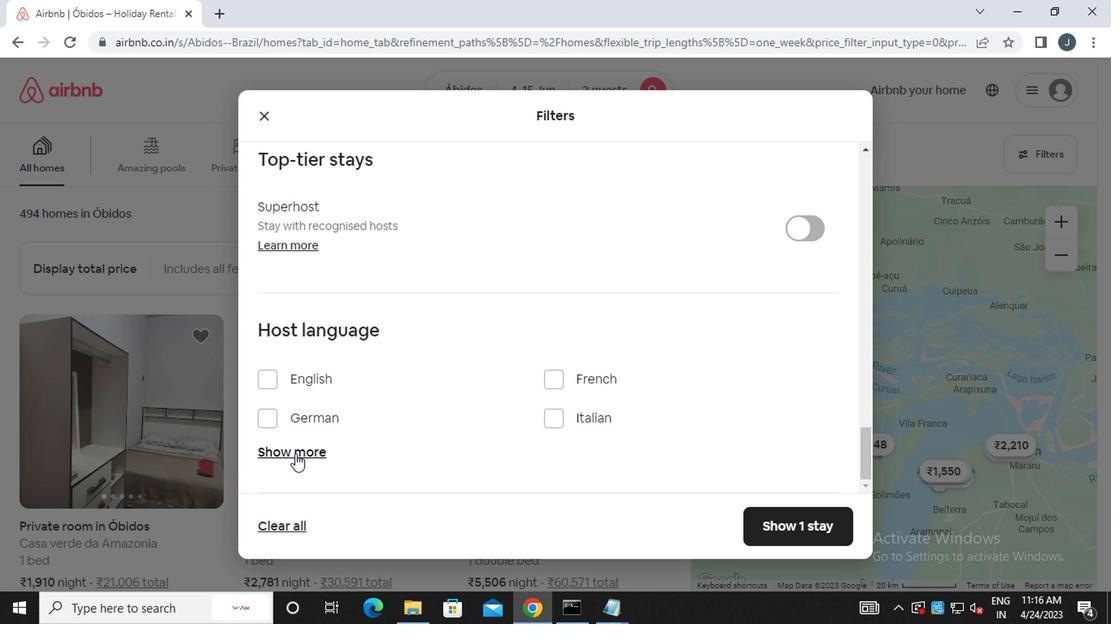 
Action: Mouse moved to (287, 460)
Screenshot: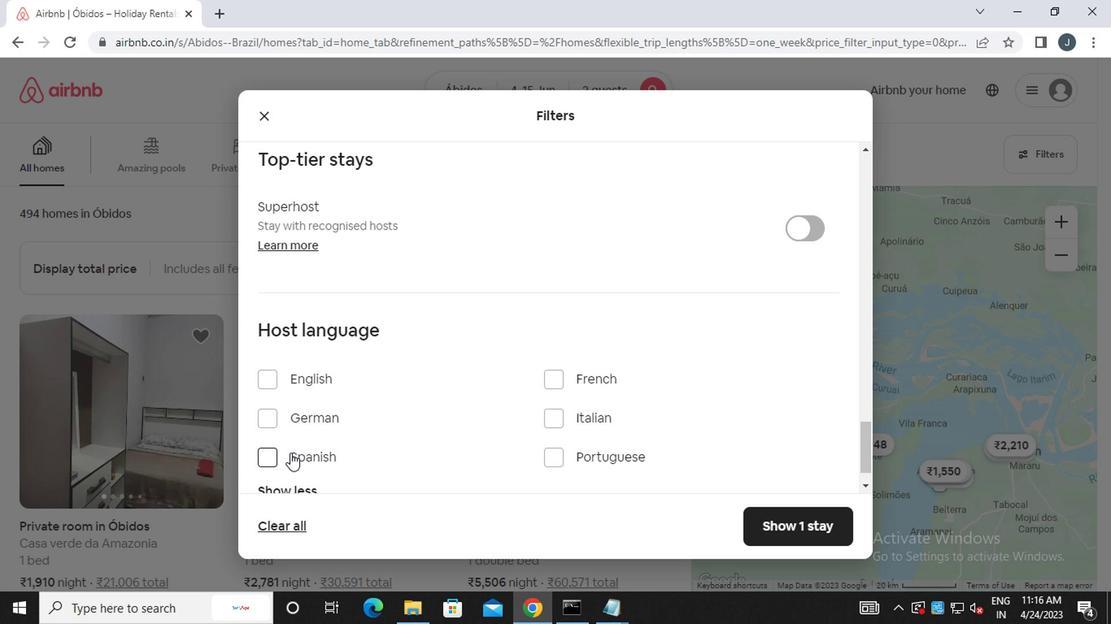
Action: Mouse pressed left at (287, 460)
Screenshot: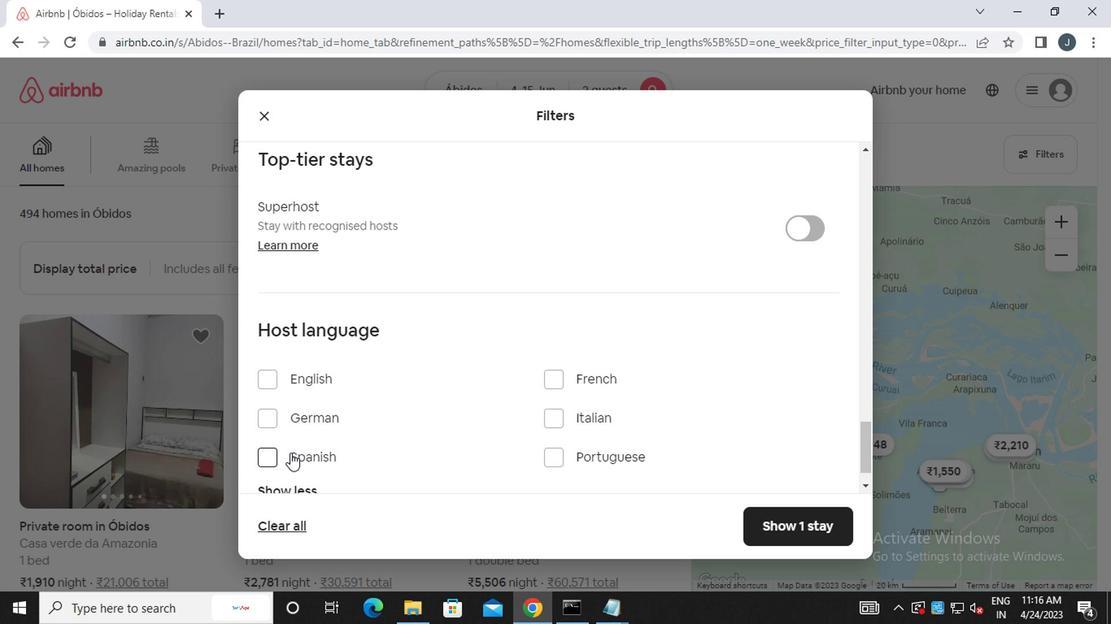 
Action: Mouse moved to (759, 531)
Screenshot: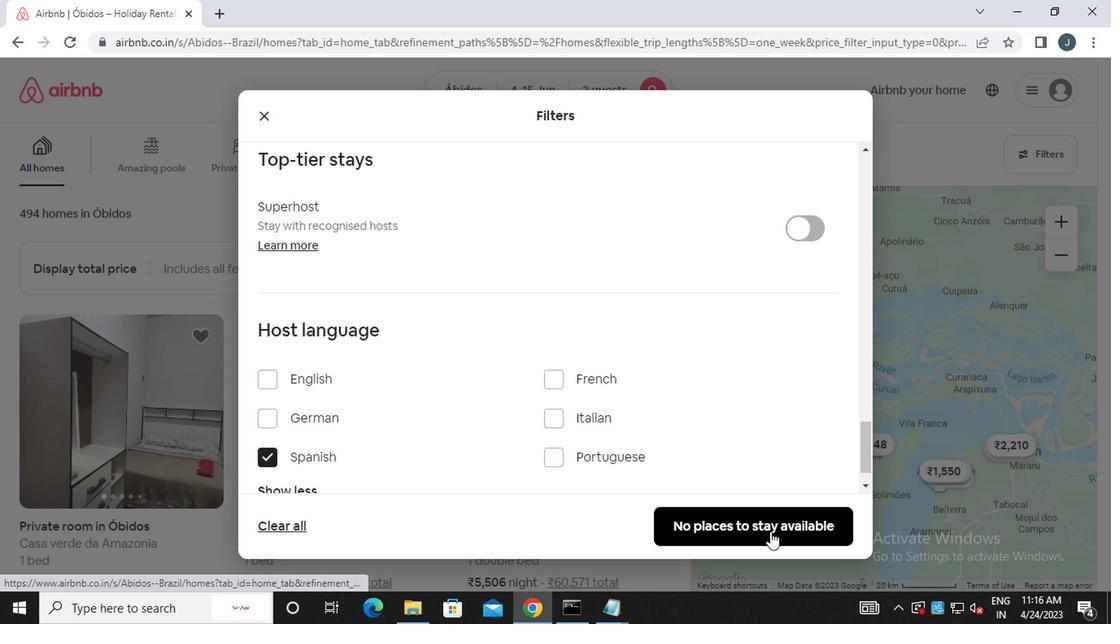 
Action: Mouse pressed left at (759, 531)
Screenshot: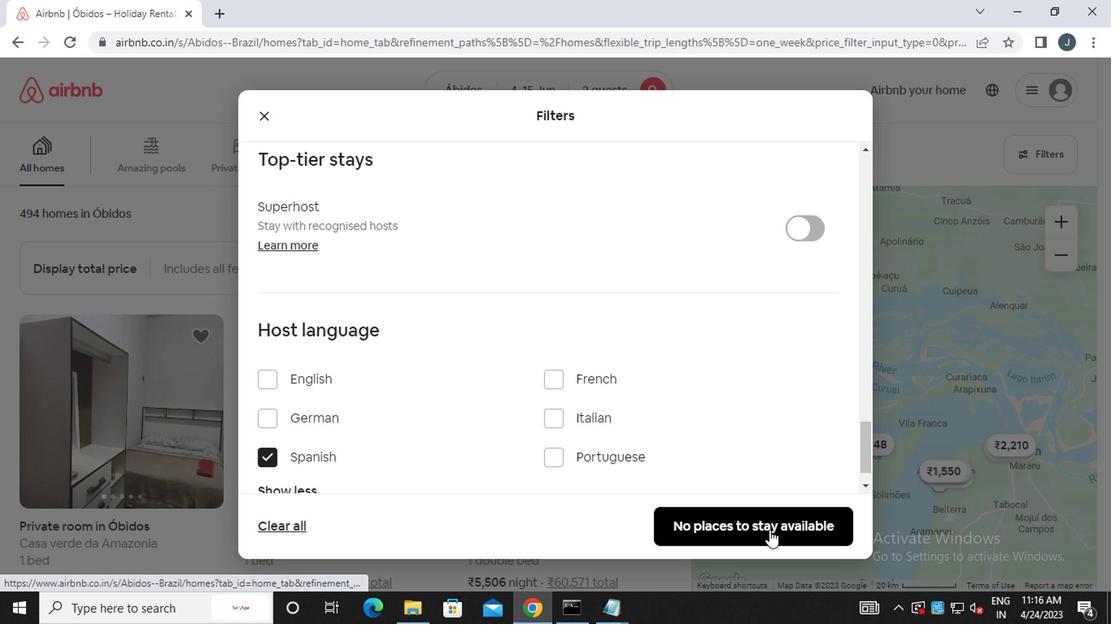 
Action: Mouse moved to (751, 519)
Screenshot: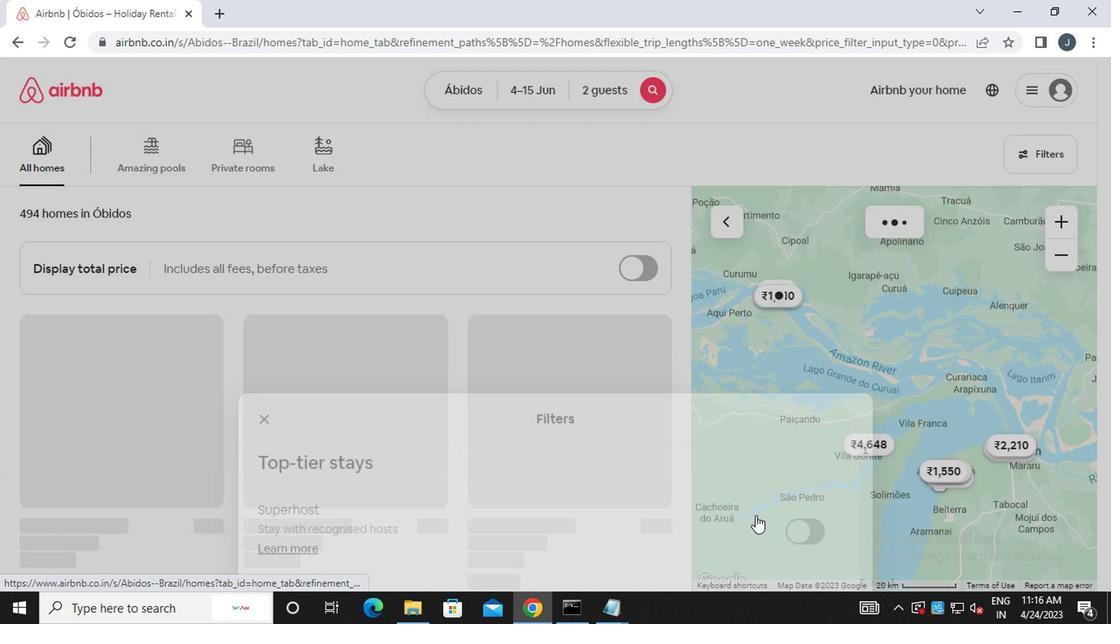 
